 Task: open an excel sheet and write heading  Cash Flow TrackerAdd Dates in a column and its values below  '2023-05-01, 2023-05-03, 2023-05-06, 2023-05-10, 2023-05-15, 2023-05-20, 2023-05-25 & 2023-05-31'Add Descriptions in next column and its values below  Monthly Salary, Grocery Shopping, Dining Out., Utility Bill, Transportation, Entertainment, Miscellaneous & Total. Add Amount in next column and its values below  $2,500, $100, $50, $150, $30, $50, $20& $400. Add Income/ Expense in next column and its values below  Income, Expenses, Expenses, Expenses, Expenses, Expenses & Expenses. Add Balance in next column and its values below  $2,500, $2,400, $2,350, $2,200, $2,170, $2,120, $2,100 & $2100. Save page AssetAllocation analysisbook
Action: Mouse moved to (37, 84)
Screenshot: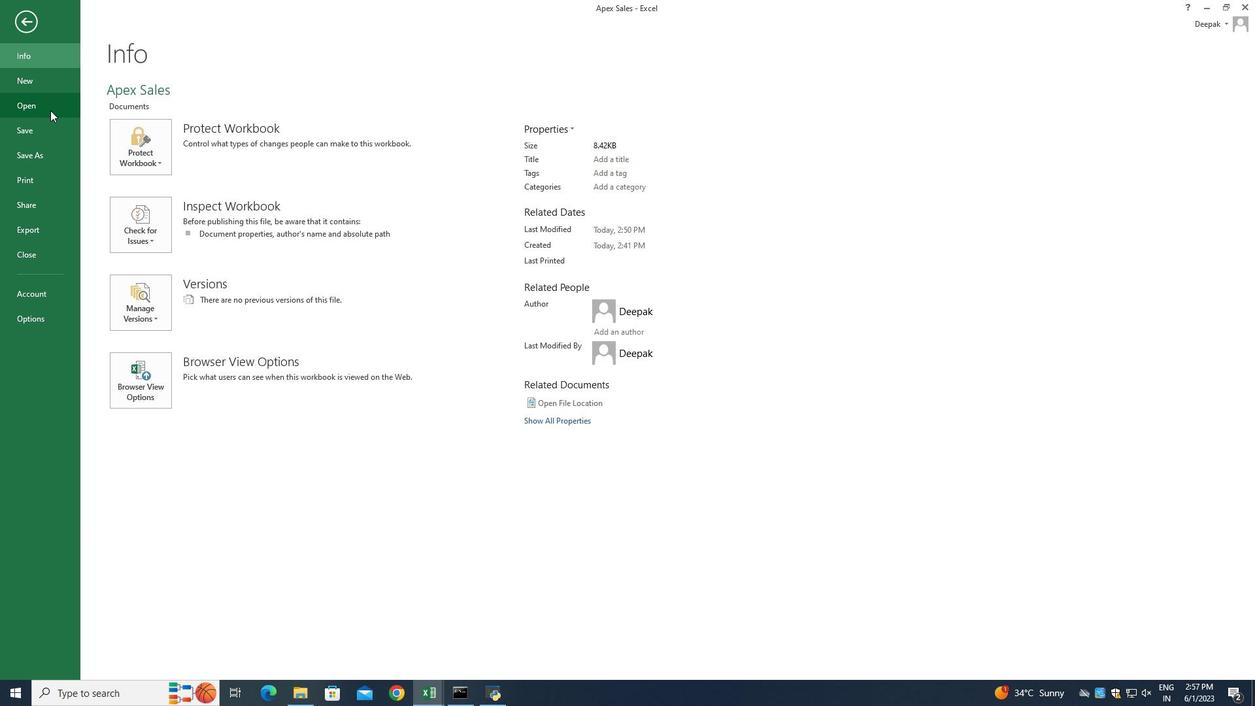 
Action: Mouse pressed left at (37, 84)
Screenshot: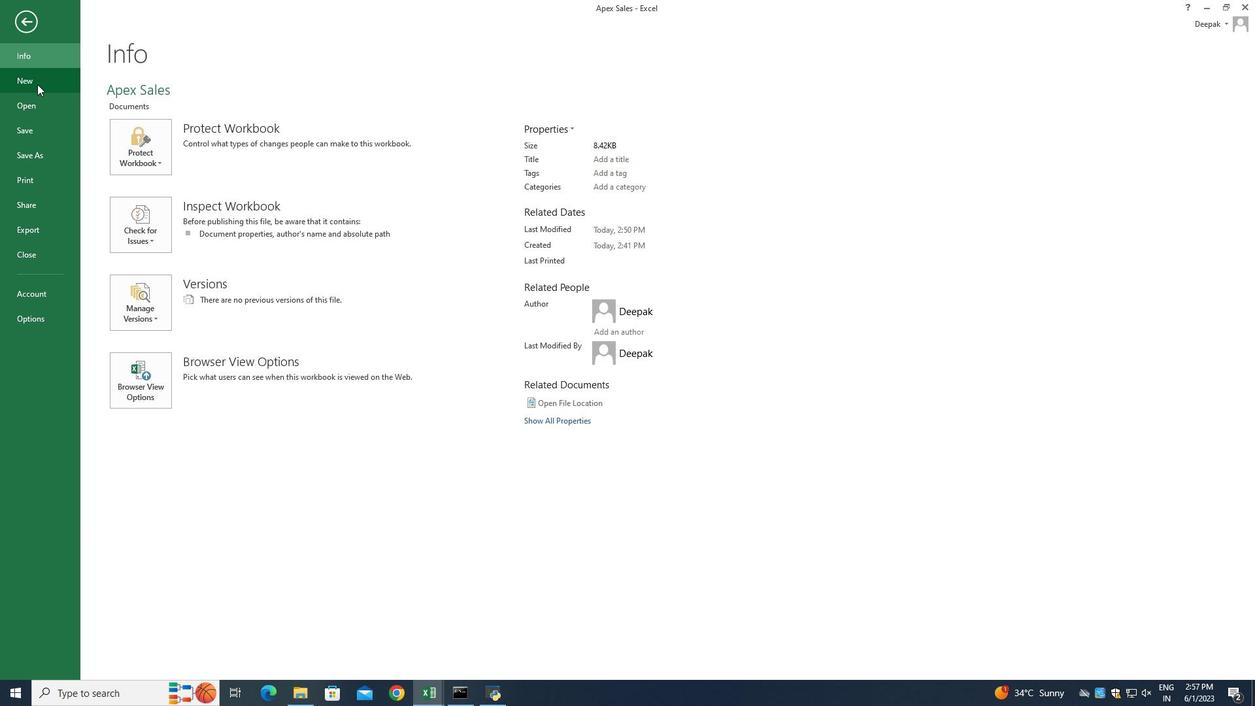 
Action: Mouse moved to (171, 237)
Screenshot: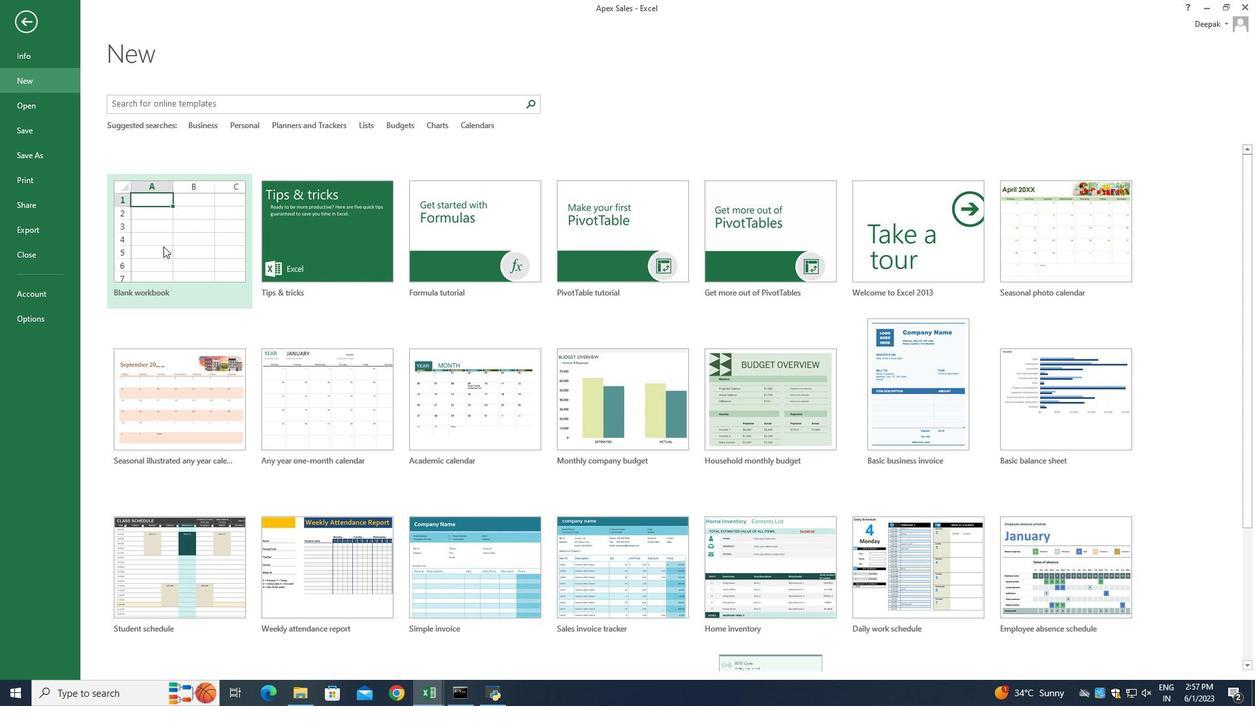 
Action: Mouse pressed left at (171, 237)
Screenshot: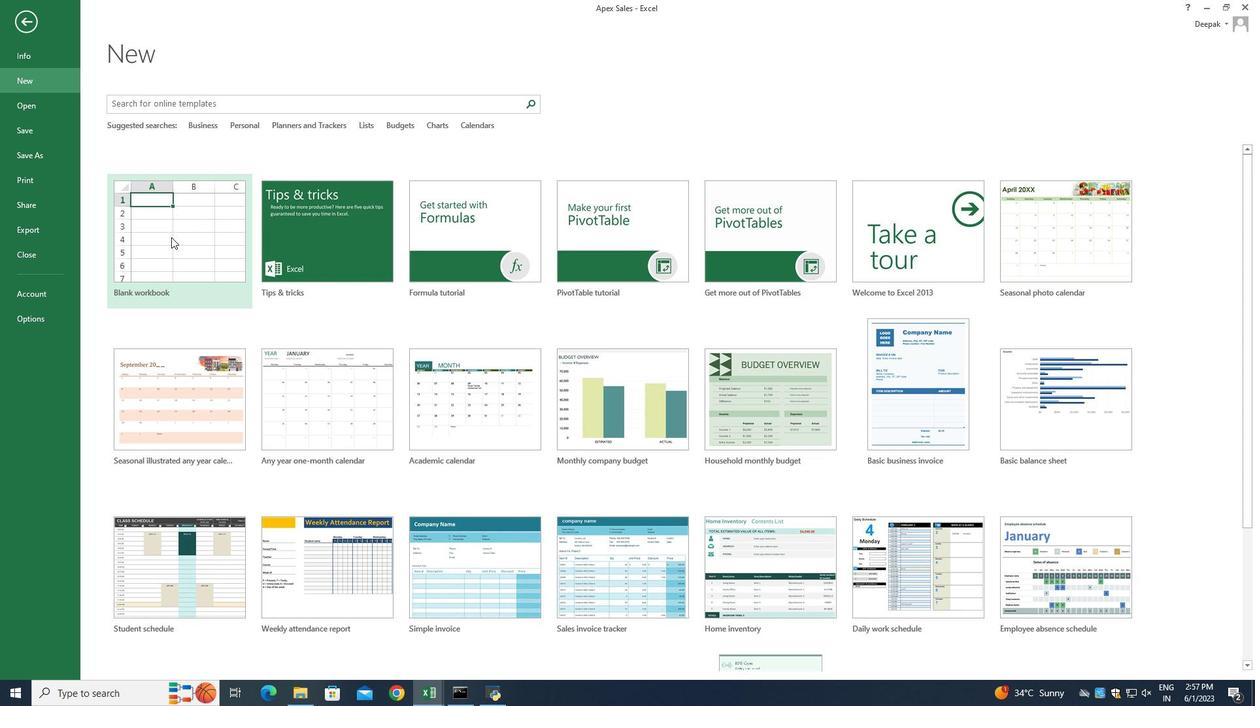 
Action: Mouse moved to (353, 234)
Screenshot: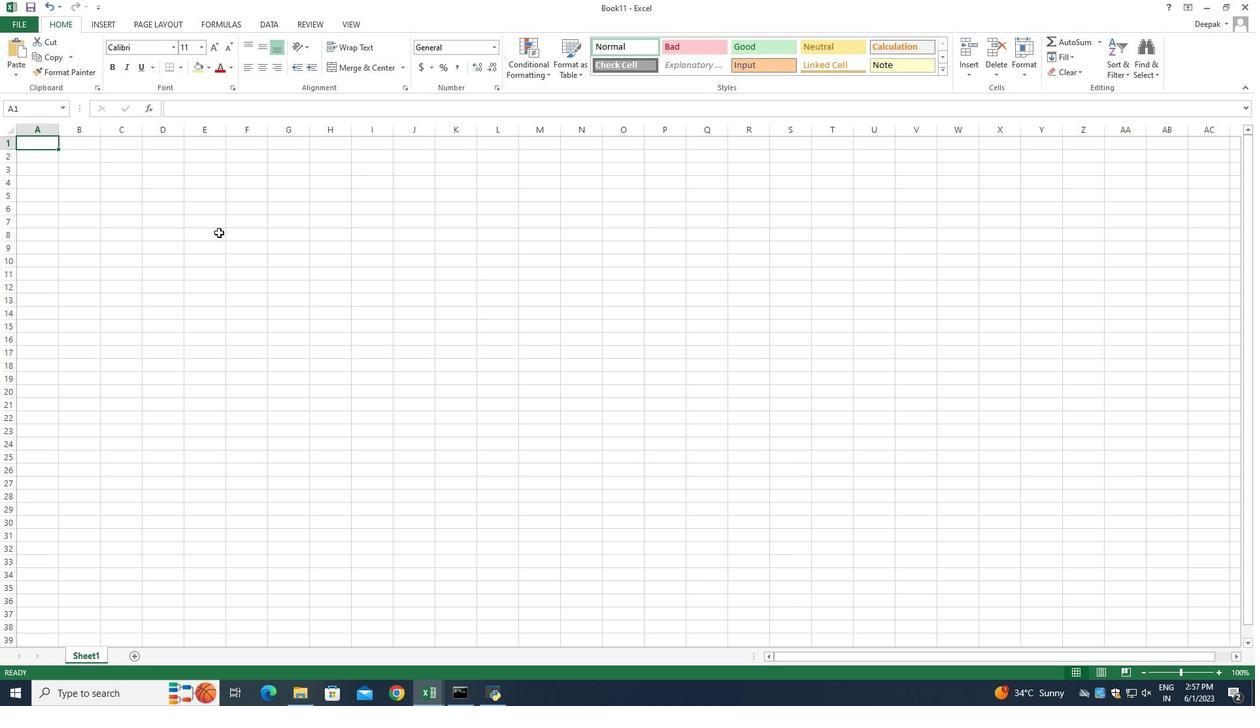 
Action: Key pressed q<Key.backspace>hhfsk<Key.backspace><Key.backspace><Key.backspace><Key.backspace><Key.backspace><Key.backspace><Key.shift_r>Cash<Key.space><Key.shift_r>Flow<Key.enter><Key.shift_r><Key.enter><Key.shift_r>T<Key.backspace><Key.backspace><Key.shift_r>Cash<Key.space><Key.shift_r>Flow<Key.space><Key.shift_r><Key.shift_r>Tracker<Key.enter><Key.shift_r>Dates<Key.enter>
Screenshot: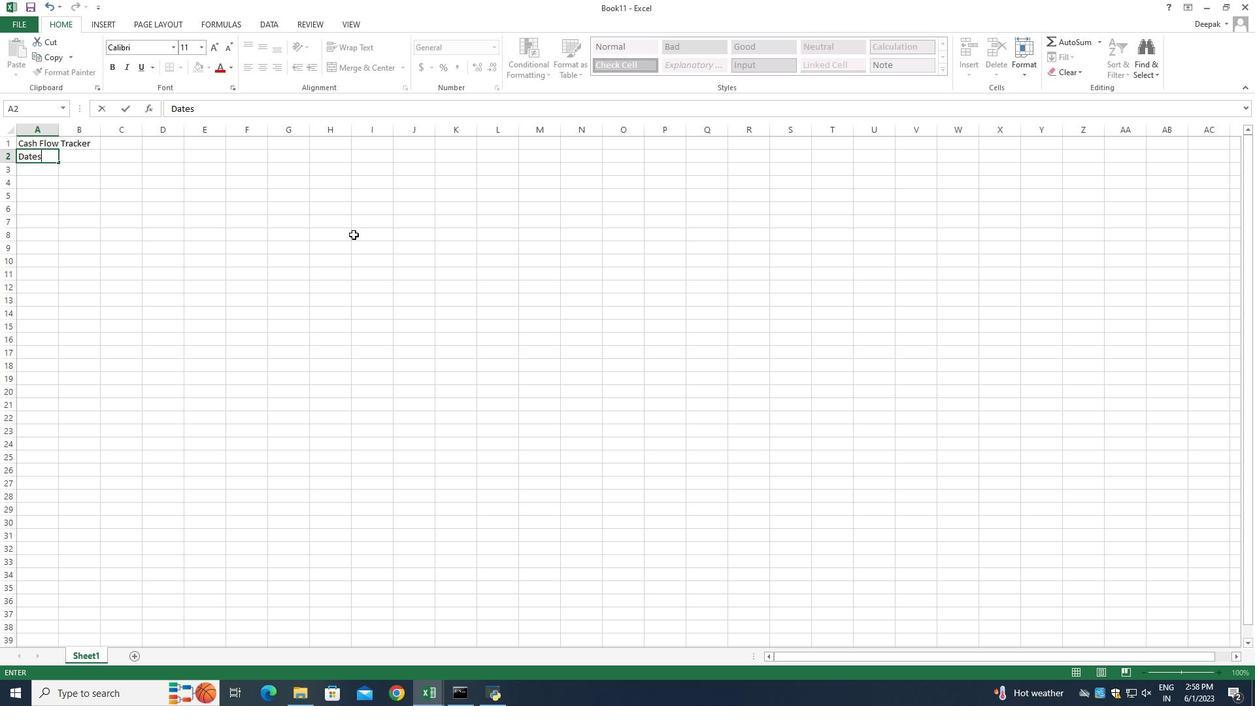 
Action: Mouse moved to (365, 232)
Screenshot: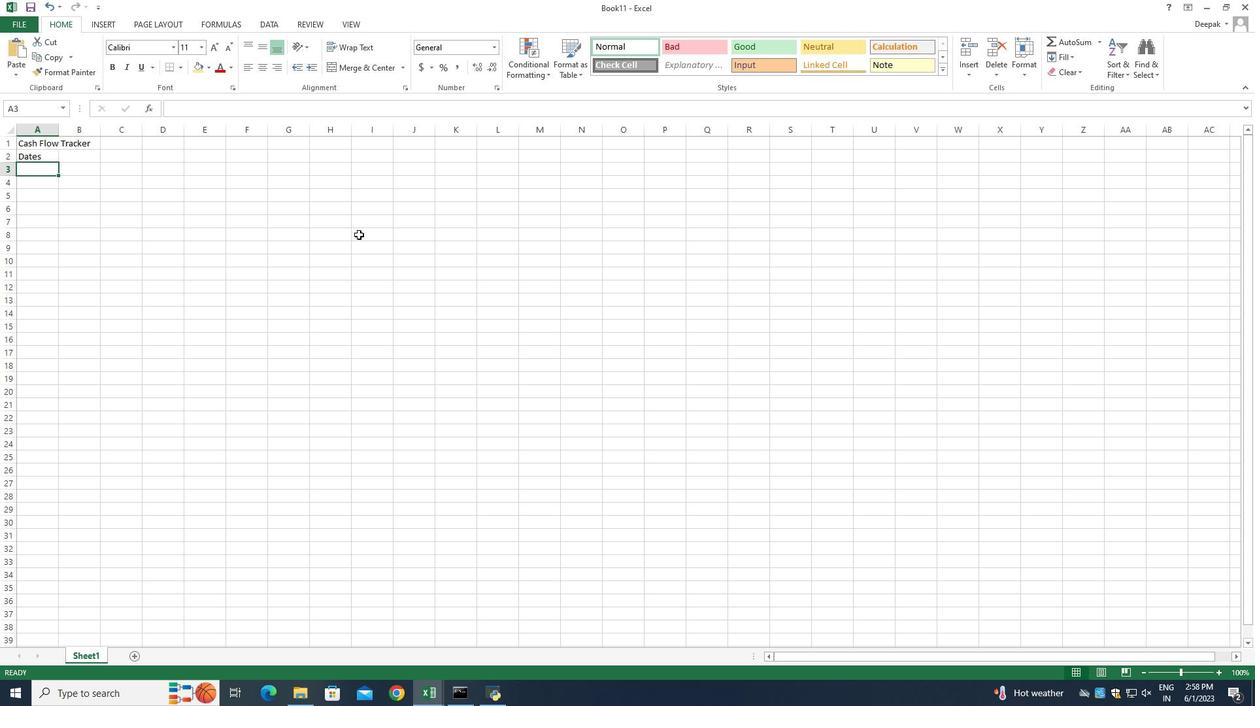
Action: Key pressed 2023/05/01<Key.enter>2023/05/03<Key.enter>2023/05/06<Key.enter>2023/05/10<Key.enter>2023/05/15<Key.enter>2023/05/20<Key.enter>2023/05/2025<Key.backspace><Key.backspace><Key.backspace>5<Key.enter>2023/05/31<Key.enter>
Screenshot: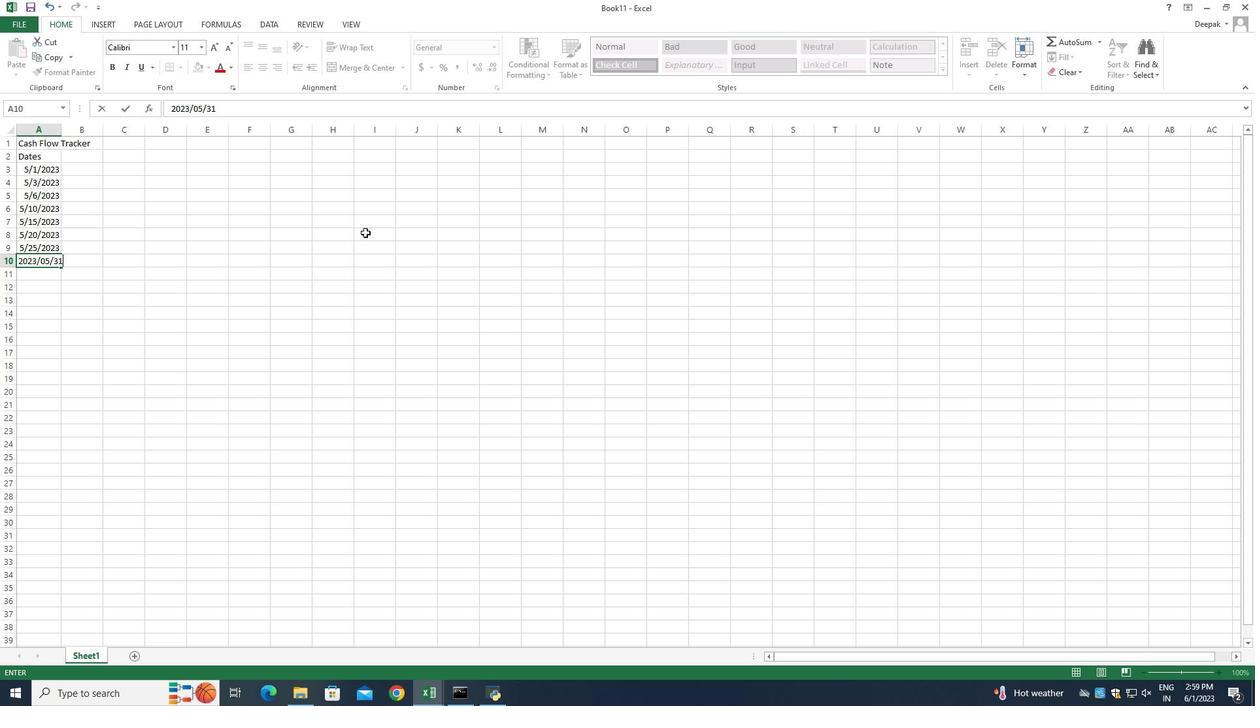 
Action: Mouse moved to (88, 158)
Screenshot: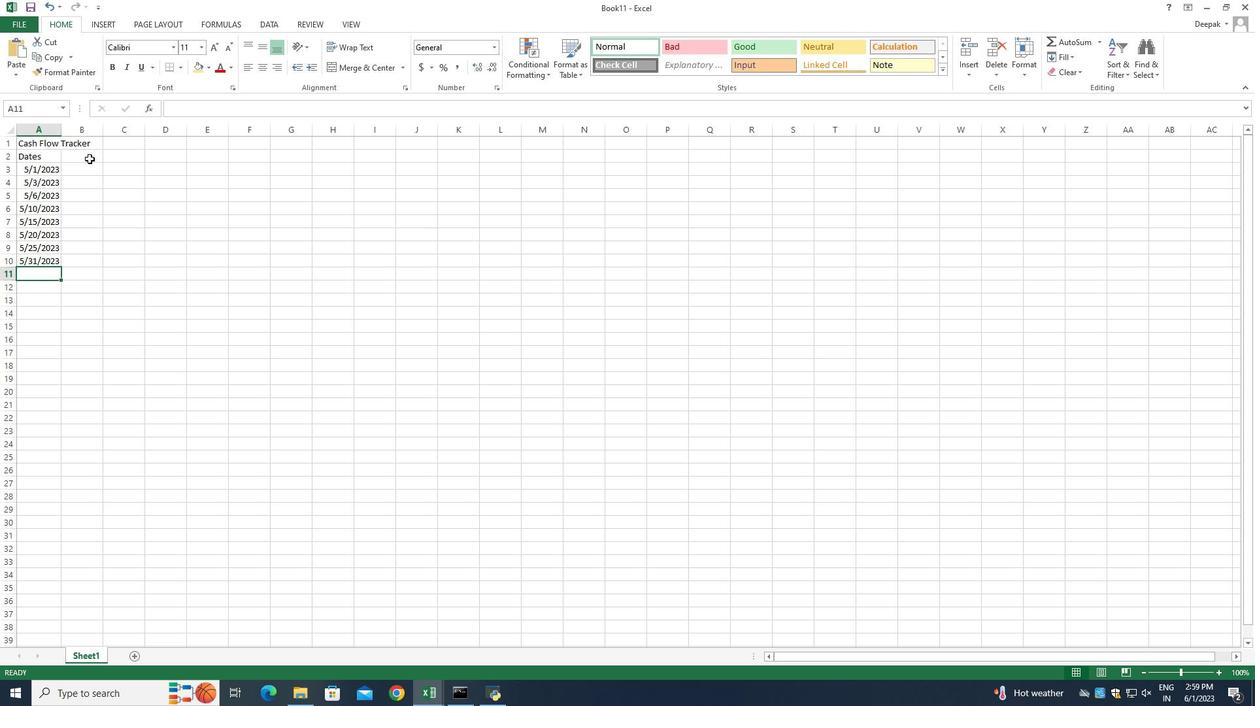 
Action: Mouse pressed left at (88, 158)
Screenshot: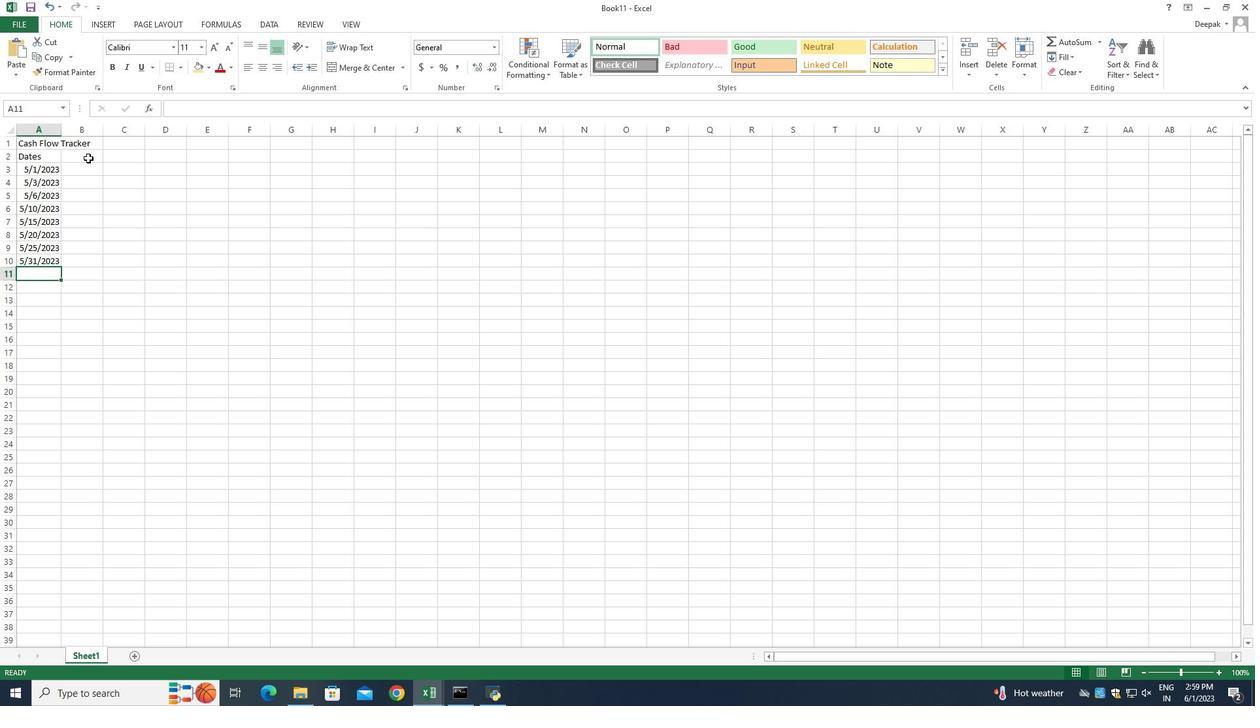 
Action: Mouse pressed left at (88, 158)
Screenshot: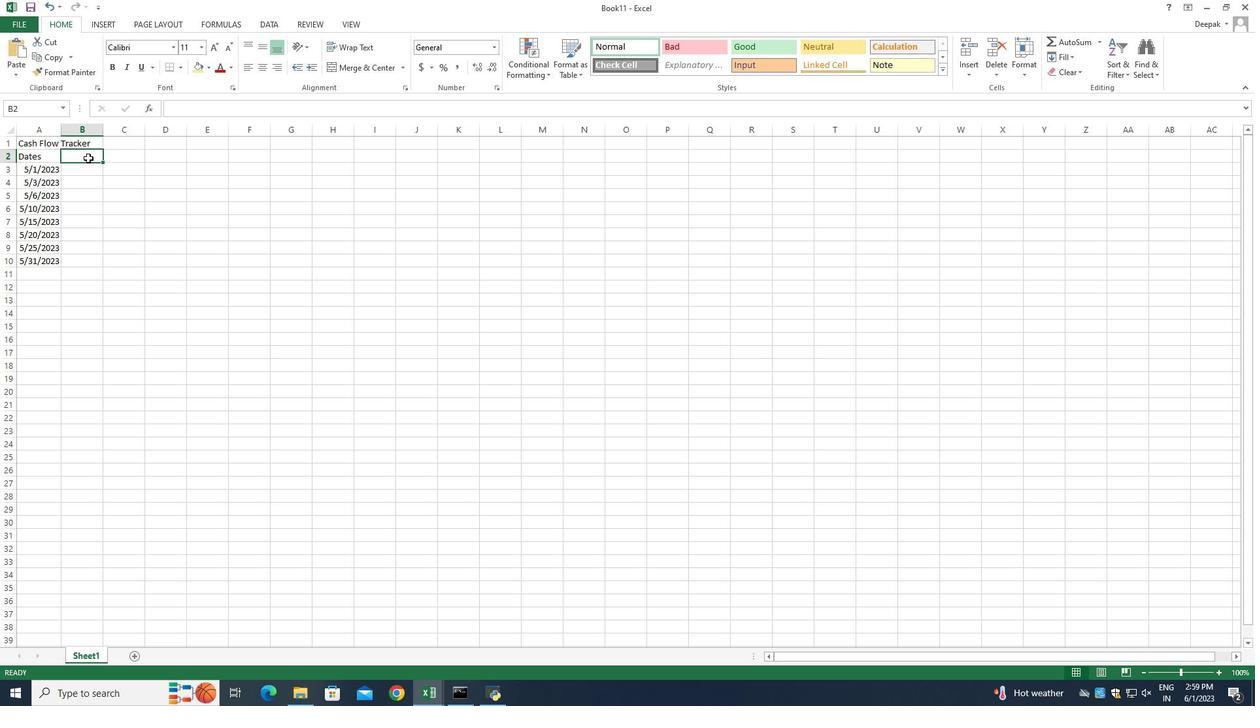 
Action: Mouse pressed left at (88, 158)
Screenshot: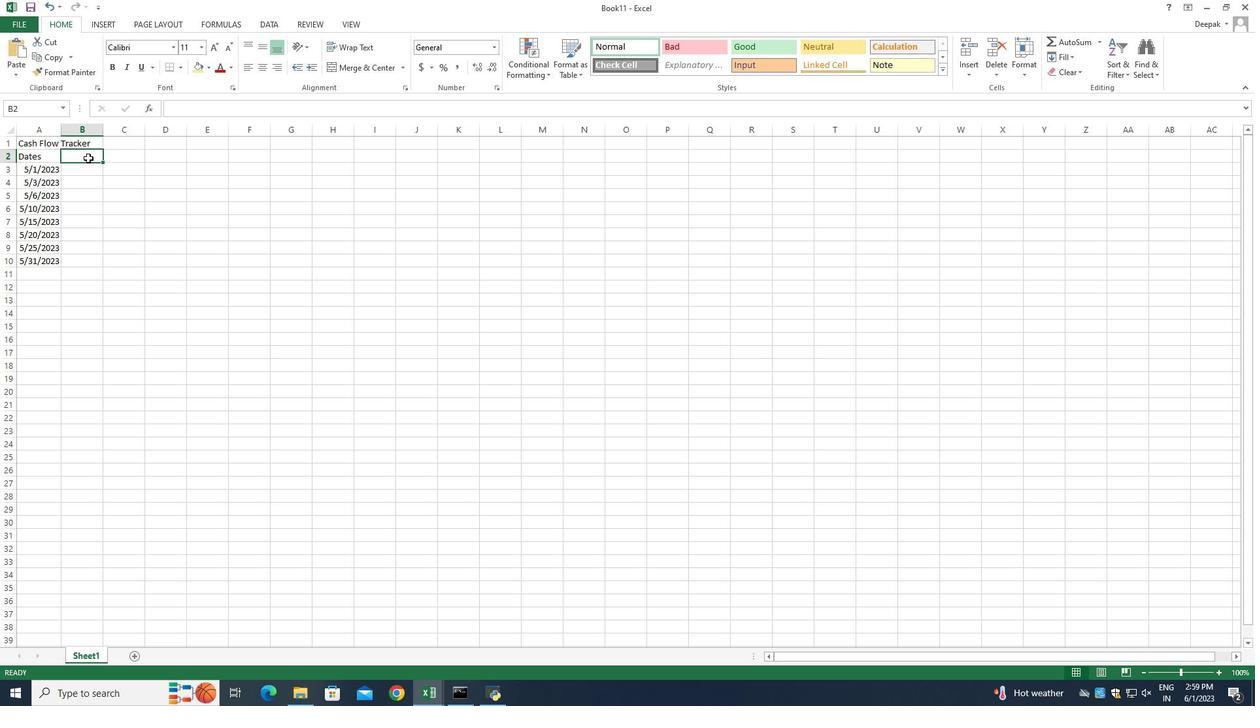 
Action: Mouse moved to (187, 194)
Screenshot: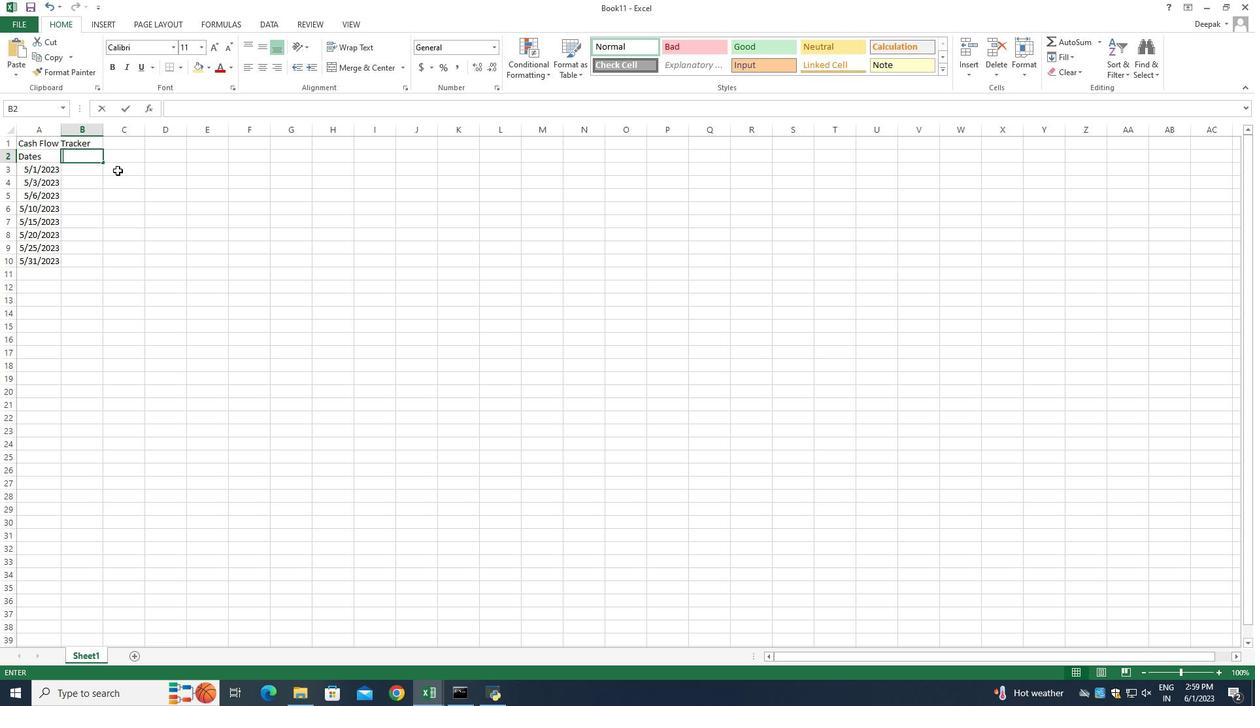 
Action: Key pressed <Key.shift_r>Discriptions<Key.enter><Key.shift>Monthly<Key.space><Key.shift_r>Salary<Key.enter><Key.shift_r>Grocery<Key.space><Key.shift_r>Shopping<Key.enter><Key.shift_r>Dinn<Key.backspace>ing<Key.space><Key.shift>Out<Key.enter><Key.shift>Utility<Key.space><Key.shift_r>Bill<Key.enter><Key.shift_r><Key.shift_r>Transportation<Key.enter><Key.shift_r>Enterainment<Key.enter><Key.shift>Miscellaneous<Key.enter><Key.shift_r>Total<Key.enter>
Screenshot: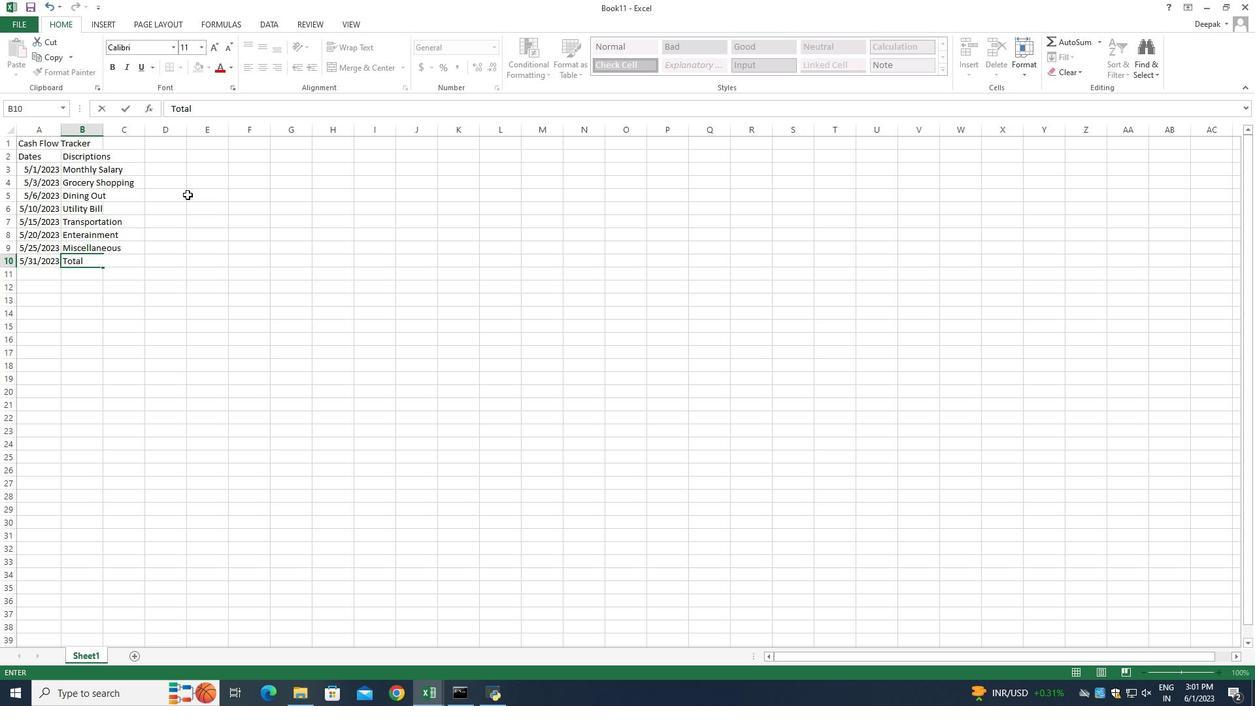 
Action: Mouse moved to (124, 156)
Screenshot: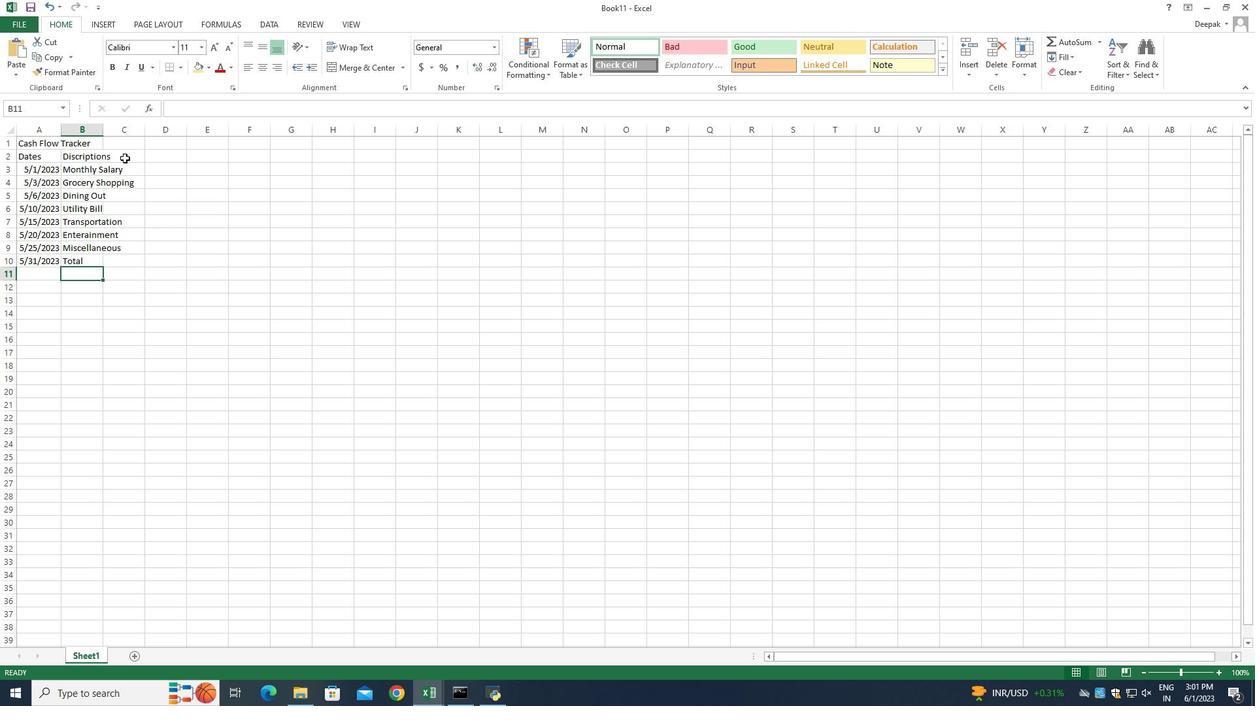 
Action: Mouse pressed left at (124, 156)
Screenshot: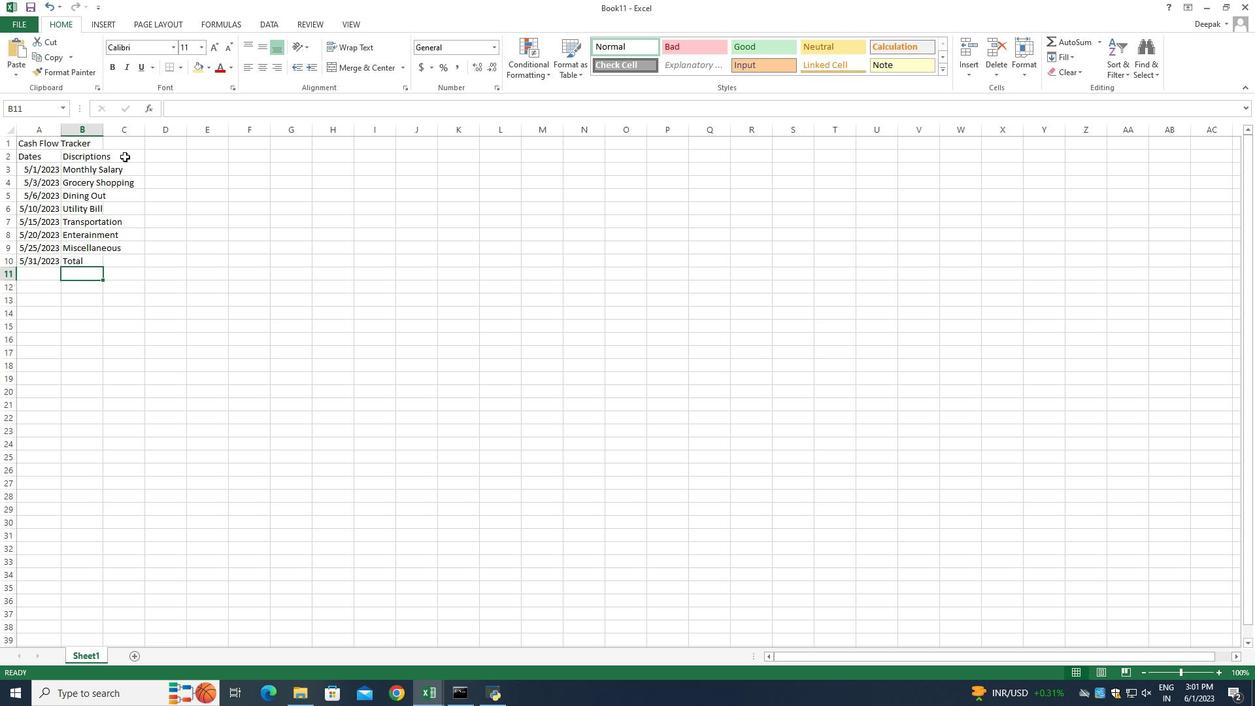 
Action: Mouse pressed left at (124, 156)
Screenshot: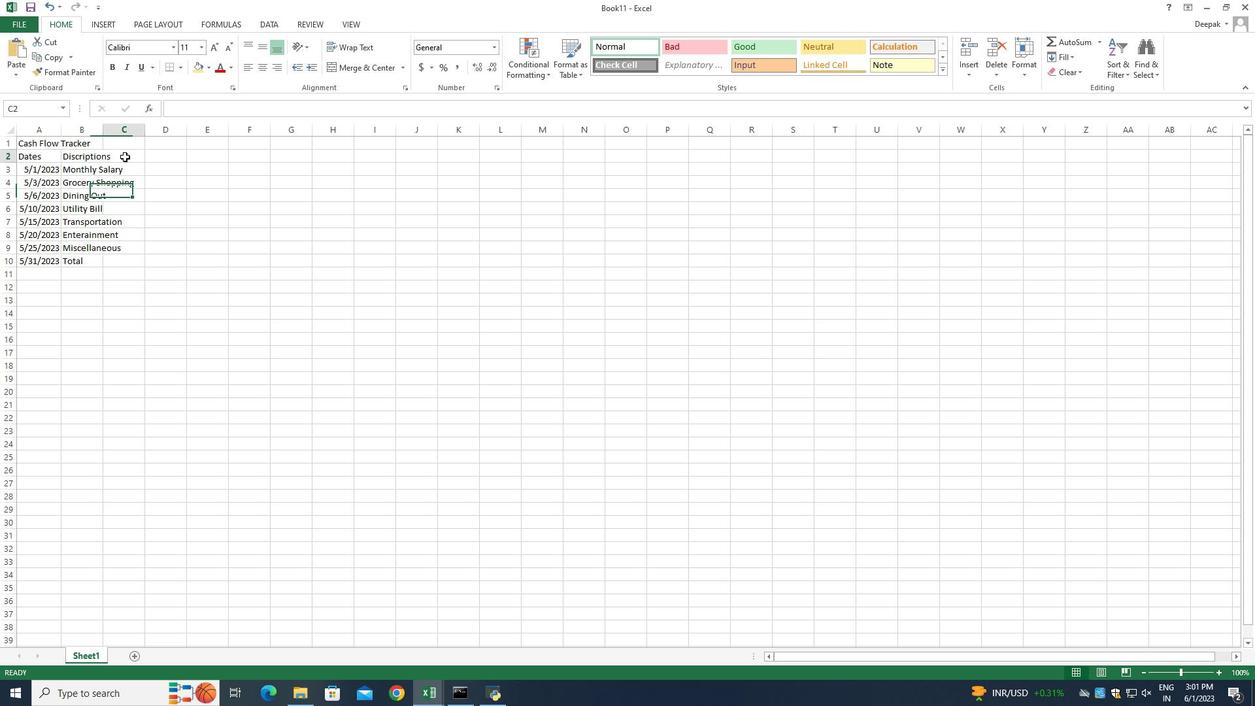 
Action: Key pressed <Key.shift_r>Amount<Key.enter><Key.shift><Key.shift><Key.shift><Key.shift><Key.shift><Key.shift><Key.shift><Key.shift><Key.shift>$2500<Key.enter><Key.shift><Key.shift><Key.shift><Key.shift><Key.shift><Key.shift><Key.shift><Key.shift><Key.shift><Key.shift><Key.shift><Key.shift><Key.shift><Key.shift><Key.shift><Key.shift><Key.shift><Key.shift><Key.shift><Key.shift><Key.shift><Key.shift><Key.shift><Key.shift>$100<Key.enter><Key.shift><Key.shift><Key.shift><Key.shift><Key.shift><Key.shift><Key.shift><Key.shift><Key.shift><Key.shift><Key.shift><Key.shift><Key.shift><Key.shift>$50<Key.enter><Key.shift><Key.shift><Key.shift><Key.shift><Key.shift><Key.shift><Key.shift><Key.shift><Key.shift><Key.shift><Key.shift><Key.shift><Key.shift><Key.shift><Key.shift><Key.shift><Key.shift><Key.shift><Key.shift><Key.shift><Key.shift><Key.shift><Key.shift><Key.shift><Key.shift><Key.shift><Key.shift>$150<Key.enter><Key.shift><Key.shift><Key.shift><Key.shift><Key.shift><Key.shift><Key.shift><Key.shift><Key.shift><Key.shift><Key.shift><Key.shift><Key.shift><Key.shift><Key.shift><Key.shift><Key.shift><Key.shift><Key.shift><Key.shift><Key.shift><Key.shift><Key.shift><Key.shift><Key.shift><Key.shift><Key.shift><Key.shift><Key.shift><Key.shift><Key.shift><Key.shift><Key.shift><Key.shift><Key.shift><Key.shift><Key.shift><Key.shift><Key.shift><Key.shift><Key.shift>$30<Key.enter><Key.shift><Key.shift><Key.shift><Key.shift><Key.shift><Key.shift><Key.shift><Key.shift><Key.shift><Key.shift><Key.shift><Key.shift><Key.shift><Key.shift><Key.shift><Key.shift><Key.shift><Key.shift><Key.shift>$20<Key.enter>
Screenshot: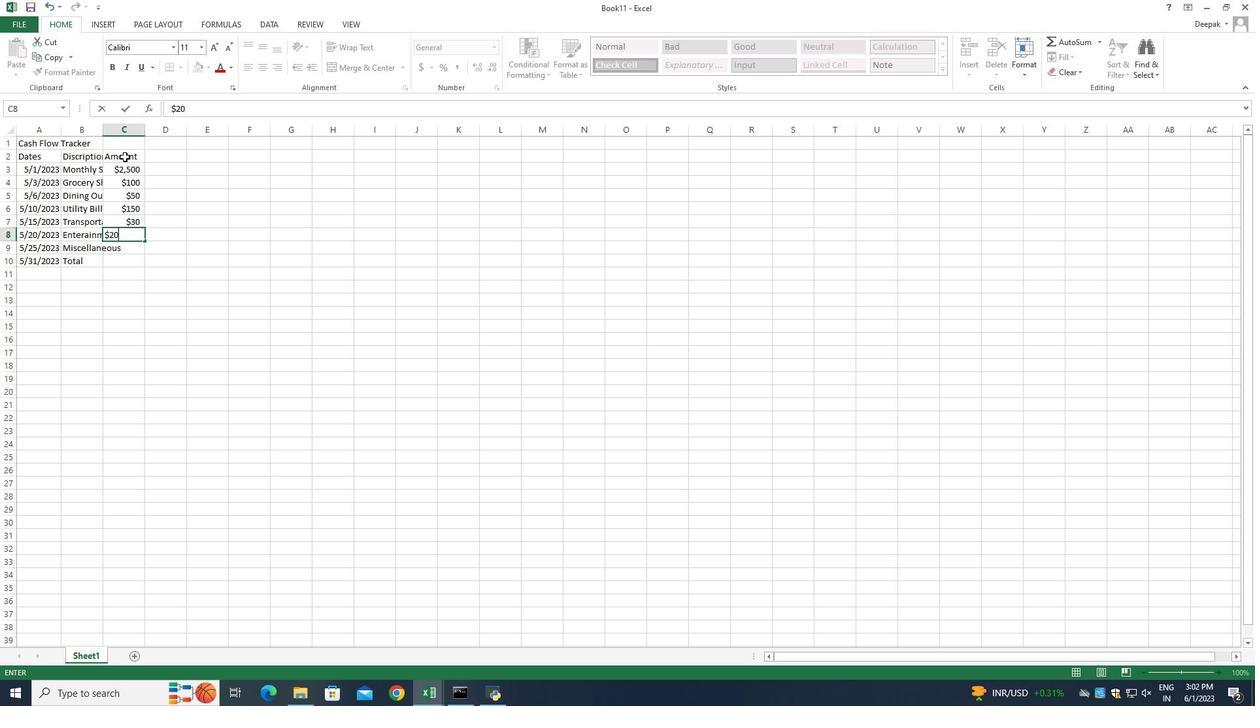 
Action: Mouse moved to (130, 182)
Screenshot: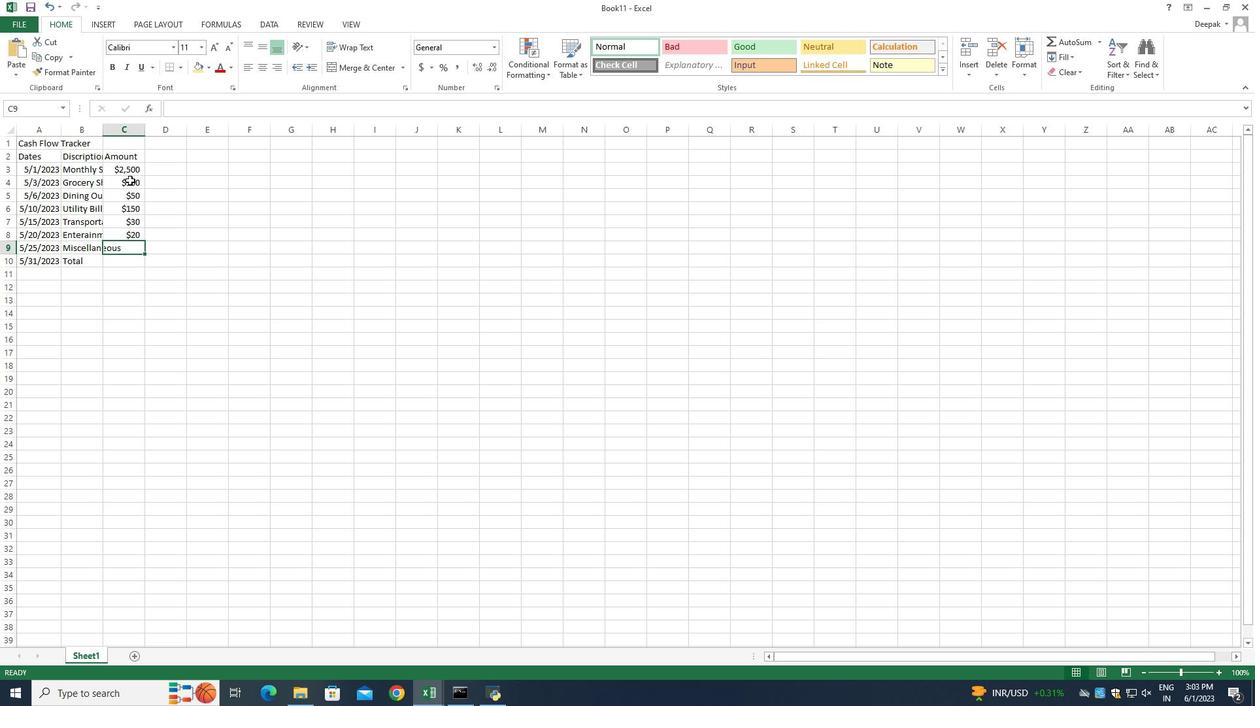 
Action: Mouse pressed left at (130, 182)
Screenshot: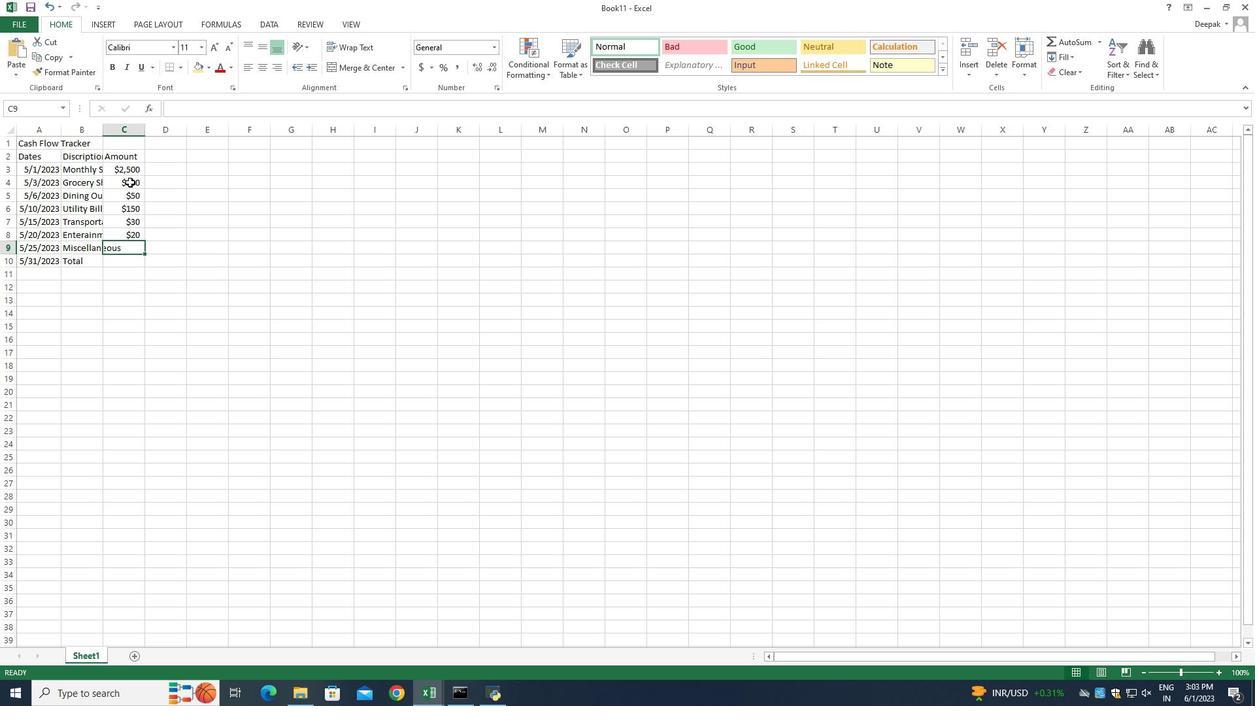 
Action: Key pressed <Key.down><Key.down><Key.down><Key.down><Key.delete><Key.shift><Key.shift><Key.shift><Key.shift><Key.shift><Key.shift><Key.shift><Key.shift><Key.shift><Key.shift>$50<Key.enter><Key.shift><Key.shift><Key.shift><Key.shift><Key.shift><Key.shift><Key.shift>$20<Key.enter>4<Key.backspace><Key.shift><Key.shift><Key.shift>$400<Key.enter>
Screenshot: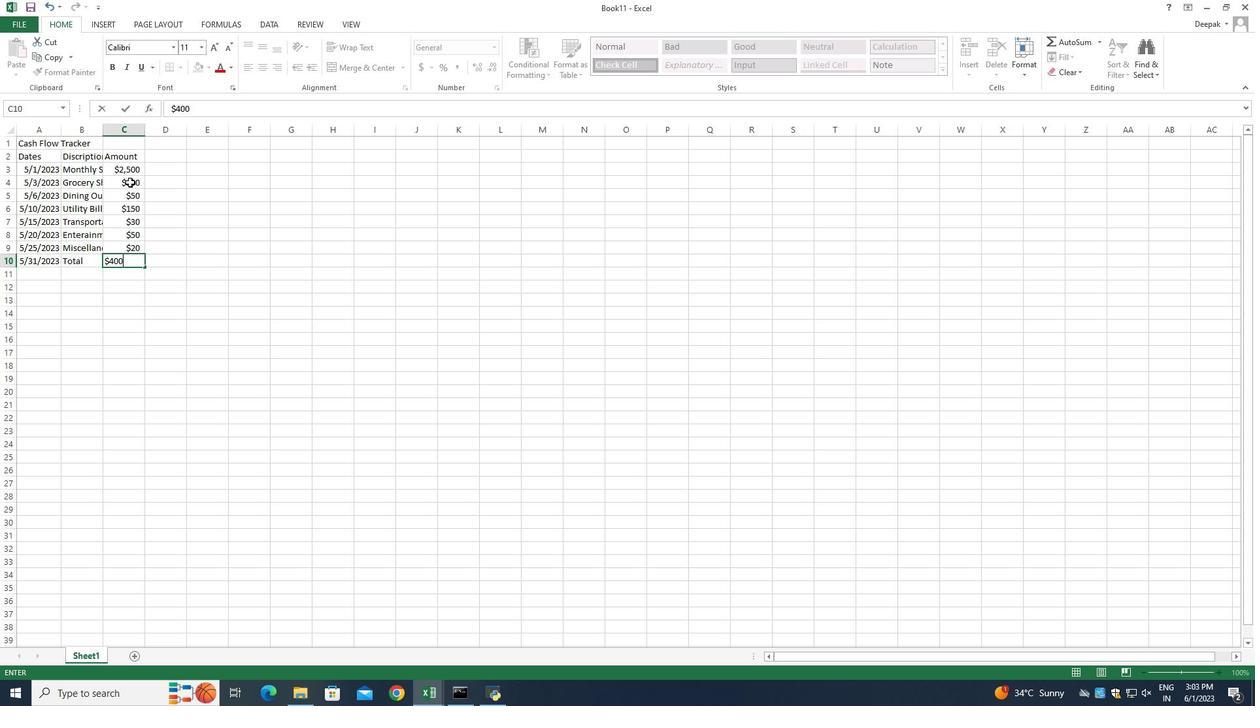 
Action: Mouse moved to (172, 158)
Screenshot: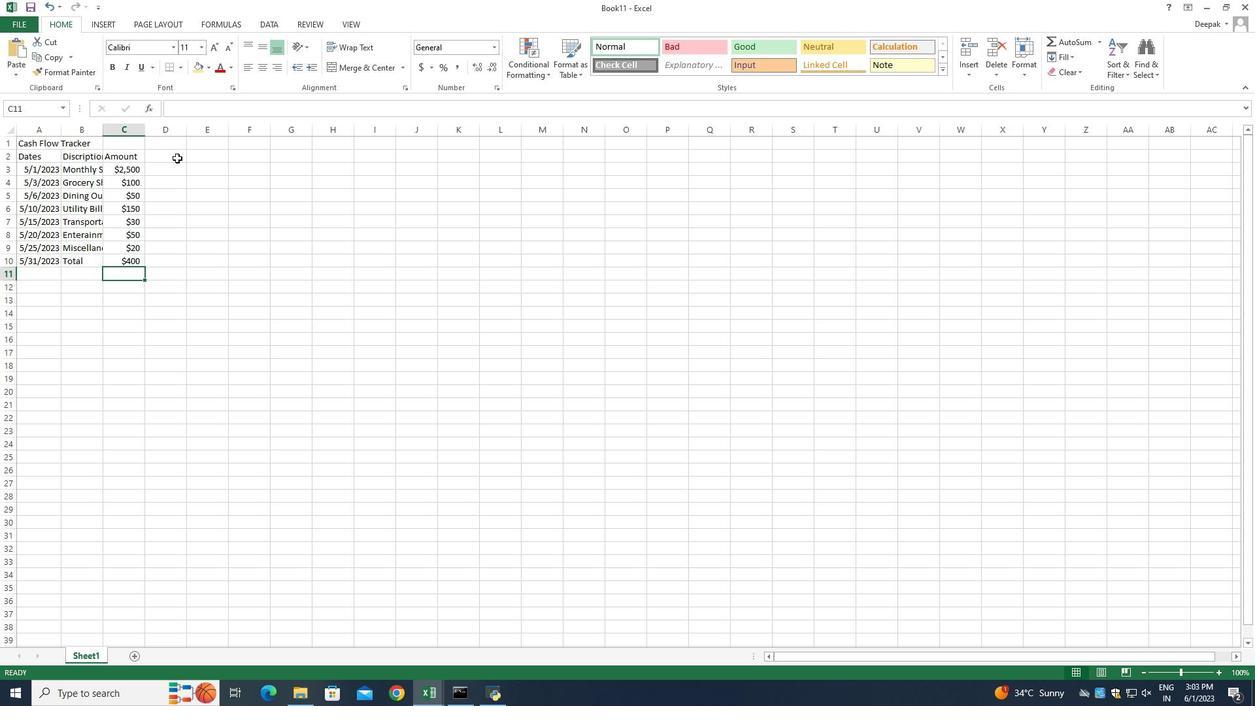 
Action: Mouse pressed left at (172, 158)
Screenshot: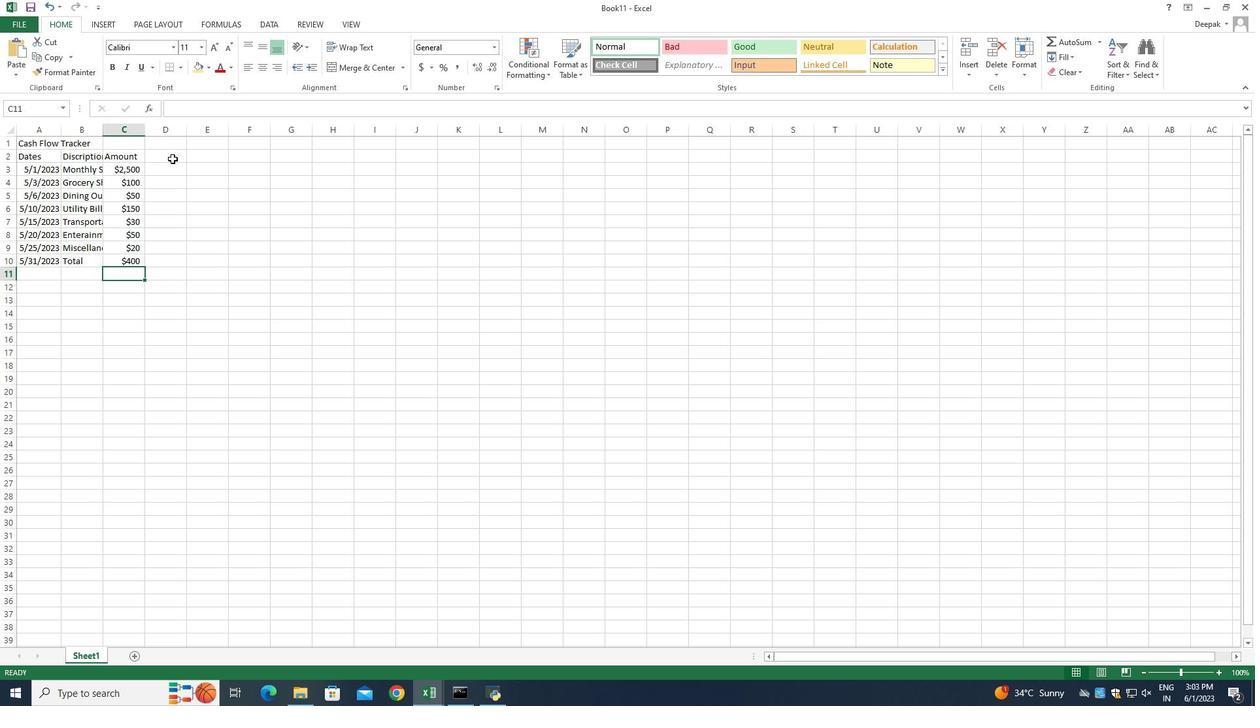 
Action: Mouse pressed left at (172, 158)
Screenshot: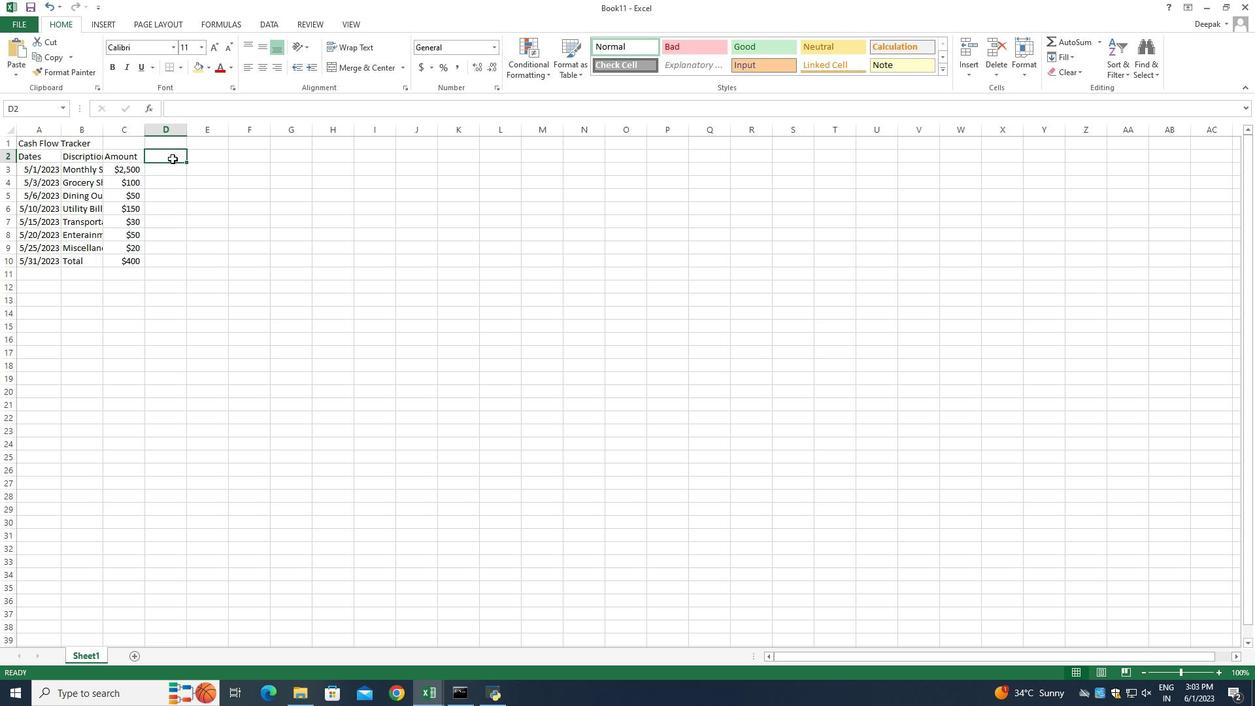 
Action: Mouse moved to (239, 232)
Screenshot: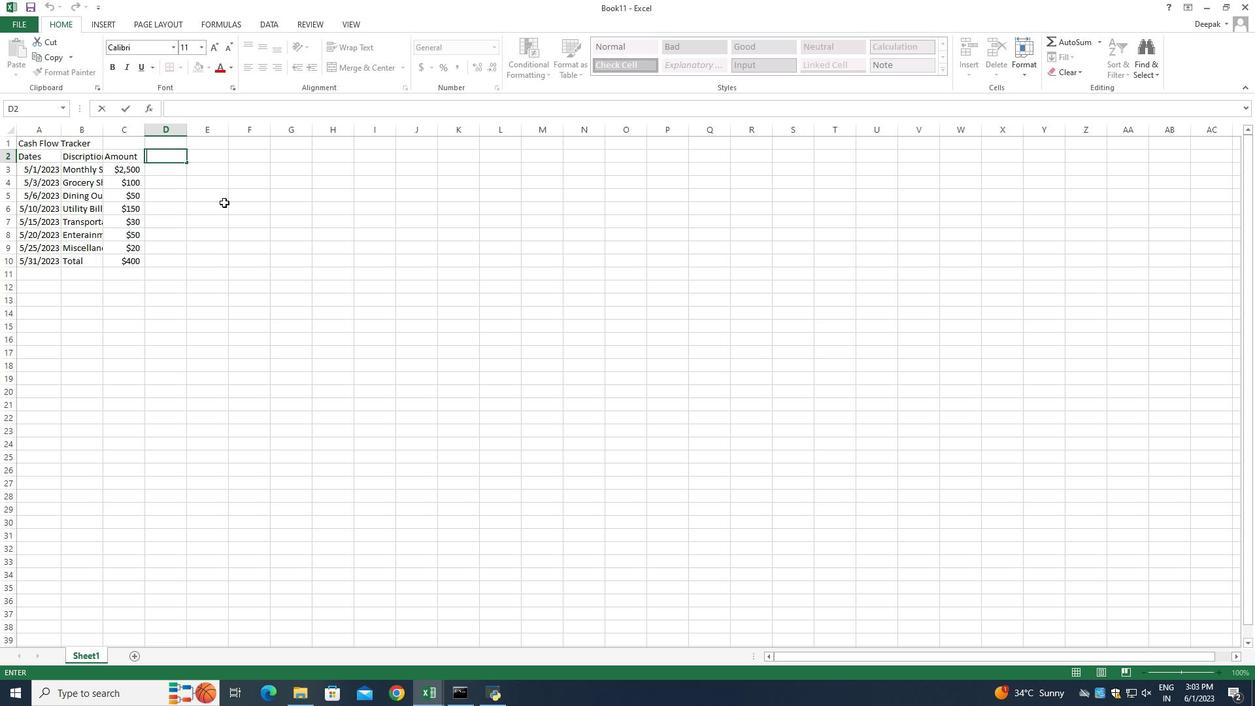 
Action: Key pressed <Key.shift>Income/<Key.shift_r>Expens<Key.backspace>ses<Key.enter><Key.shift_r>Ex<Key.backspace><Key.backspace><Key.backspace><Key.shift>Income<Key.enter>
Screenshot: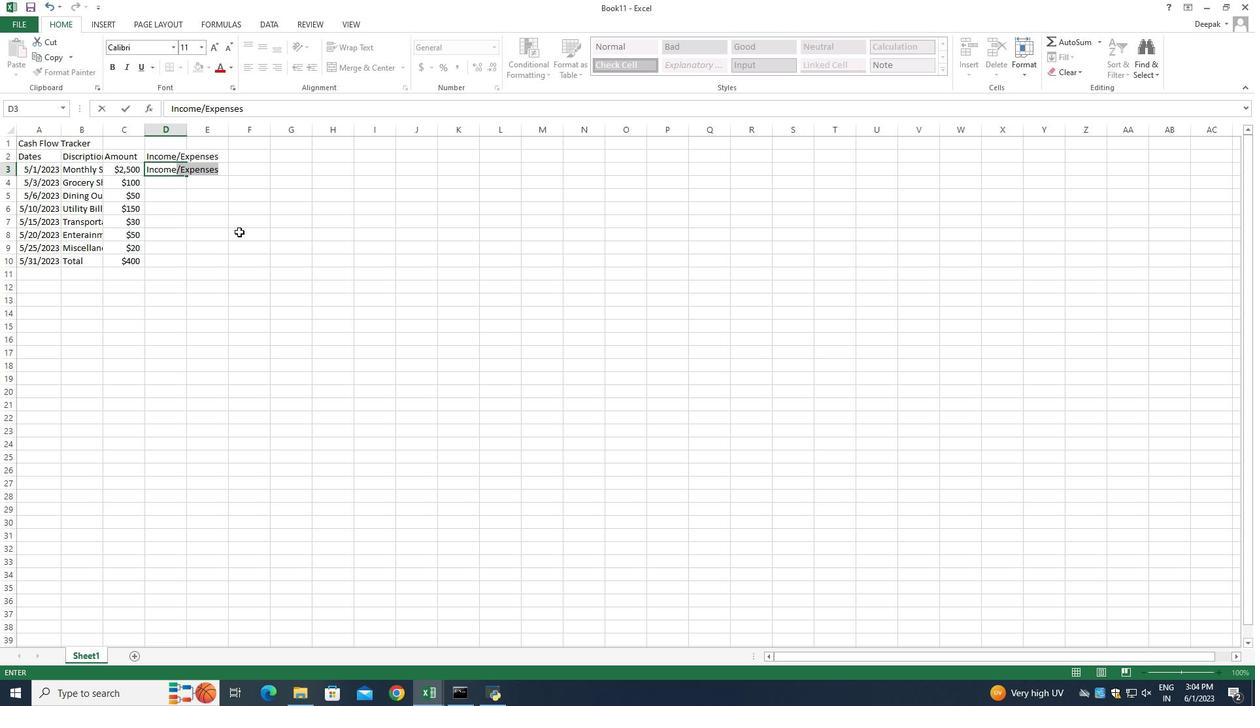 
Action: Mouse moved to (166, 166)
Screenshot: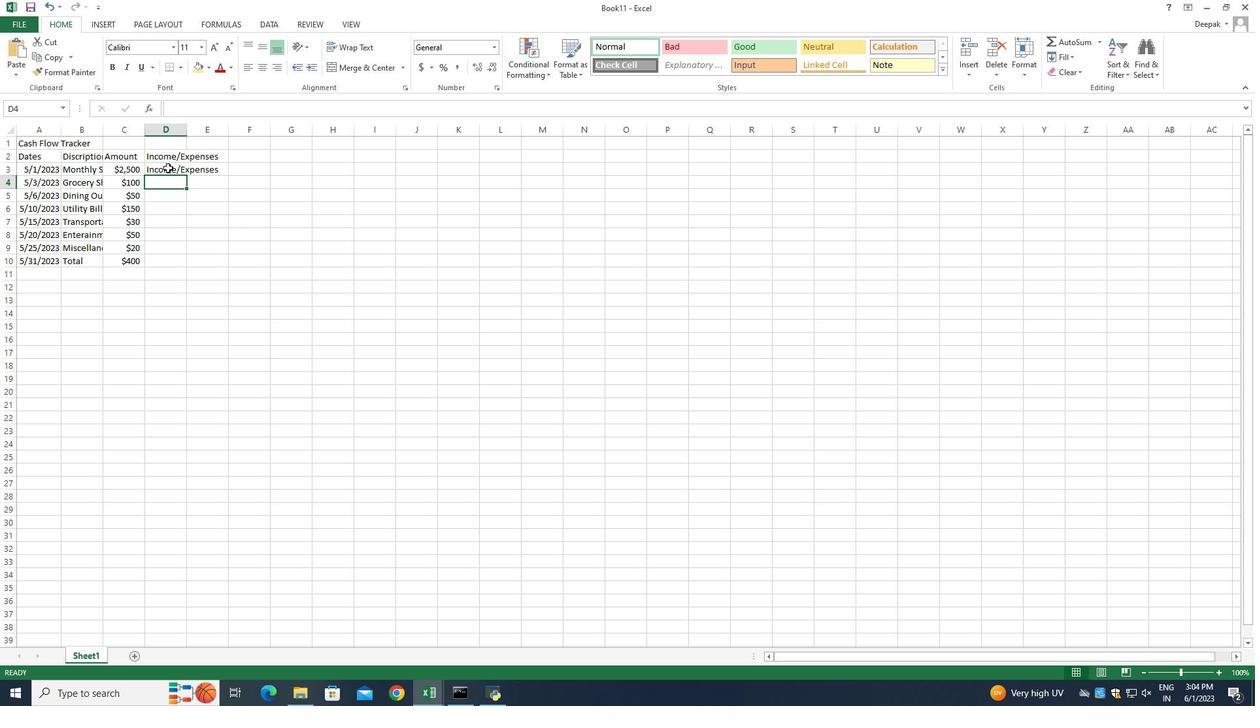 
Action: Mouse pressed left at (166, 166)
Screenshot: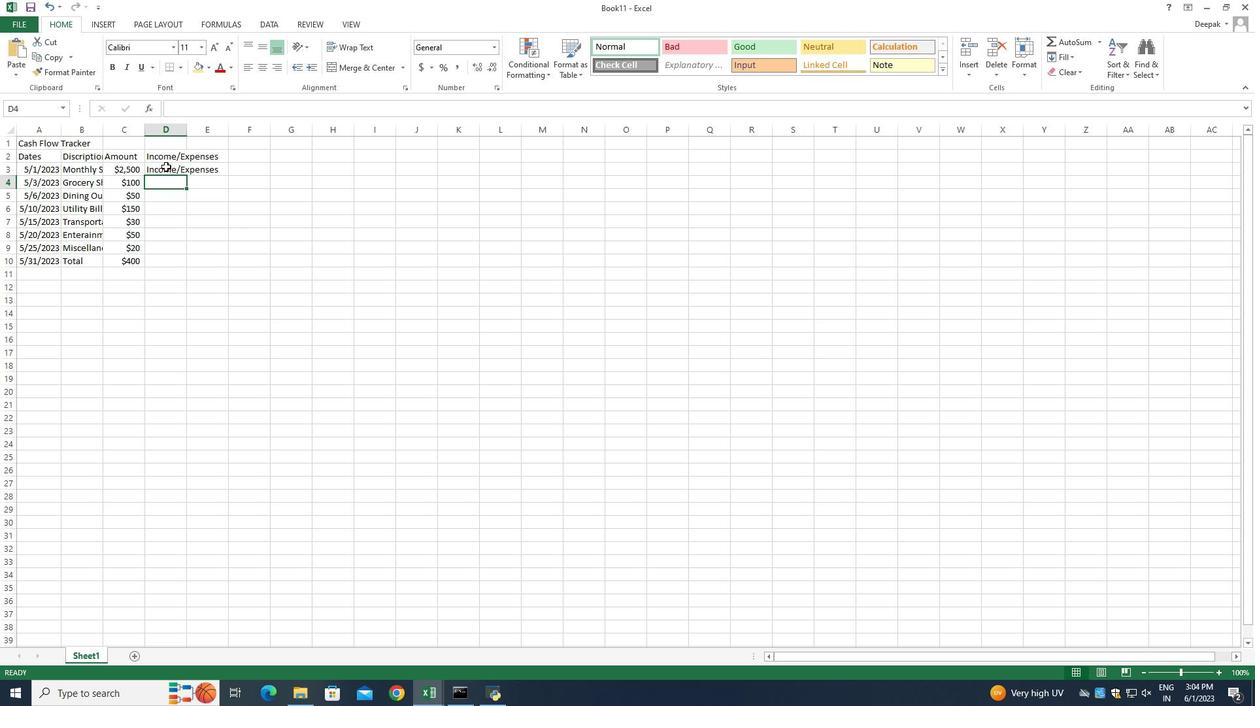 
Action: Mouse pressed left at (166, 166)
Screenshot: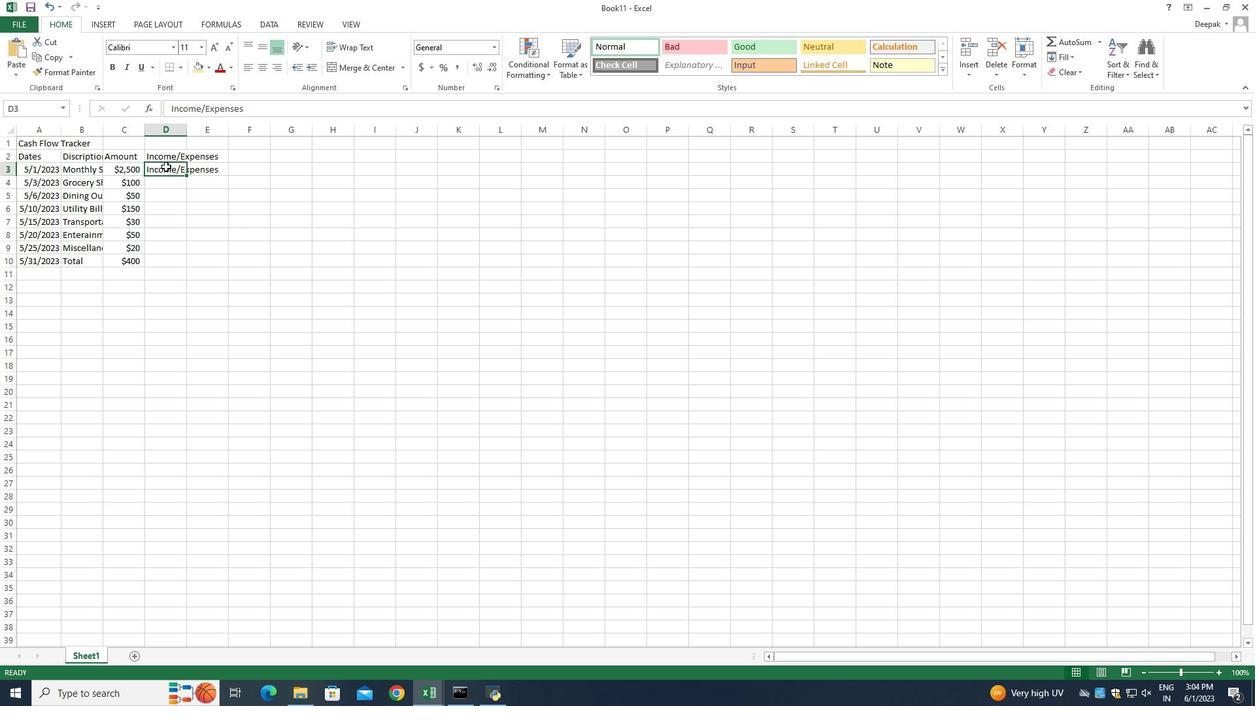 
Action: Mouse pressed left at (166, 166)
Screenshot: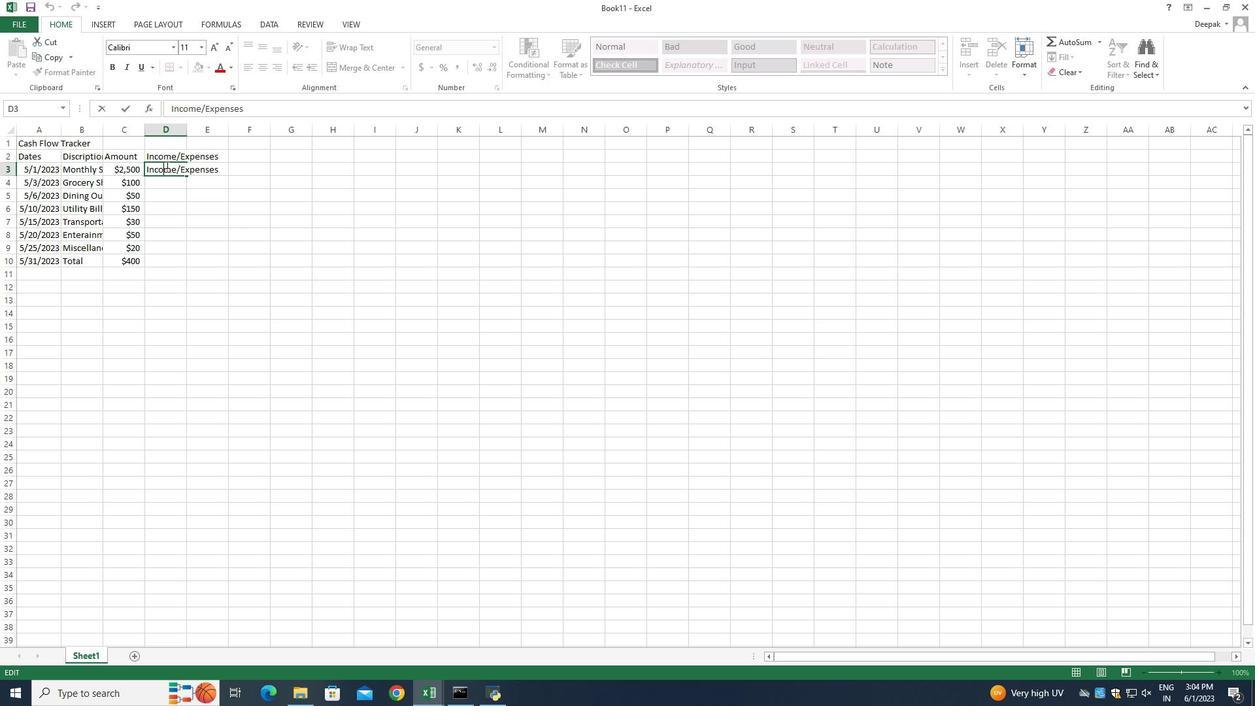 
Action: Mouse pressed left at (166, 166)
Screenshot: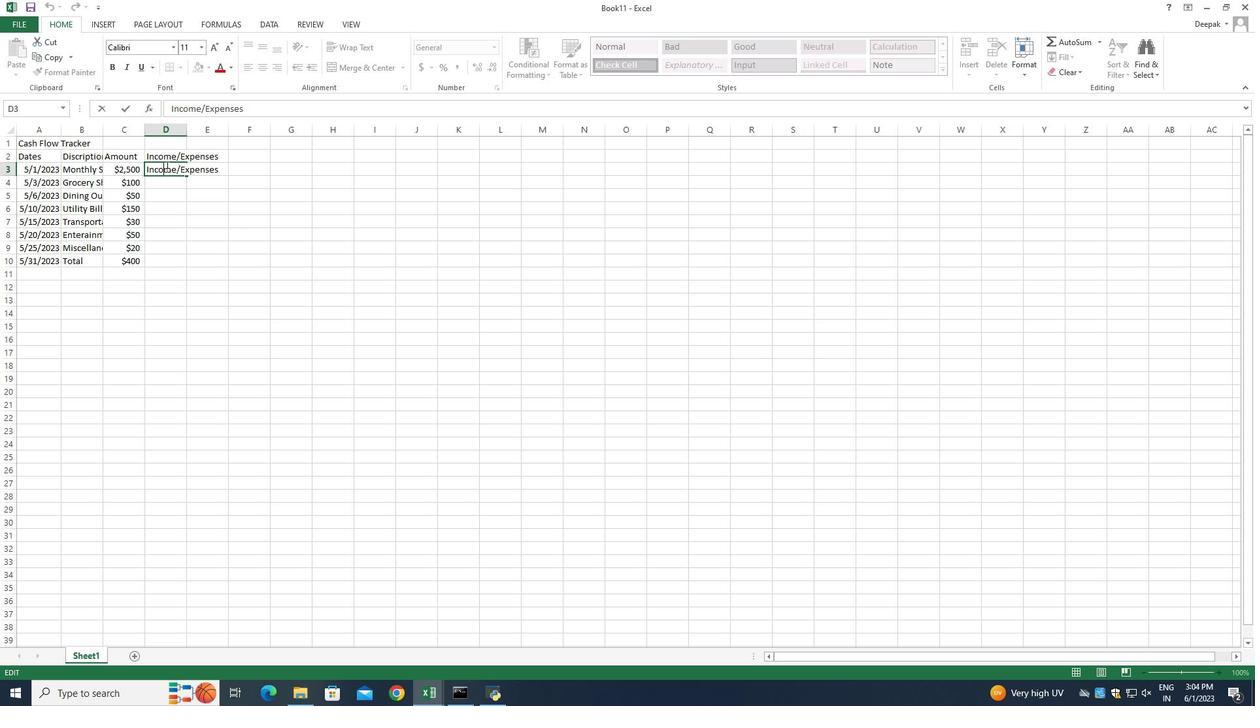 
Action: Key pressed <Key.delete><Key.shift>Income<Key.right><Key.backspace><Key.backspace><Key.backspace><Key.backspace><Key.backspace><Key.backspace><Key.backspace><Key.backspace><Key.backspace>
Screenshot: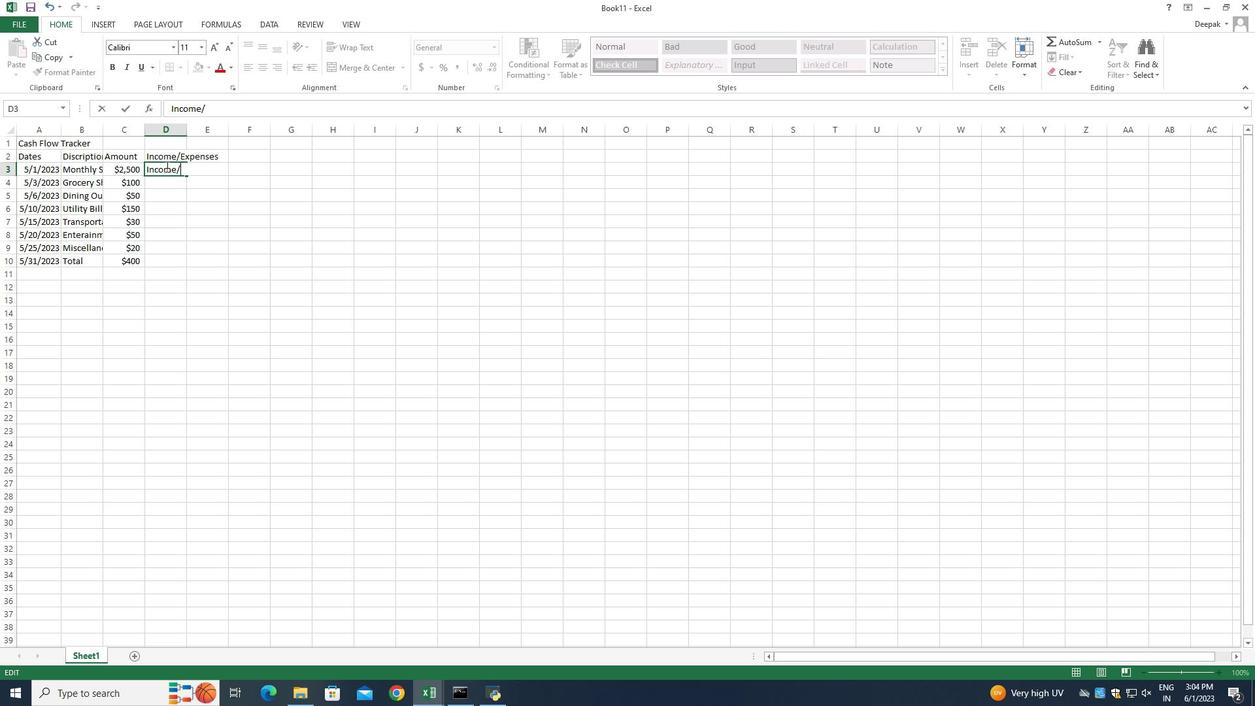 
Action: Mouse moved to (168, 182)
Screenshot: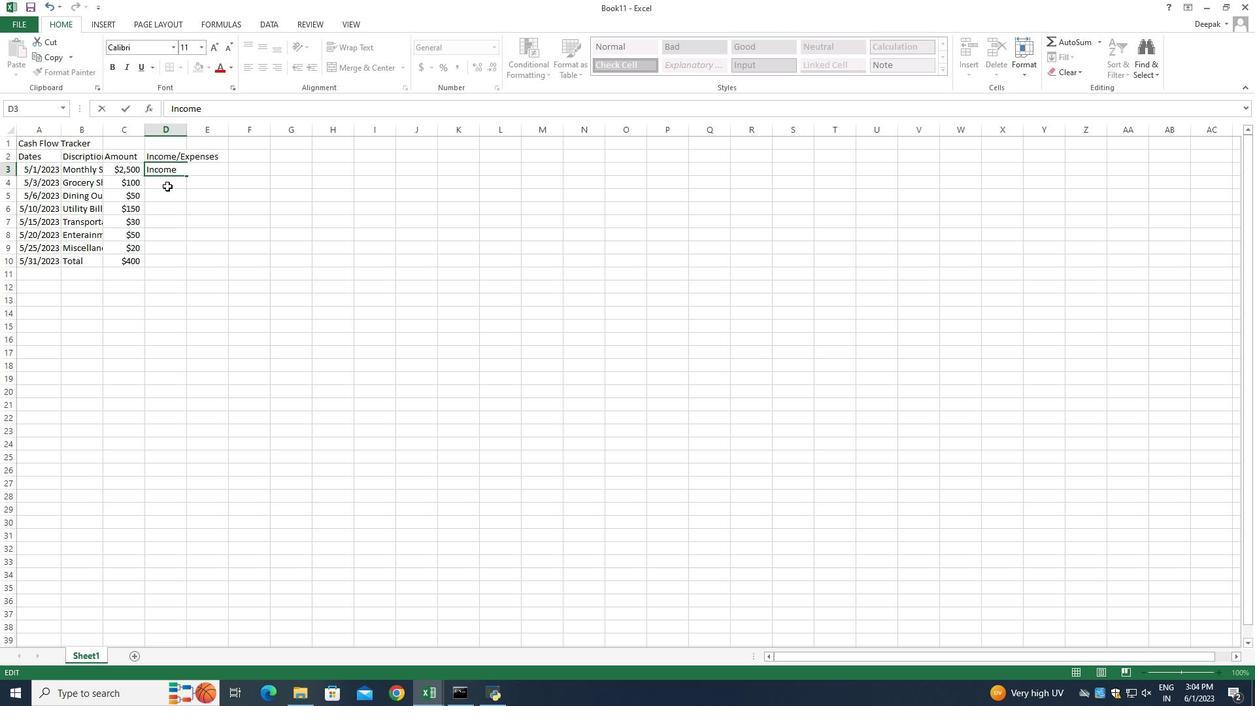 
Action: Mouse pressed left at (168, 182)
Screenshot: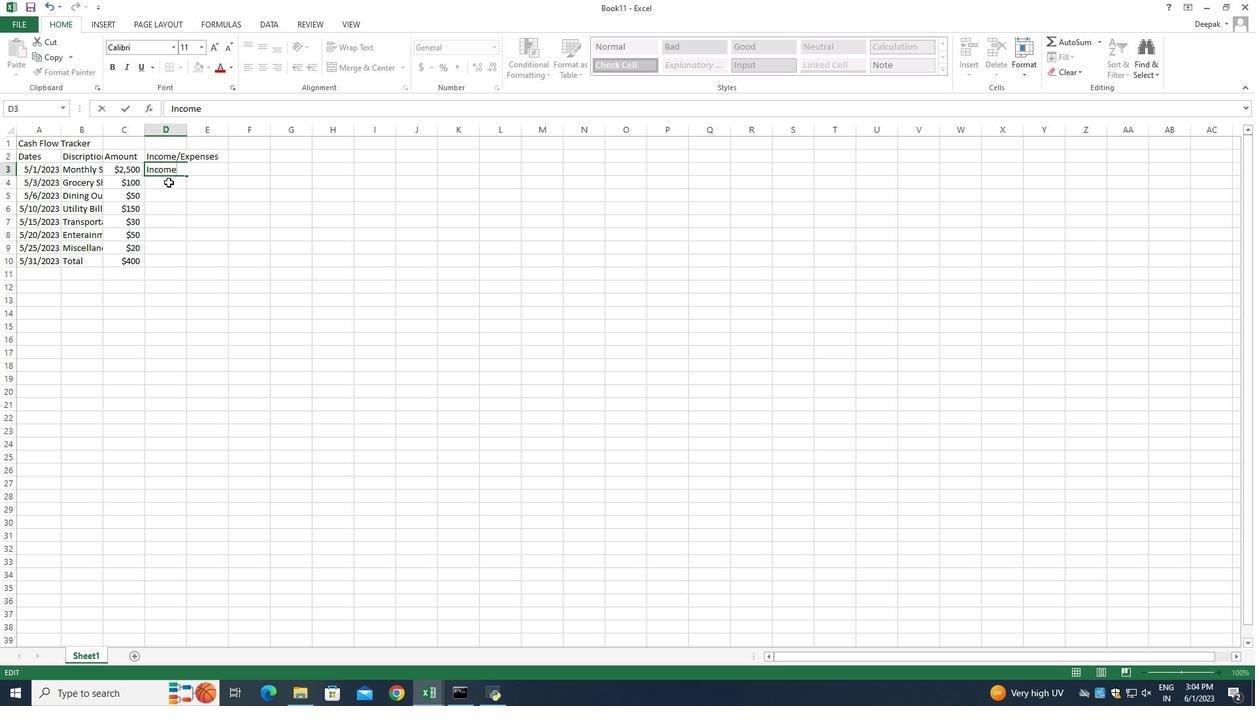 
Action: Mouse moved to (192, 196)
Screenshot: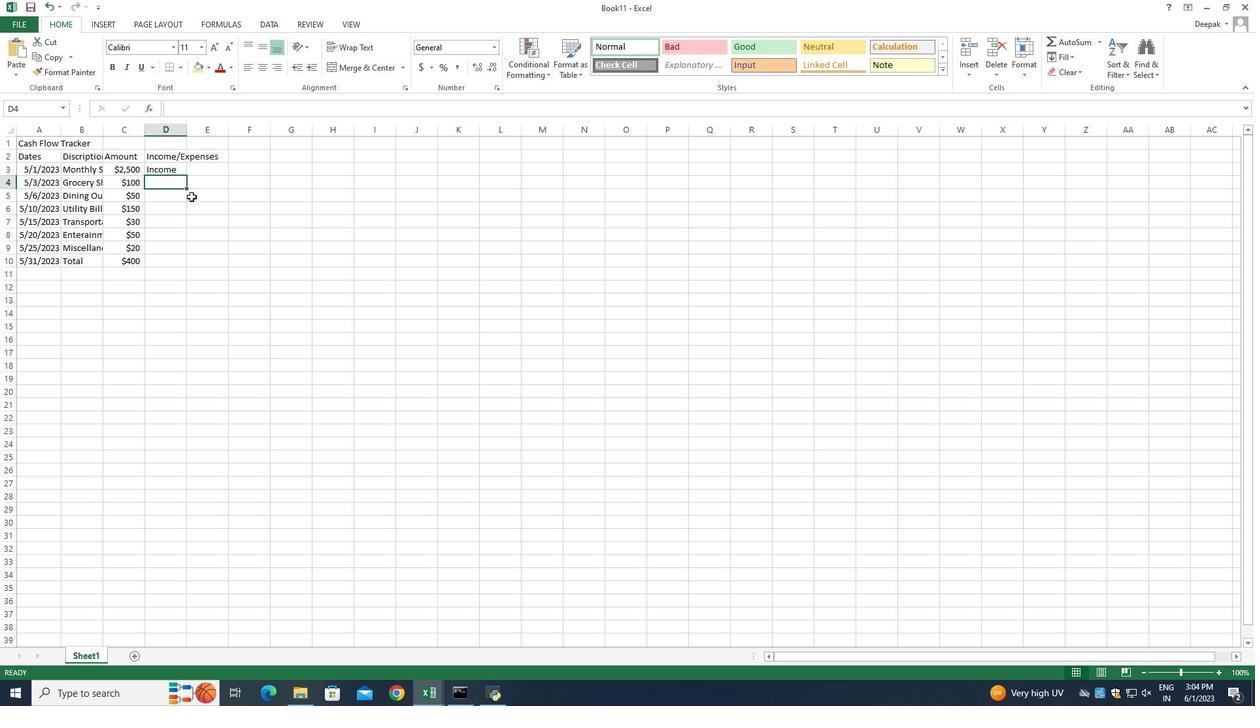 
Action: Key pressed <Key.shift_r>Expenses<Key.enter>'<Key.backspace><Key.shift_r>E<Key.enter>e<Key.enter>e<Key.enter>e<Key.enter>e<Key.enter>
Screenshot: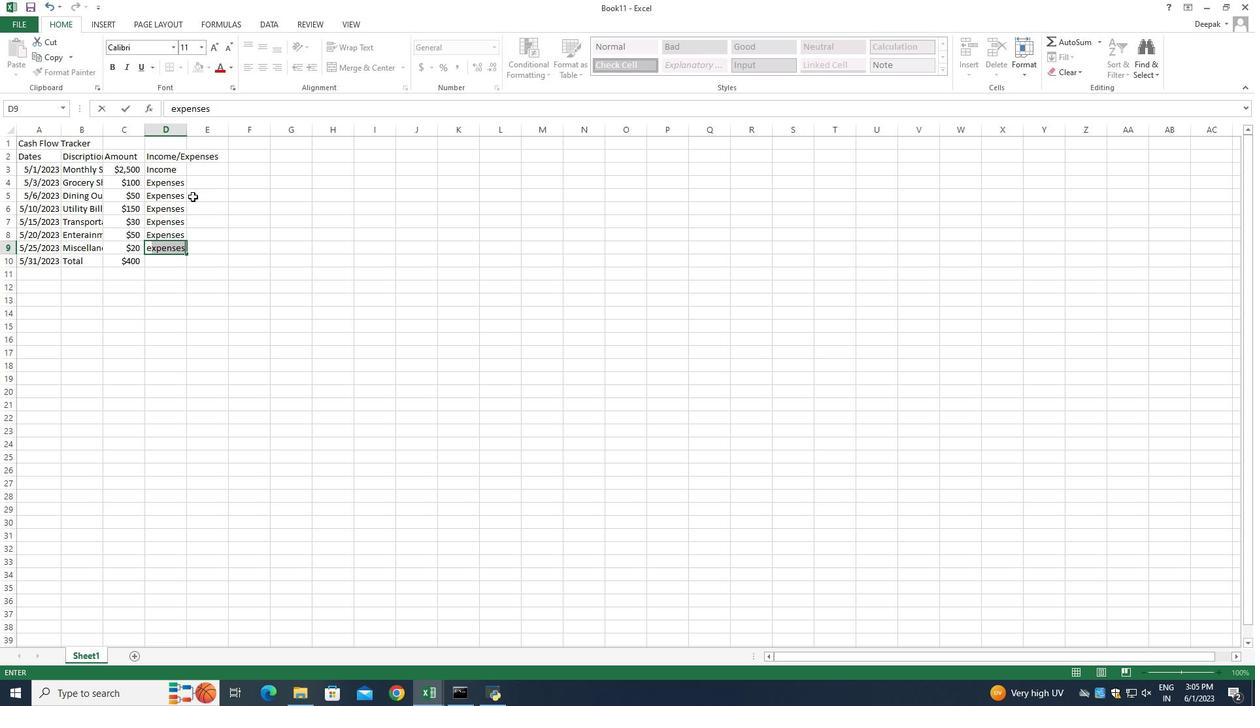 
Action: Mouse moved to (207, 160)
Screenshot: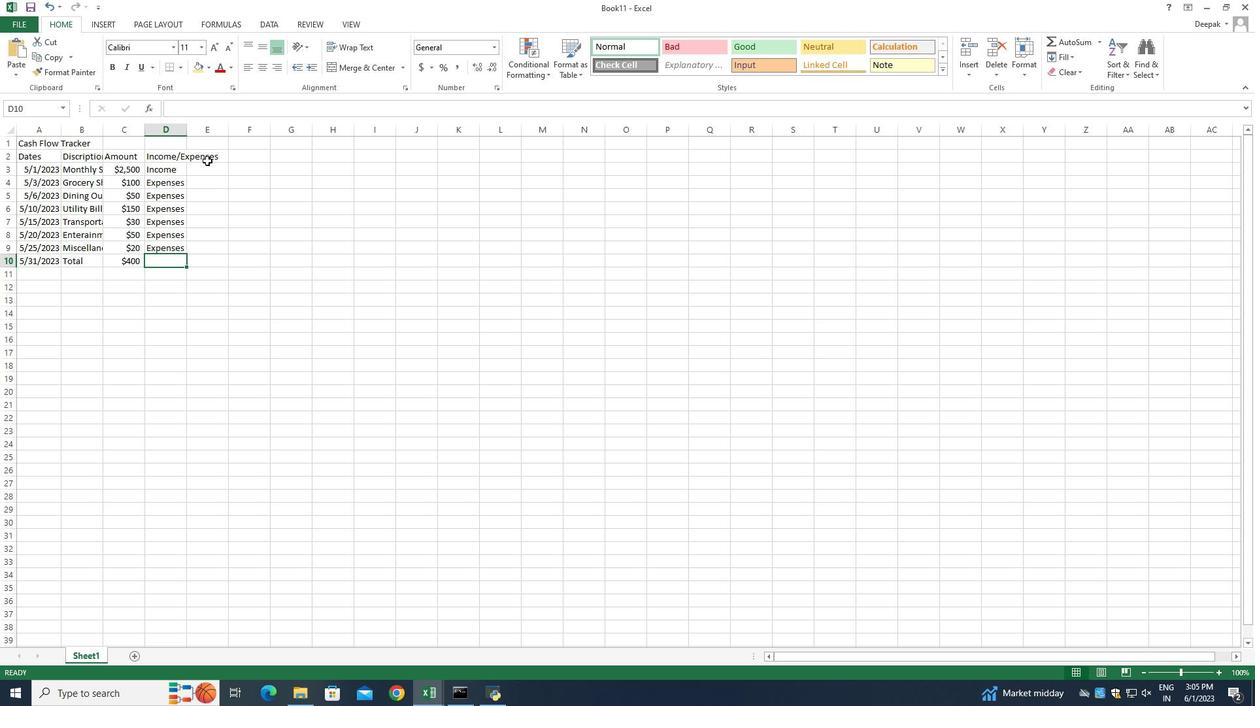 
Action: Mouse pressed left at (207, 160)
Screenshot: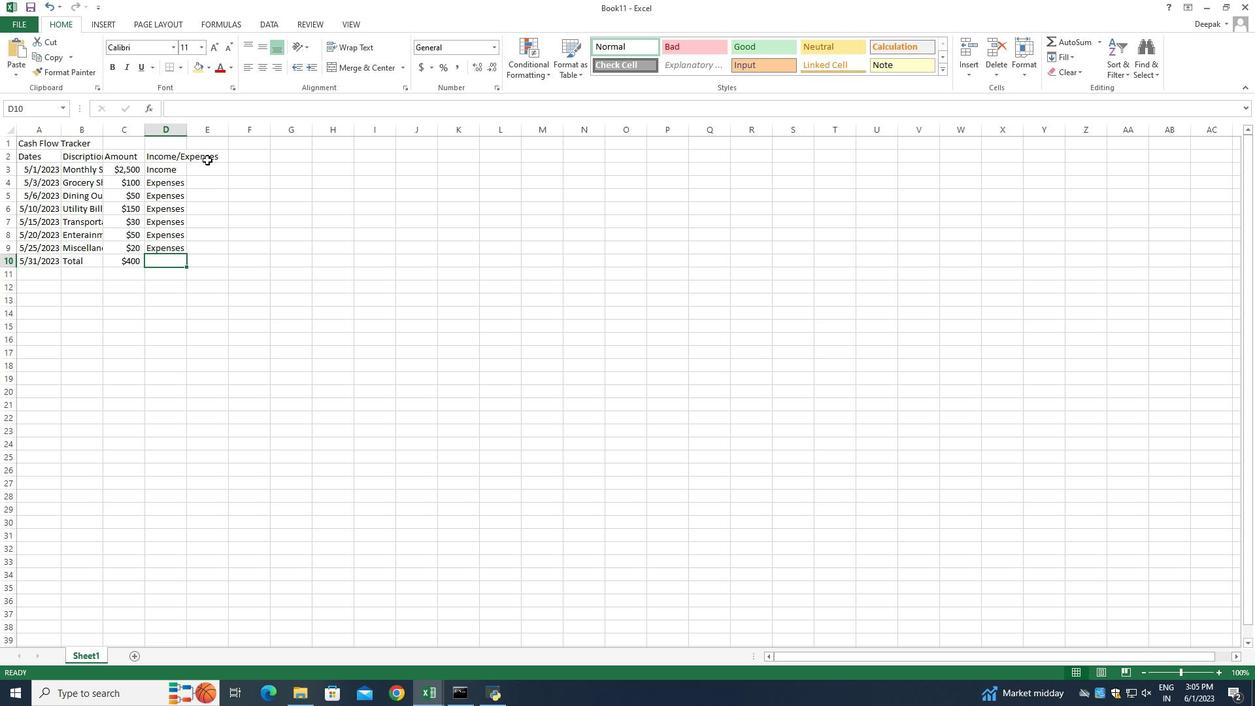 
Action: Mouse moved to (206, 158)
Screenshot: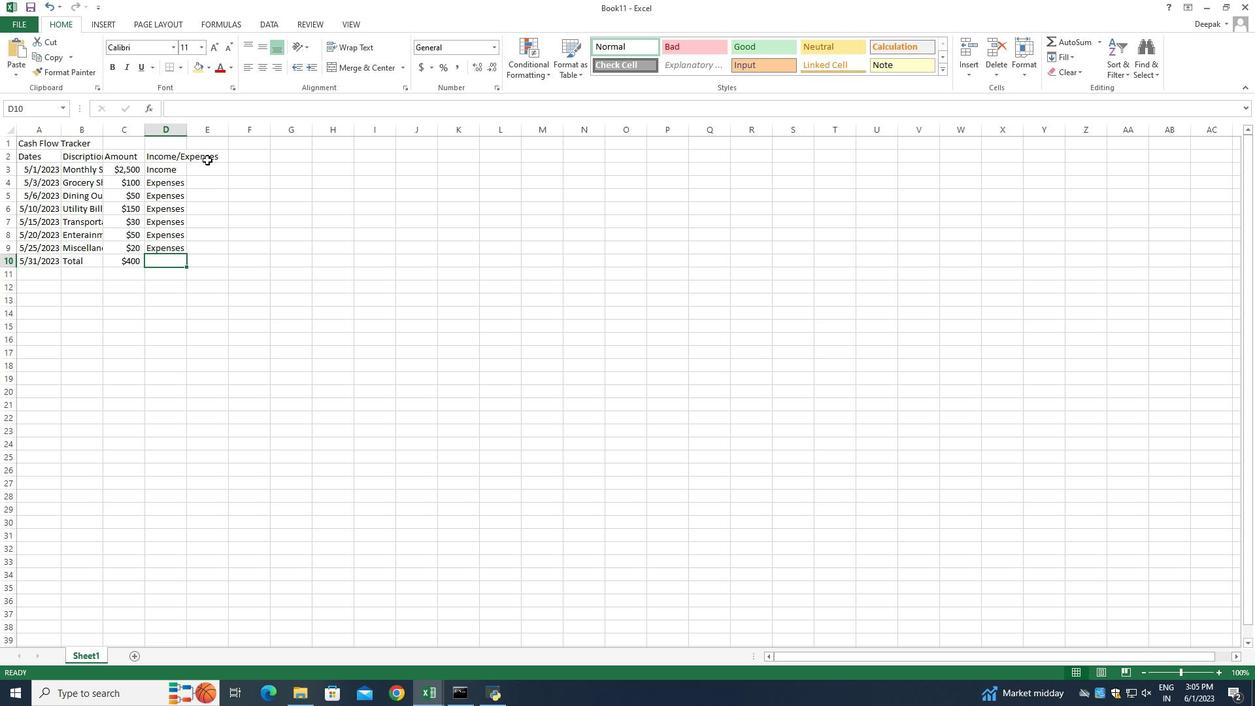 
Action: Mouse pressed left at (206, 158)
Screenshot: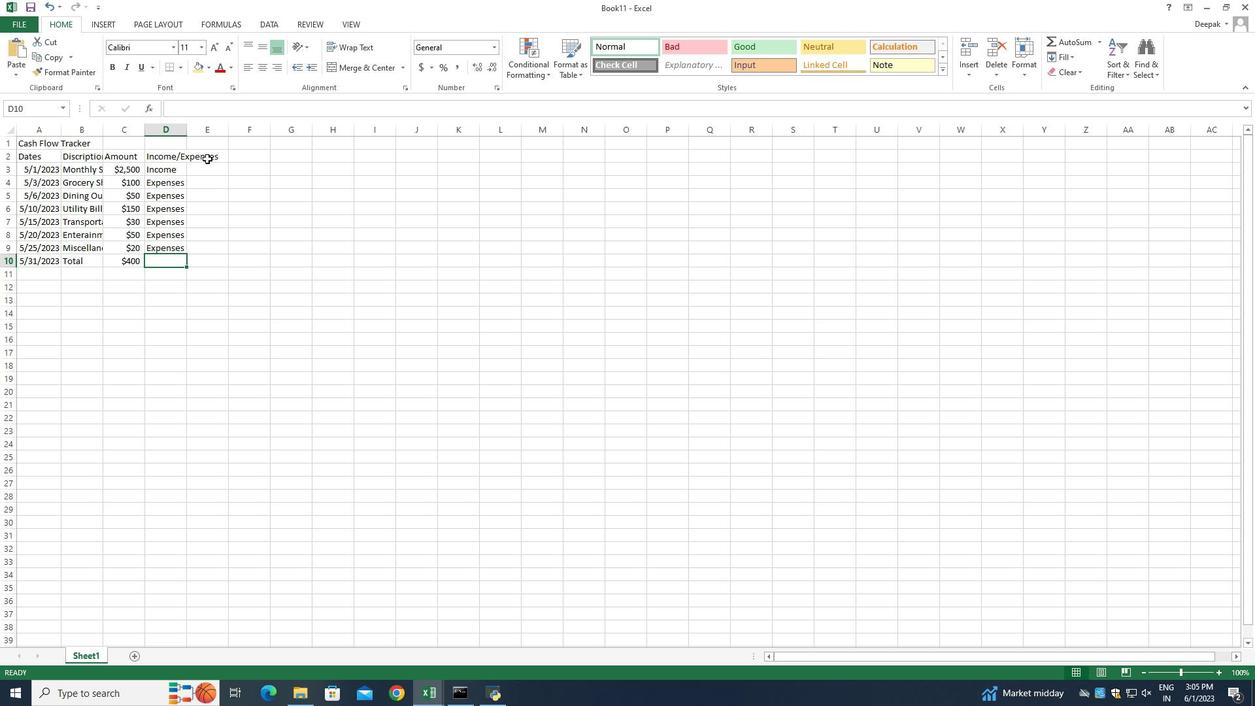 
Action: Mouse moved to (223, 202)
Screenshot: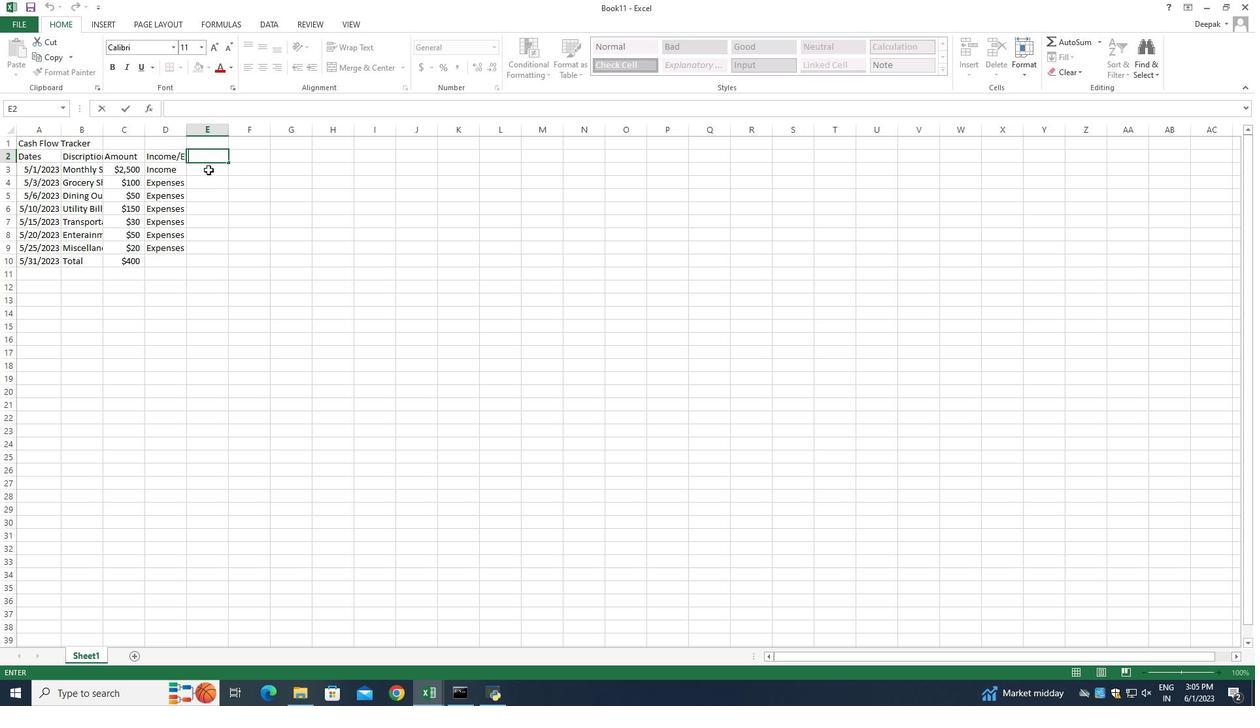 
Action: Key pressed <Key.shift_r><Key.shift_r>Balamn<Key.backspace><Key.backspace>nn<Key.backspace>ce<Key.enter><Key.shift><Key.shift><Key.shift><Key.shift><Key.shift><Key.shift><Key.shift><Key.shift><Key.shift><Key.shift>$2500<Key.enter><Key.shift><Key.shift><Key.shift><Key.shift><Key.shift><Key.shift><Key.shift><Key.shift><Key.shift><Key.shift><Key.shift><Key.shift><Key.shift><Key.shift><Key.shift><Key.shift><Key.shift><Key.shift><Key.shift><Key.shift><Key.shift><Key.shift><Key.shift><Key.shift><Key.shift><Key.shift><Key.shift><Key.shift><Key.shift><Key.shift><Key.shift><Key.shift><Key.shift><Key.shift><Key.shift><Key.shift><Key.shift><Key.shift><Key.shift><Key.shift><Key.shift><Key.shift><Key.shift><Key.shift><Key.shift><Key.shift><Key.shift><Key.shift><Key.shift><Key.shift><Key.shift><Key.shift><Key.shift><Key.shift><Key.shift><Key.shift><Key.shift><Key.shift><Key.shift><Key.shift><Key.shift><Key.shift><Key.shift><Key.shift><Key.shift><Key.shift><Key.shift><Key.shift><Key.shift><Key.shift><Key.shift><Key.shift><Key.shift>$2400<Key.enter><Key.shift><Key.shift><Key.shift><Key.shift><Key.shift><Key.shift><Key.shift><Key.shift><Key.shift><Key.shift><Key.shift><Key.shift>$2350<Key.enter><Key.shift><Key.shift><Key.shift><Key.shift><Key.shift><Key.shift>$2200<Key.enter><Key.shift><Key.shift><Key.shift><Key.shift><Key.shift><Key.shift><Key.shift><Key.shift><Key.shift>$2170<Key.enter><Key.shift><Key.shift><Key.shift><Key.shift><Key.shift><Key.shift><Key.shift><Key.shift><Key.shift><Key.shift><Key.shift><Key.shift><Key.shift><Key.shift><Key.shift><Key.shift><Key.shift><Key.shift><Key.shift><Key.shift><Key.shift><Key.shift><Key.shift><Key.shift><Key.shift><Key.shift><Key.shift><Key.shift><Key.shift><Key.shift><Key.shift><Key.shift><Key.shift><Key.shift><Key.shift><Key.shift><Key.shift><Key.shift><Key.shift><Key.shift><Key.shift><Key.shift><Key.shift><Key.shift><Key.shift><Key.shift><Key.shift><Key.shift><Key.shift><Key.shift><Key.shift><Key.shift><Key.shift><Key.shift>$2120<Key.enter><Key.shift><Key.shift><Key.shift><Key.shift><Key.shift><Key.shift><Key.shift><Key.shift><Key.shift>$2100<Key.enter><Key.shift><Key.shift><Key.shift><Key.shift><Key.shift><Key.shift><Key.shift><Key.shift><Key.shift><Key.shift><Key.shift><Key.shift><Key.shift><Key.shift>$2100<Key.enter>
Screenshot: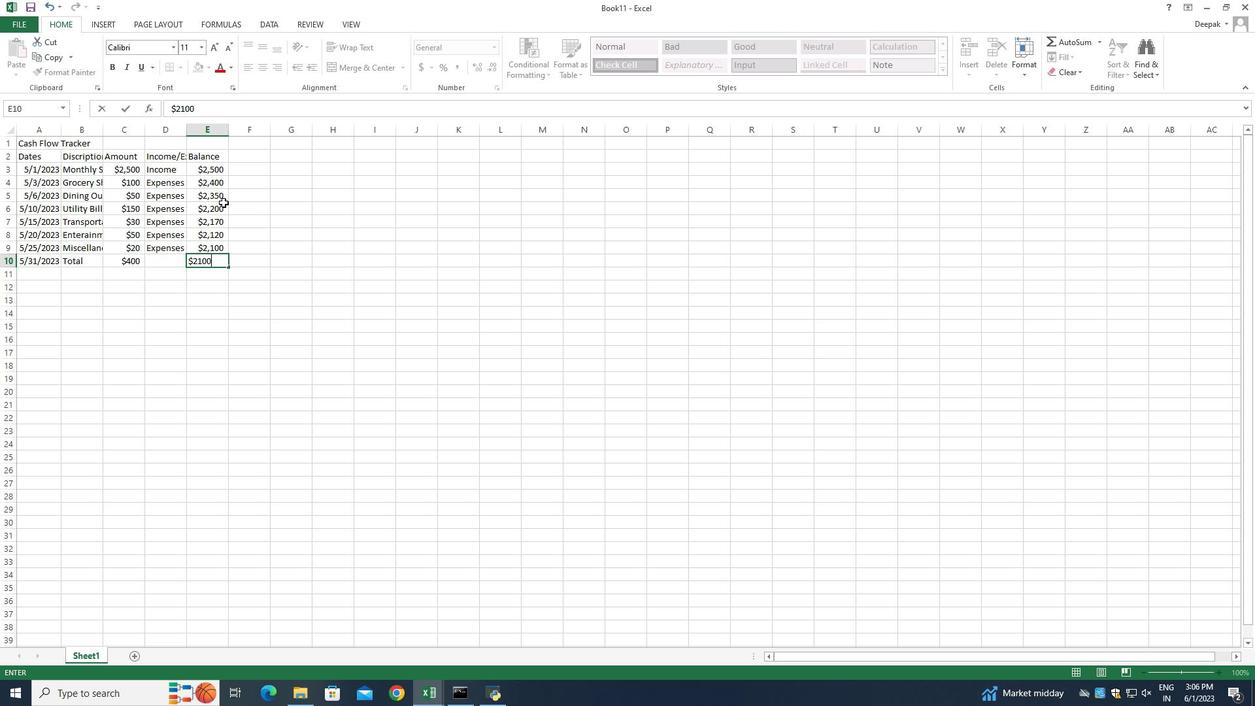 
Action: Mouse moved to (59, 130)
Screenshot: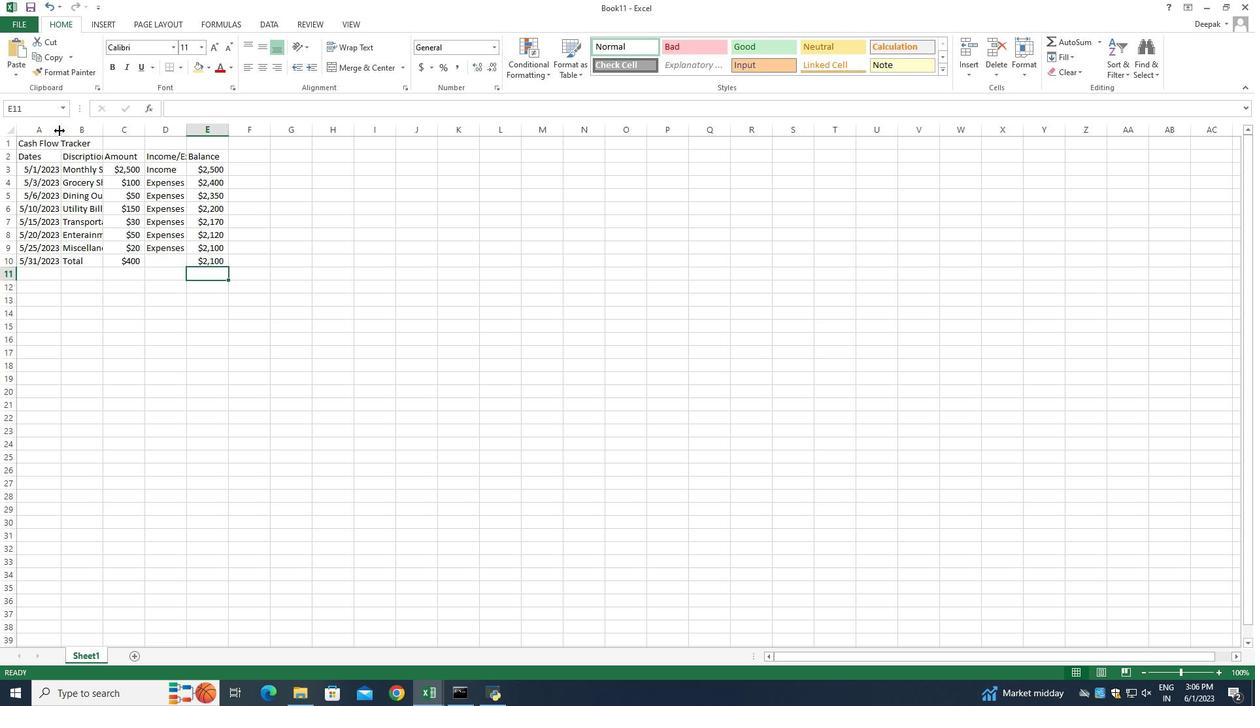 
Action: Mouse pressed left at (59, 130)
Screenshot: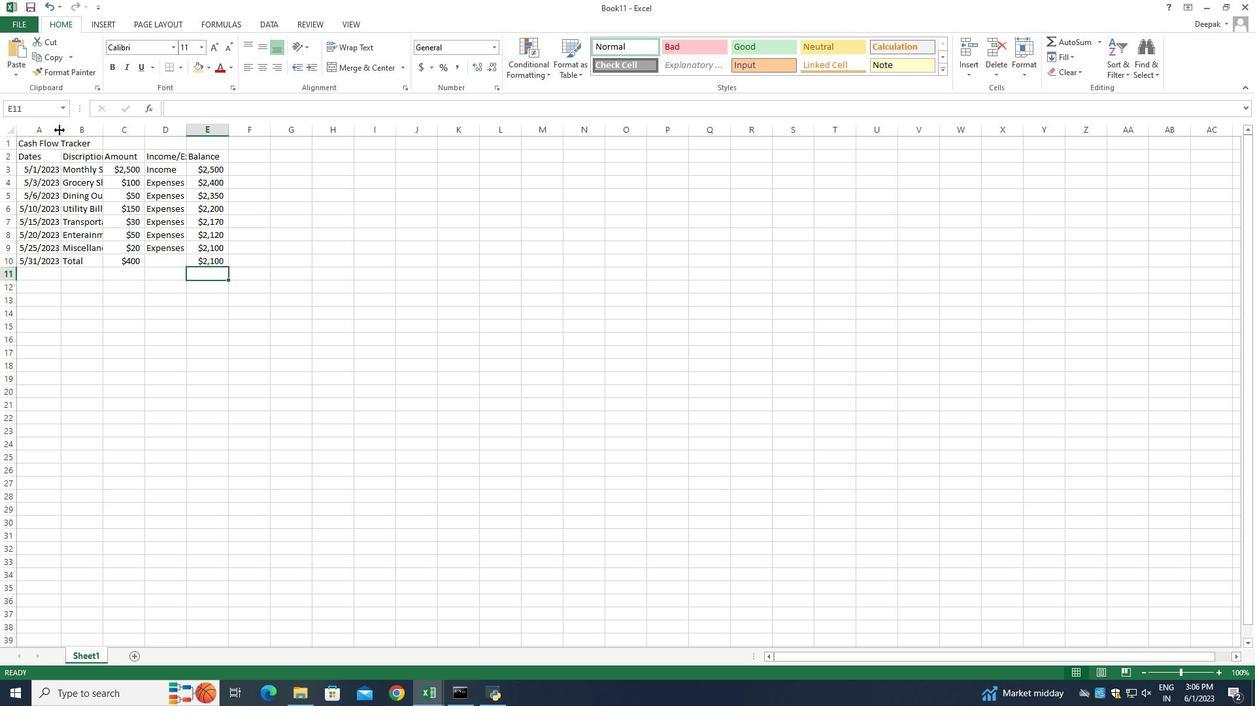 
Action: Mouse pressed left at (59, 130)
Screenshot: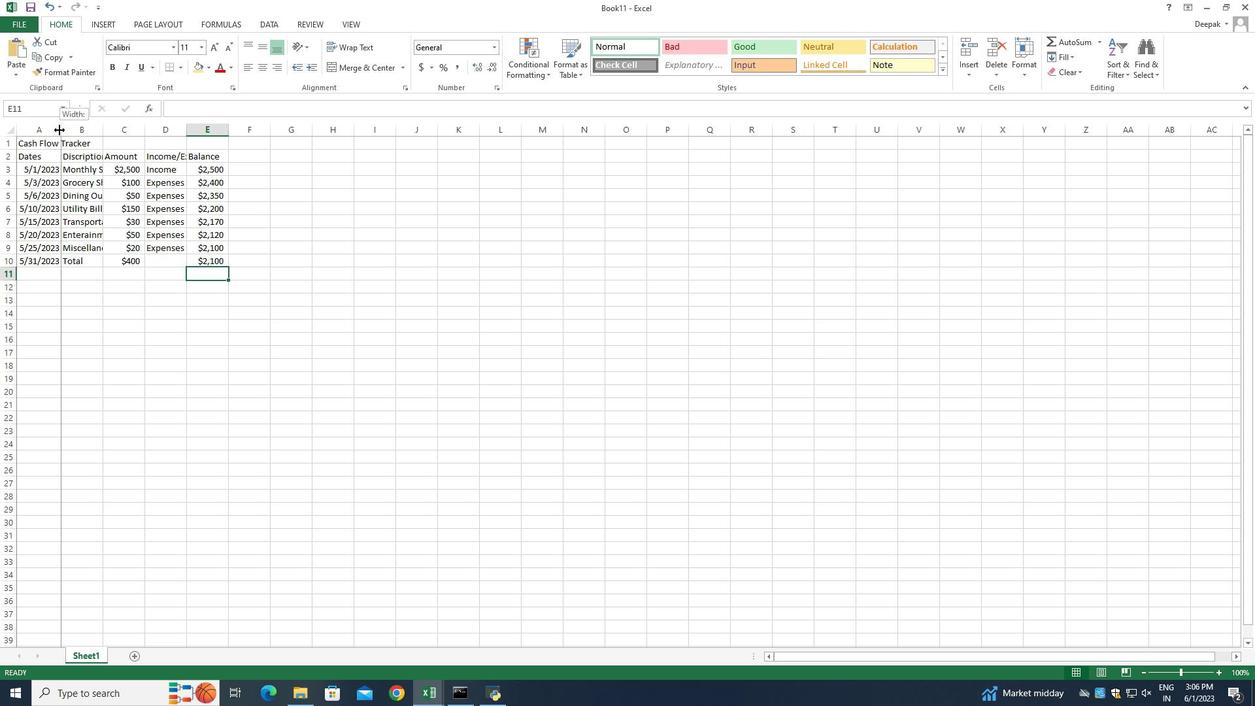 
Action: Mouse moved to (134, 131)
Screenshot: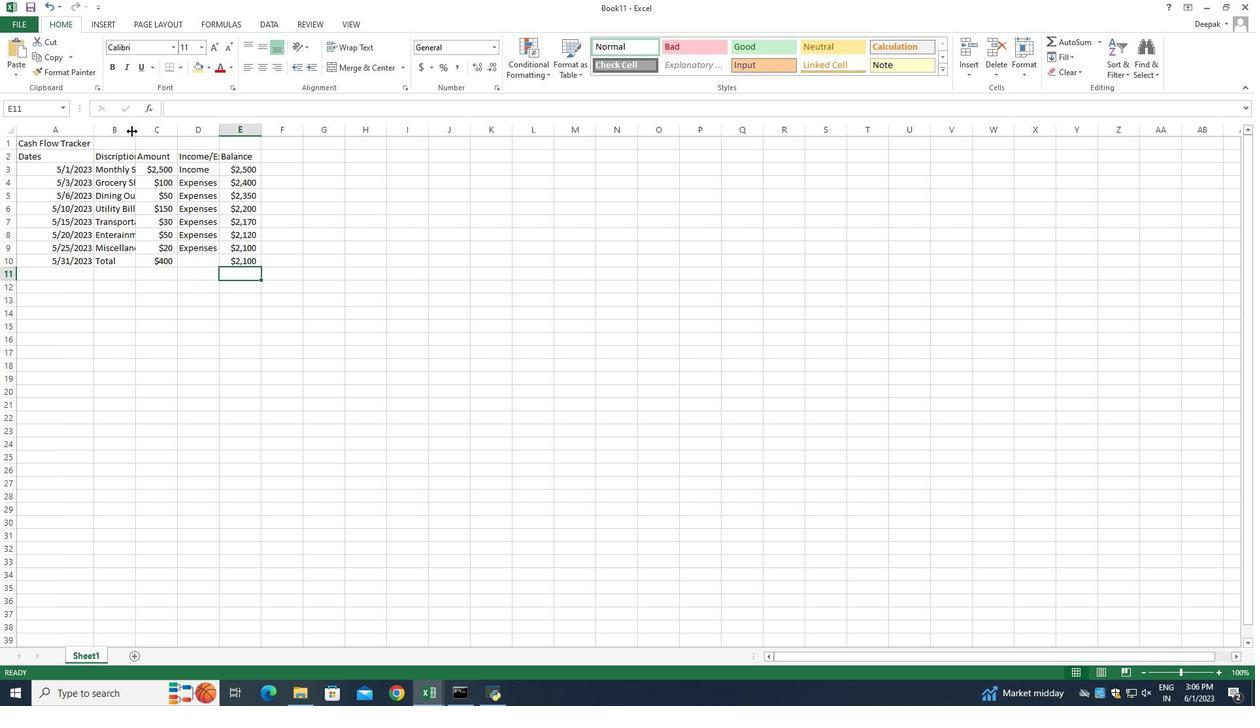 
Action: Mouse pressed left at (134, 131)
Screenshot: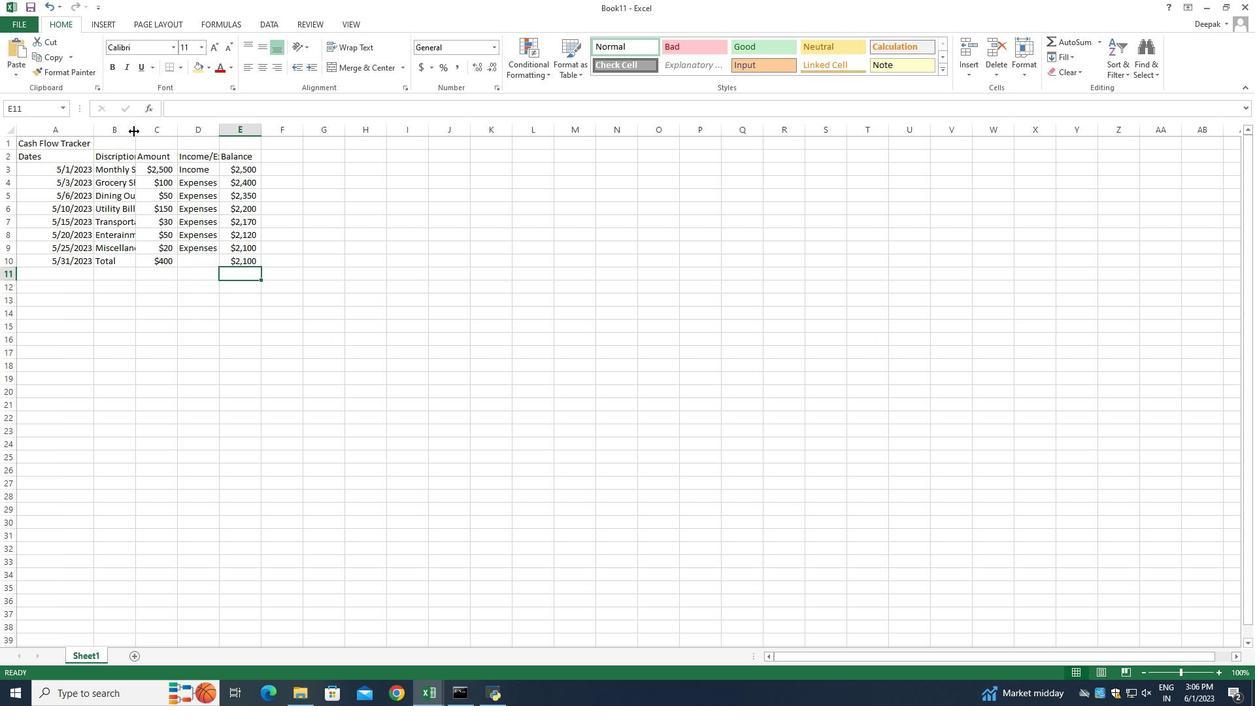 
Action: Mouse pressed left at (134, 131)
Screenshot: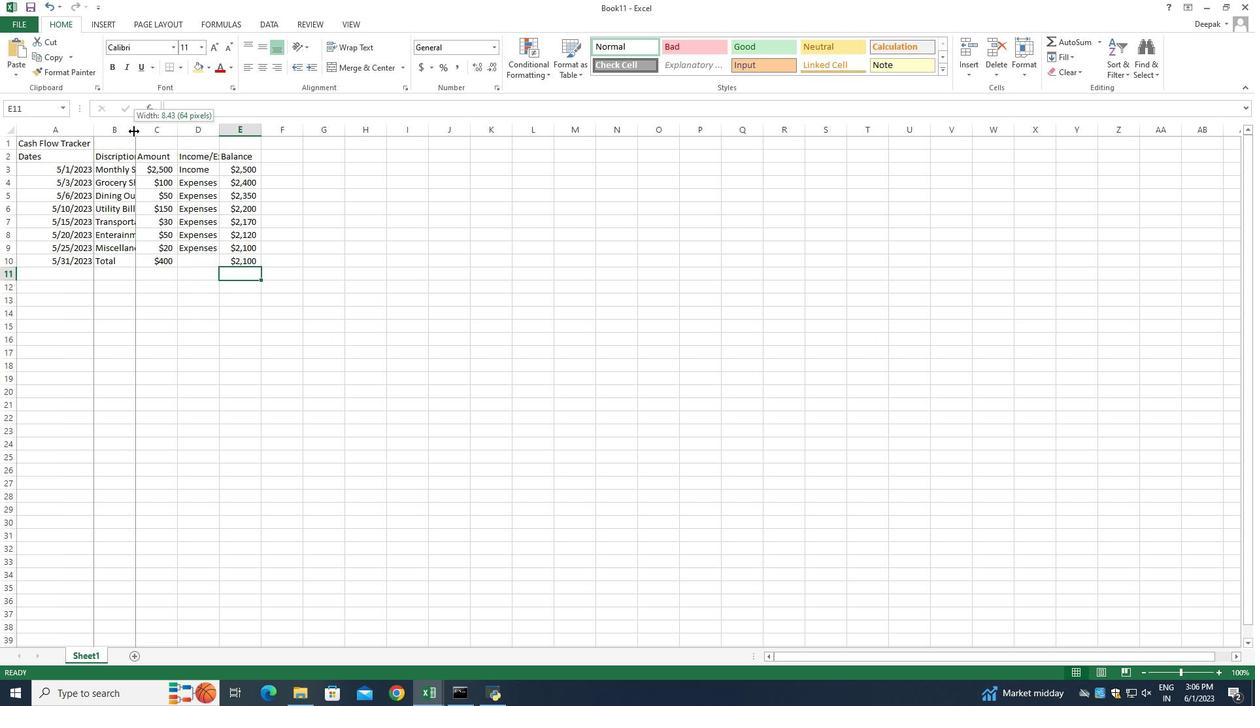 
Action: Mouse moved to (210, 129)
Screenshot: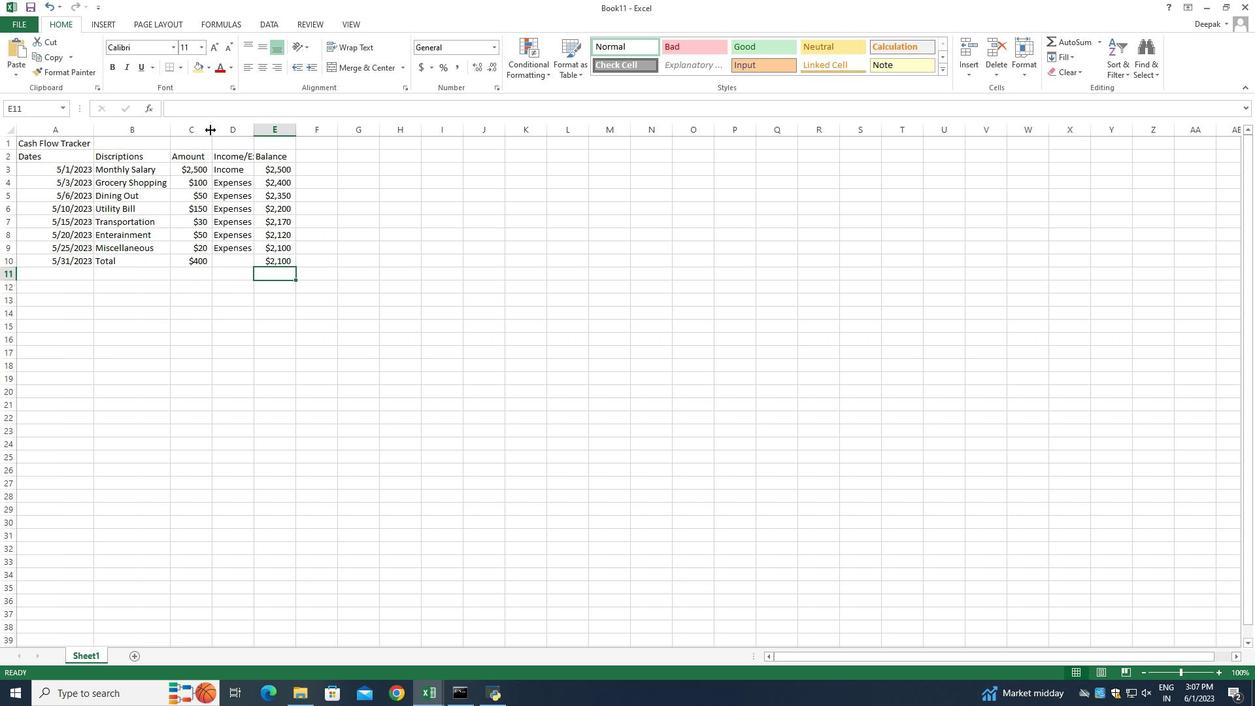 
Action: Mouse pressed left at (210, 129)
Screenshot: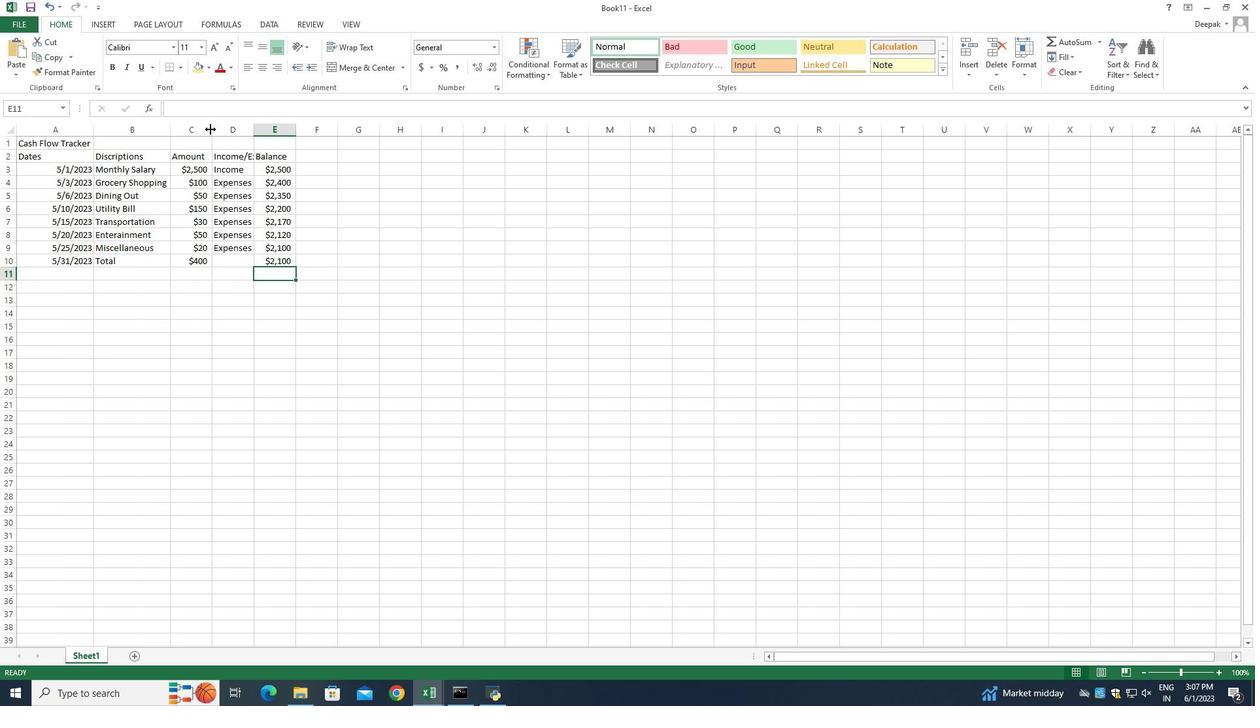 
Action: Mouse pressed left at (210, 129)
Screenshot: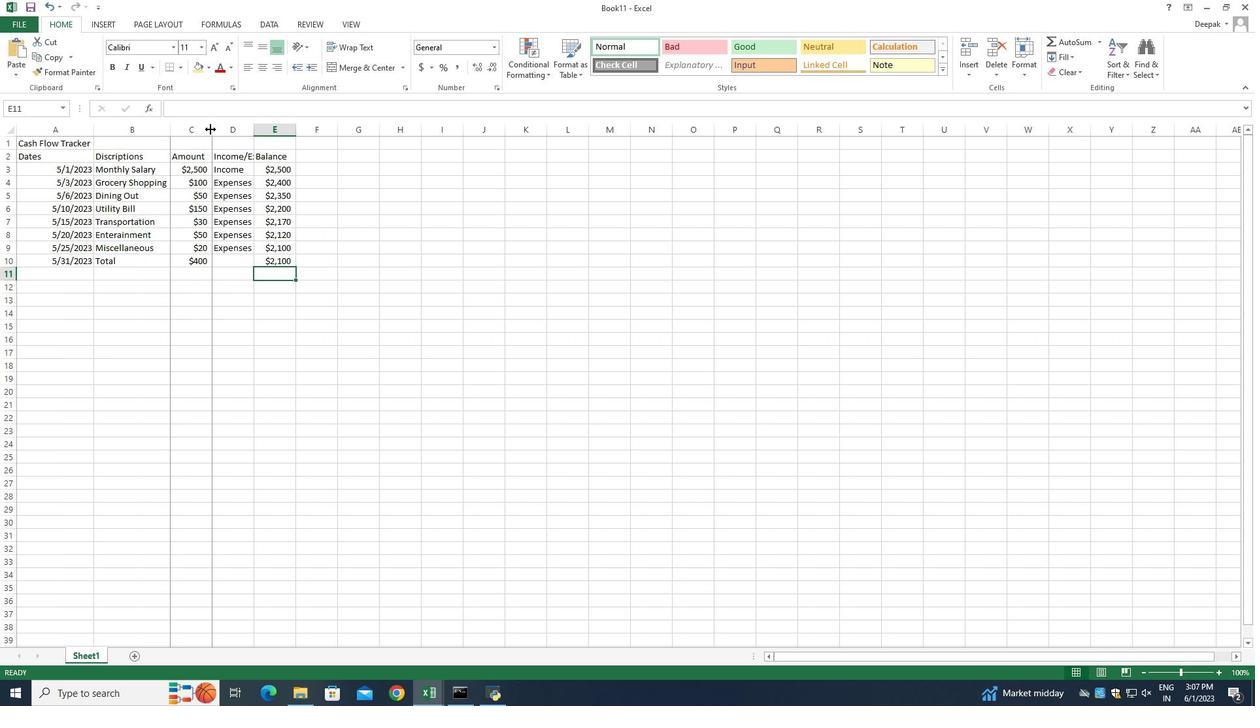 
Action: Mouse moved to (246, 131)
Screenshot: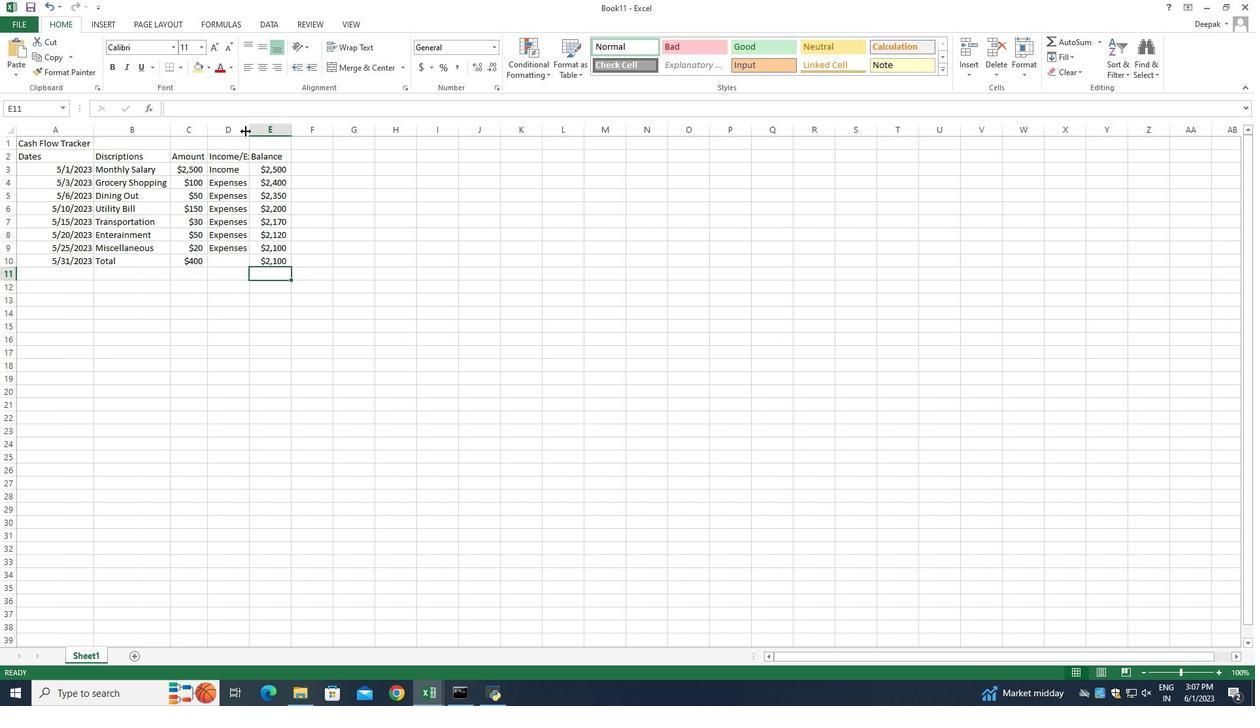 
Action: Mouse pressed left at (246, 131)
Screenshot: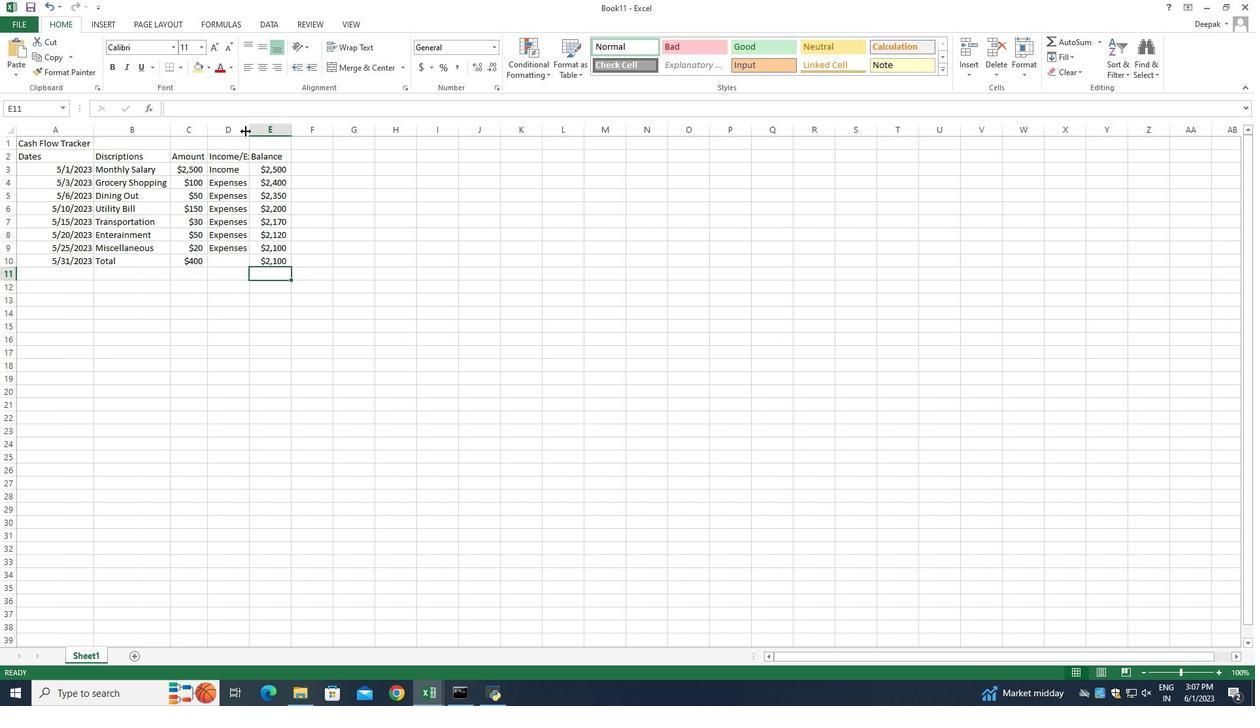 
Action: Mouse pressed left at (246, 131)
Screenshot: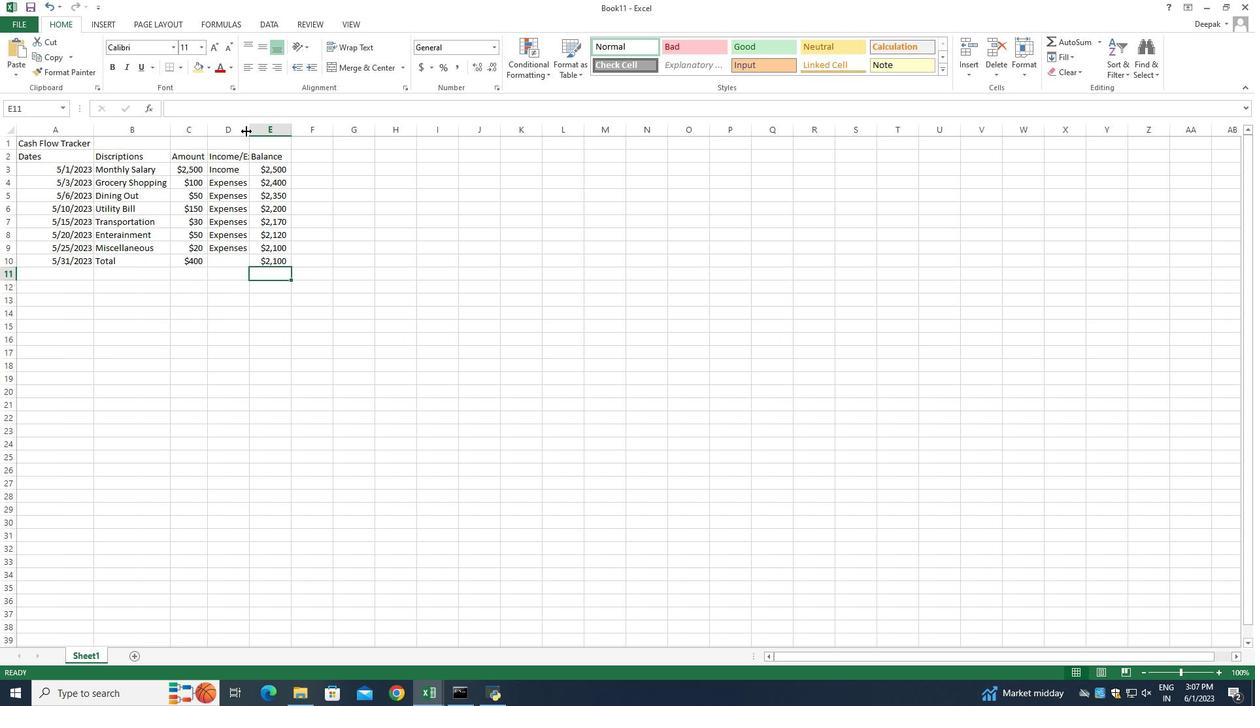 
Action: Mouse moved to (324, 134)
Screenshot: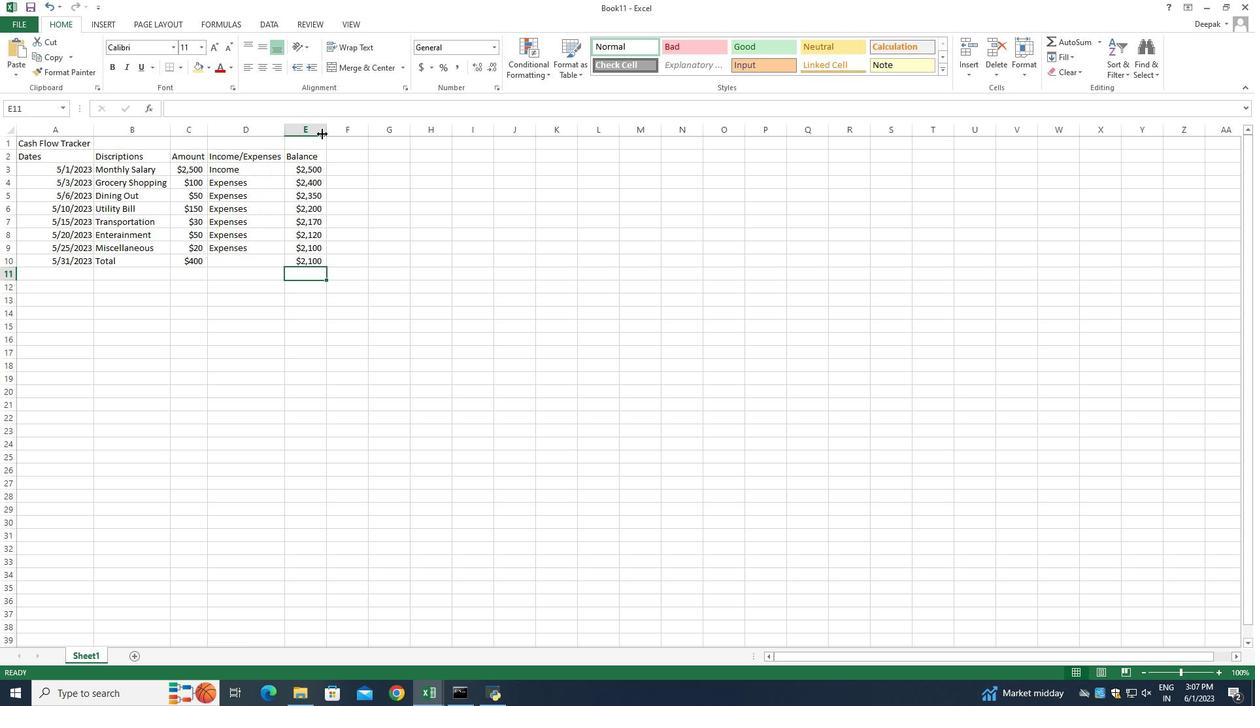 
Action: Mouse pressed left at (324, 134)
Screenshot: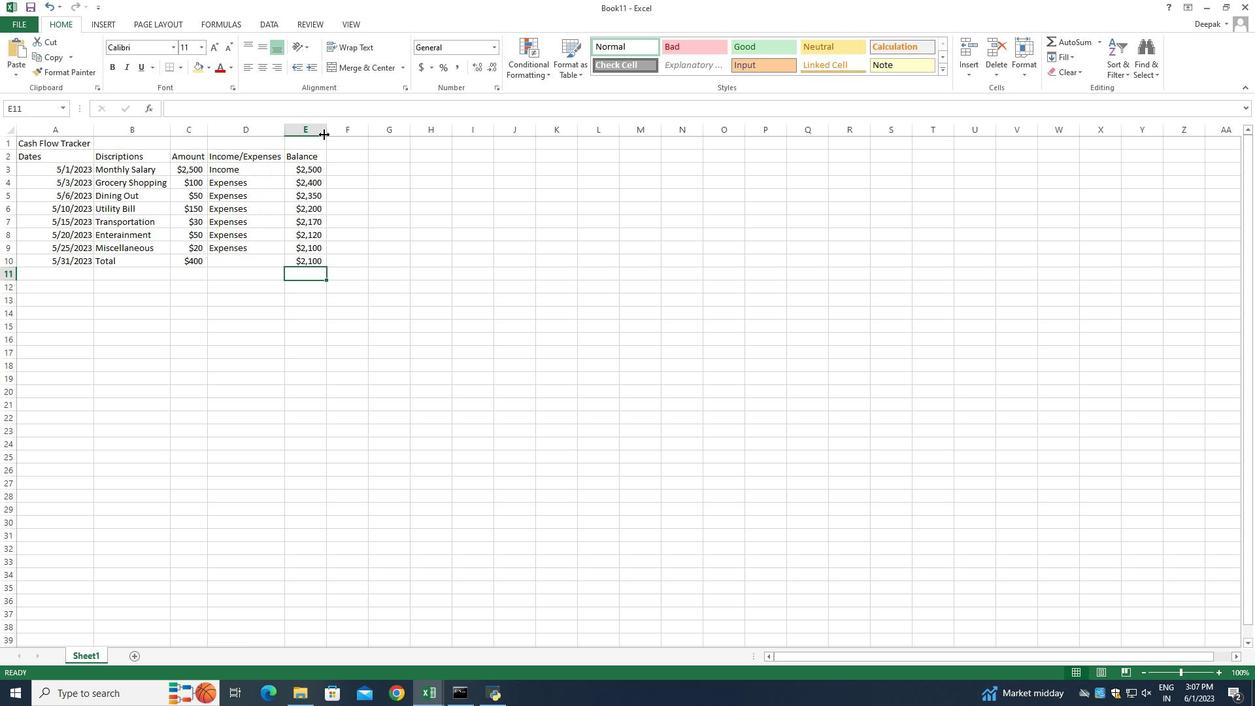 
Action: Mouse pressed left at (324, 134)
Screenshot: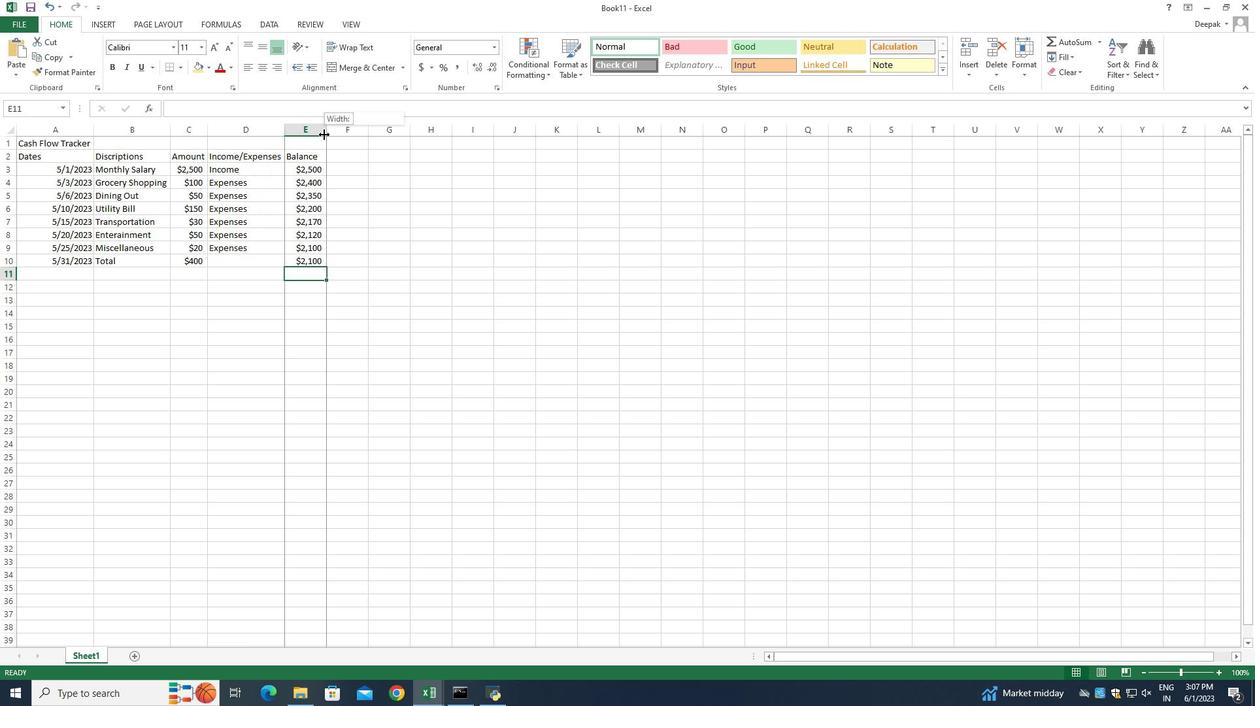 
Action: Mouse moved to (357, 279)
Screenshot: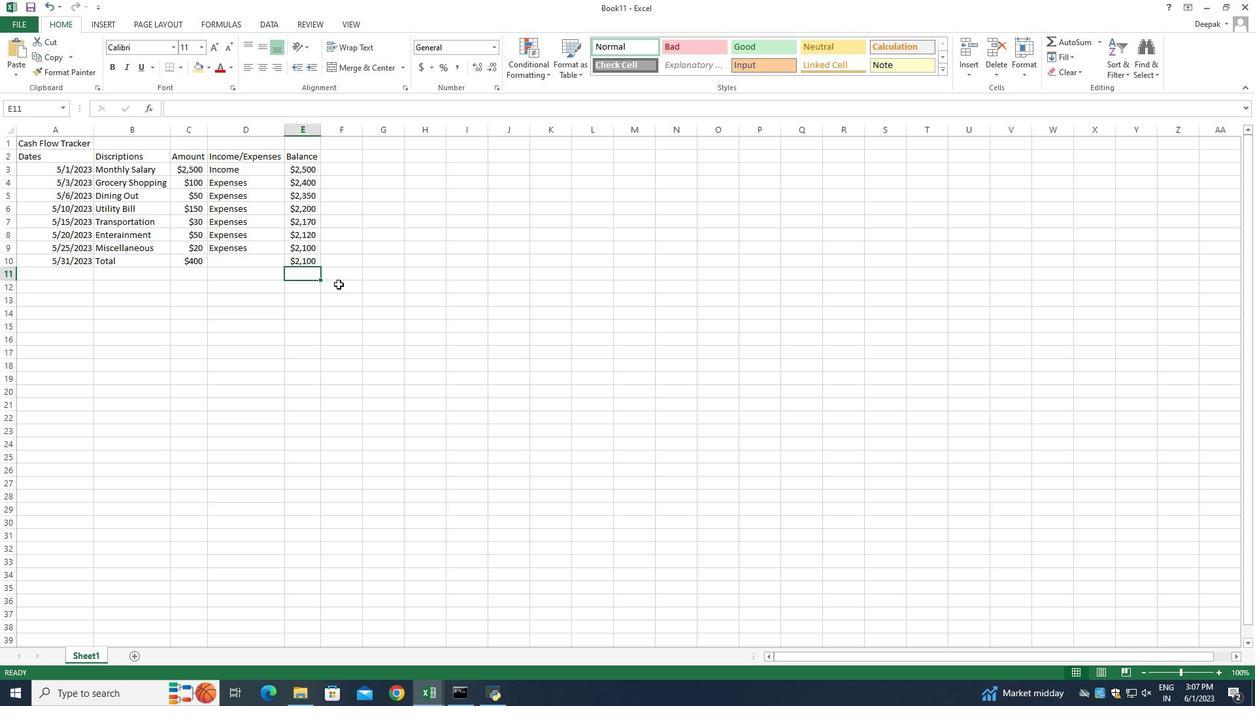 
Action: Mouse scrolled (357, 280) with delta (0, 0)
Screenshot: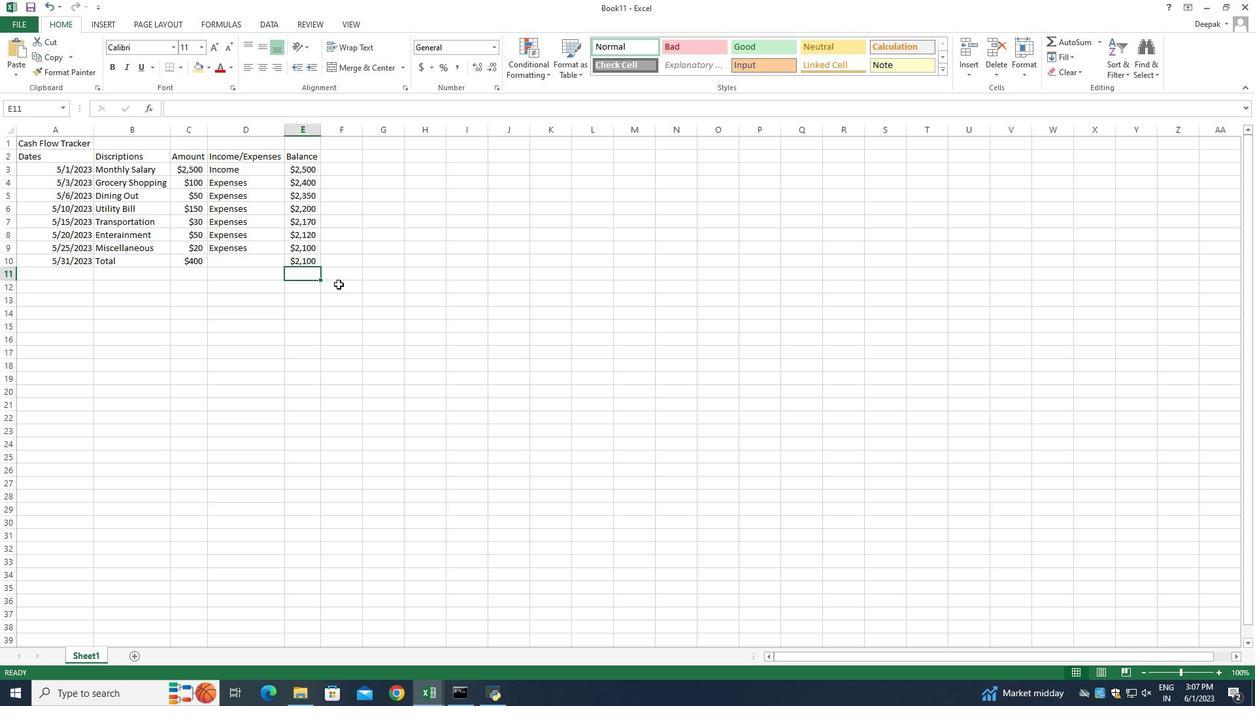 
Action: Mouse moved to (357, 278)
Screenshot: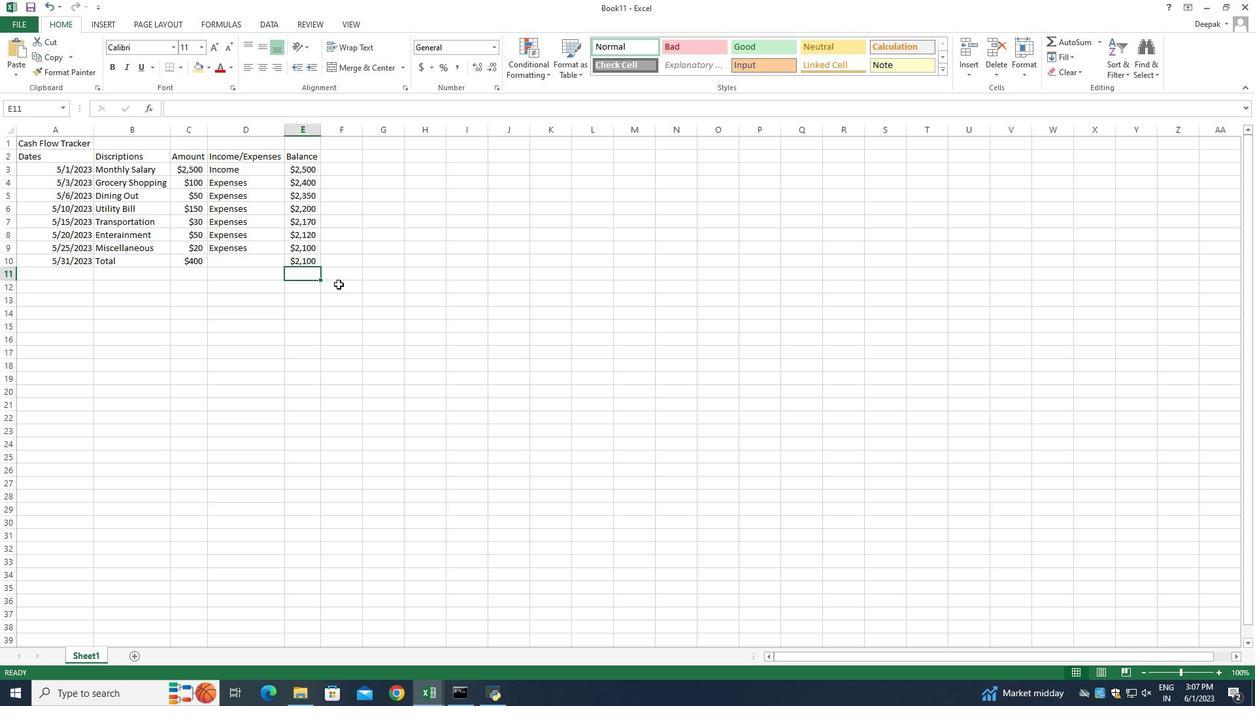 
Action: Mouse scrolled (357, 280) with delta (0, 0)
Screenshot: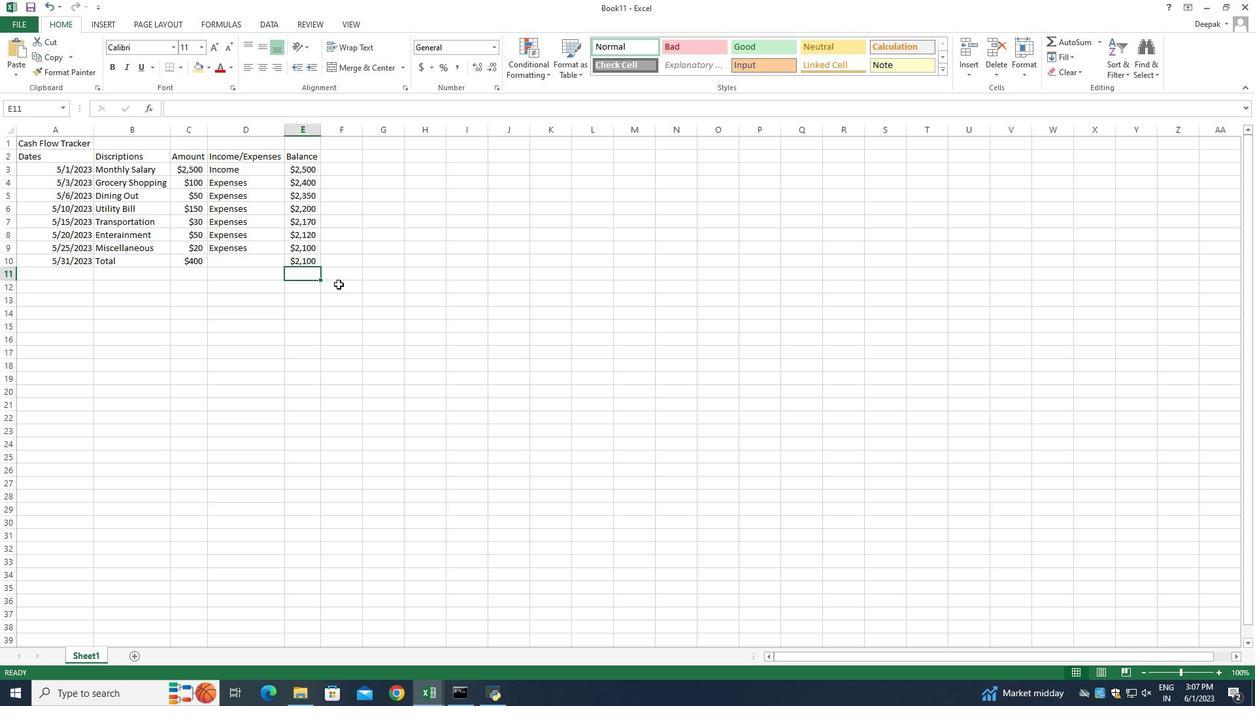 
Action: Mouse moved to (385, 293)
Screenshot: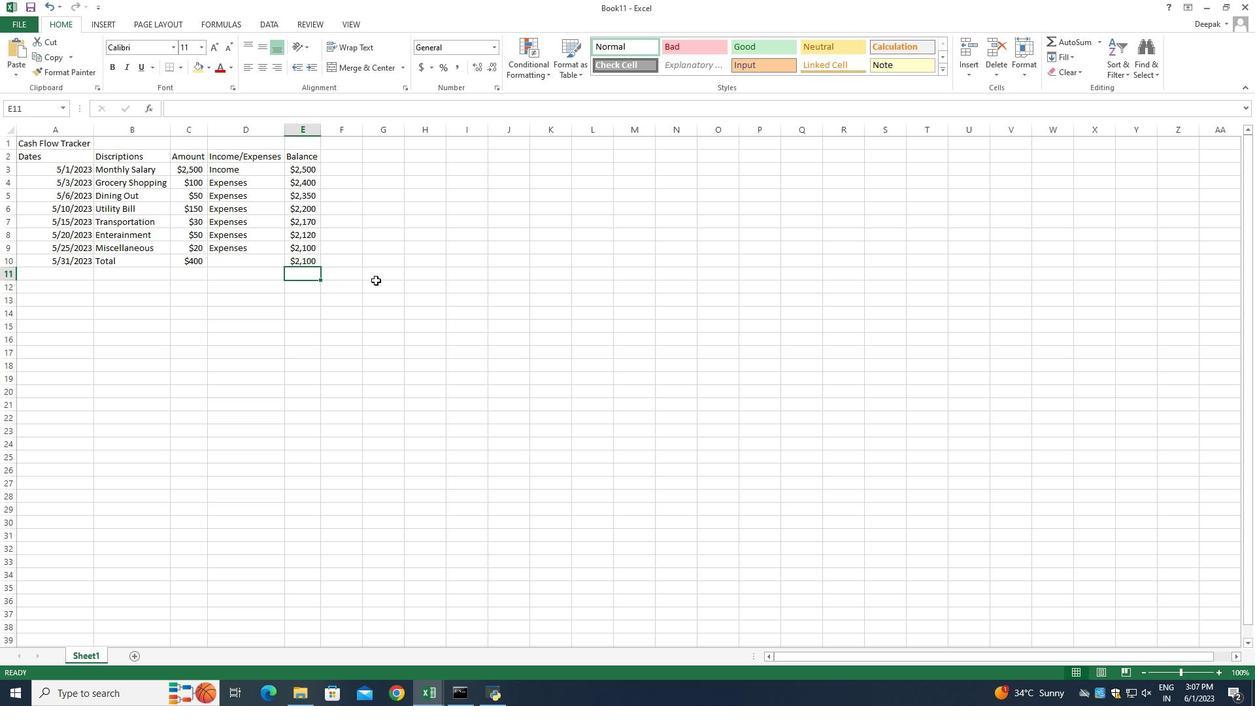 
Action: Mouse scrolled (385, 293) with delta (0, 0)
Screenshot: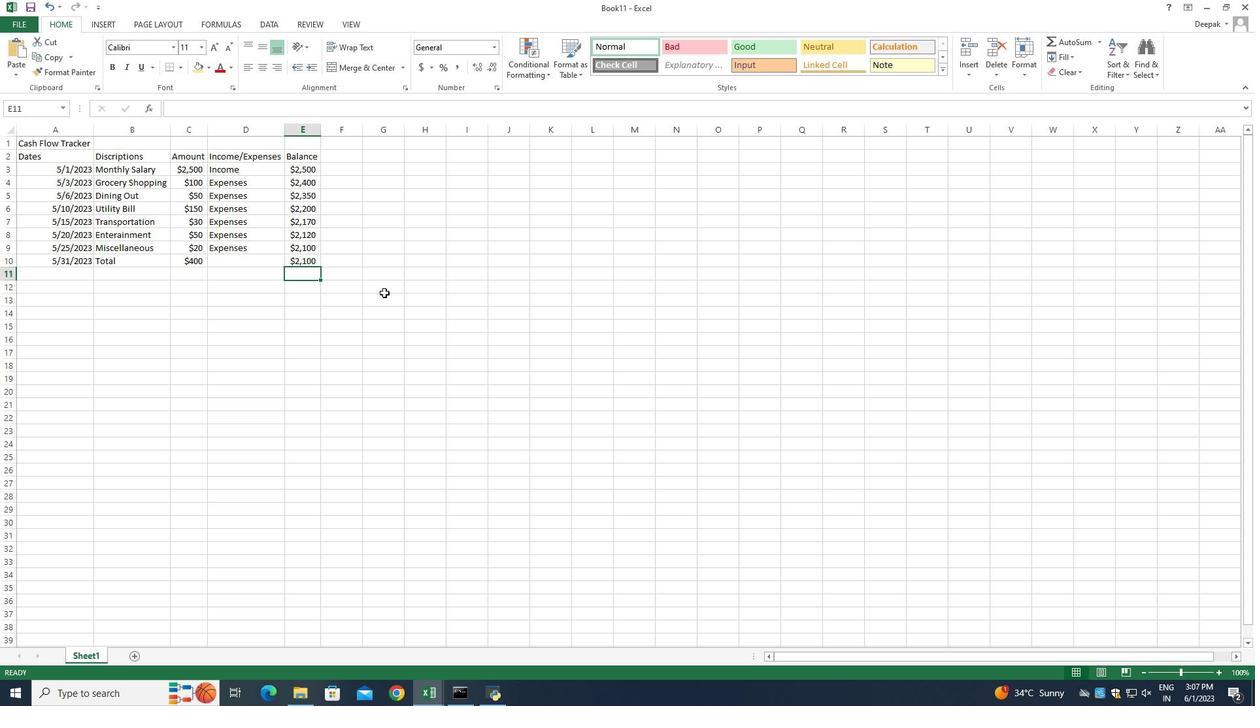 
Action: Mouse moved to (315, 294)
Screenshot: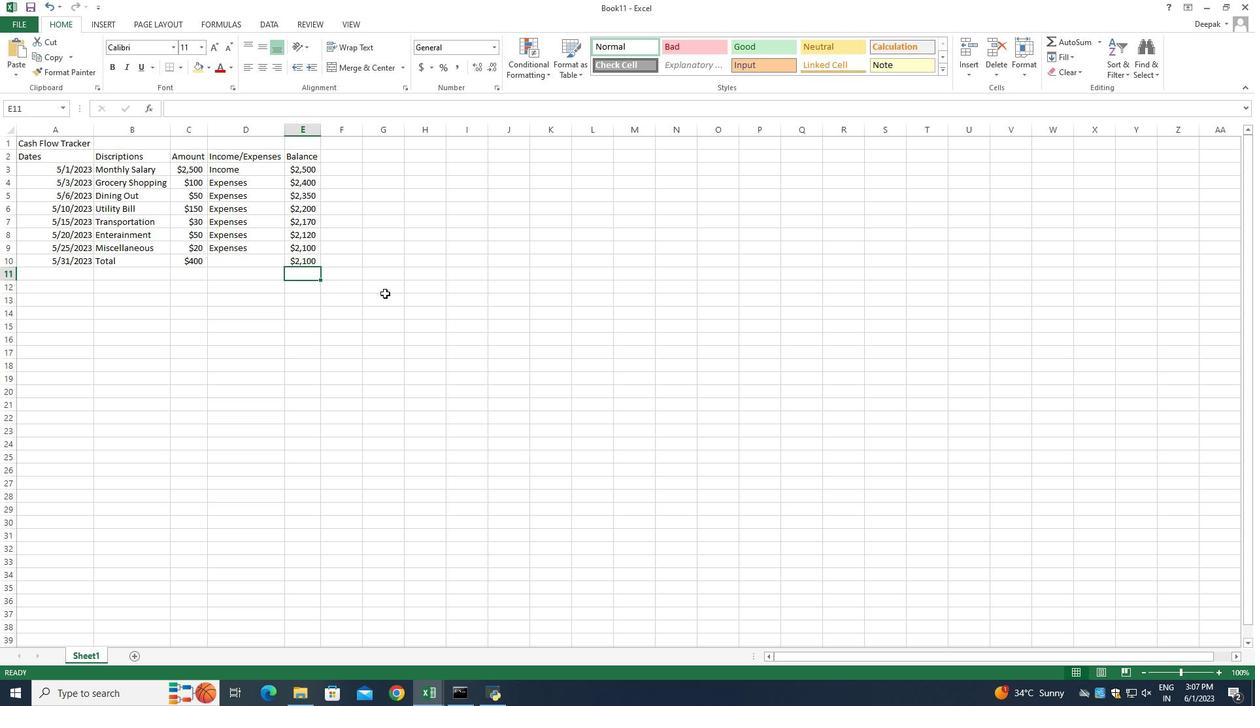 
Action: Mouse scrolled (315, 294) with delta (0, 0)
Screenshot: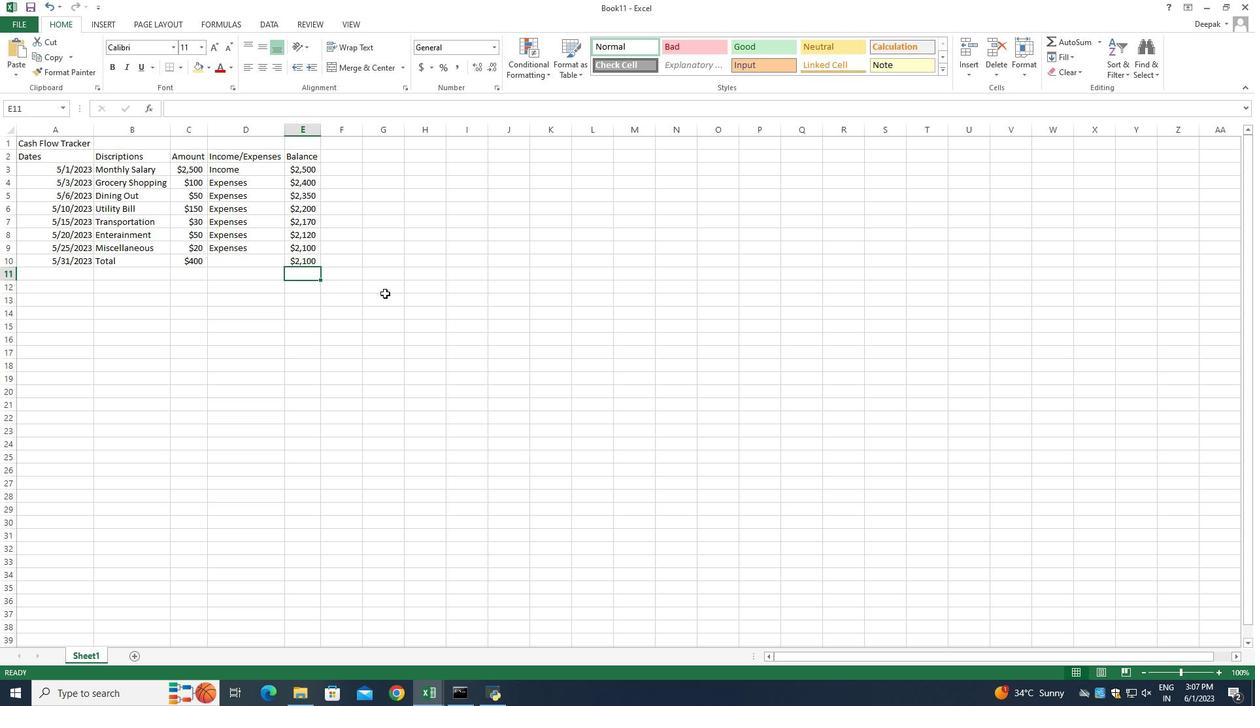 
Action: Mouse moved to (207, 293)
Screenshot: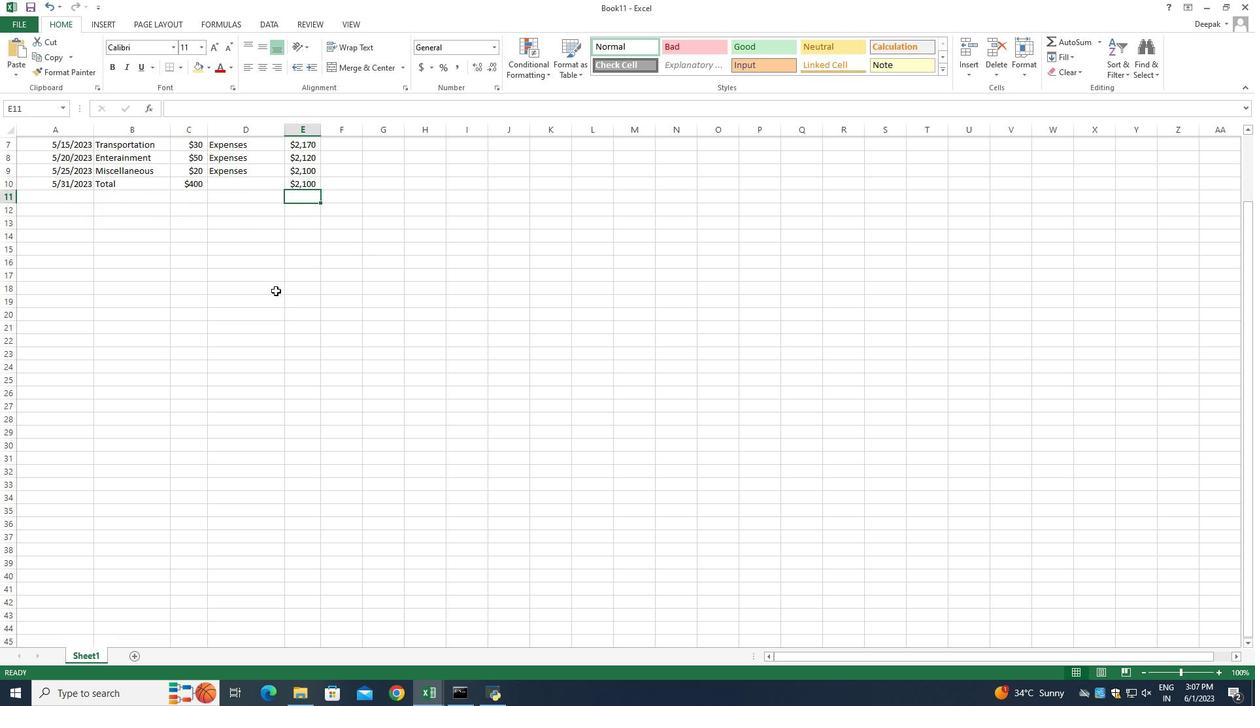 
Action: Mouse scrolled (207, 293) with delta (0, 0)
Screenshot: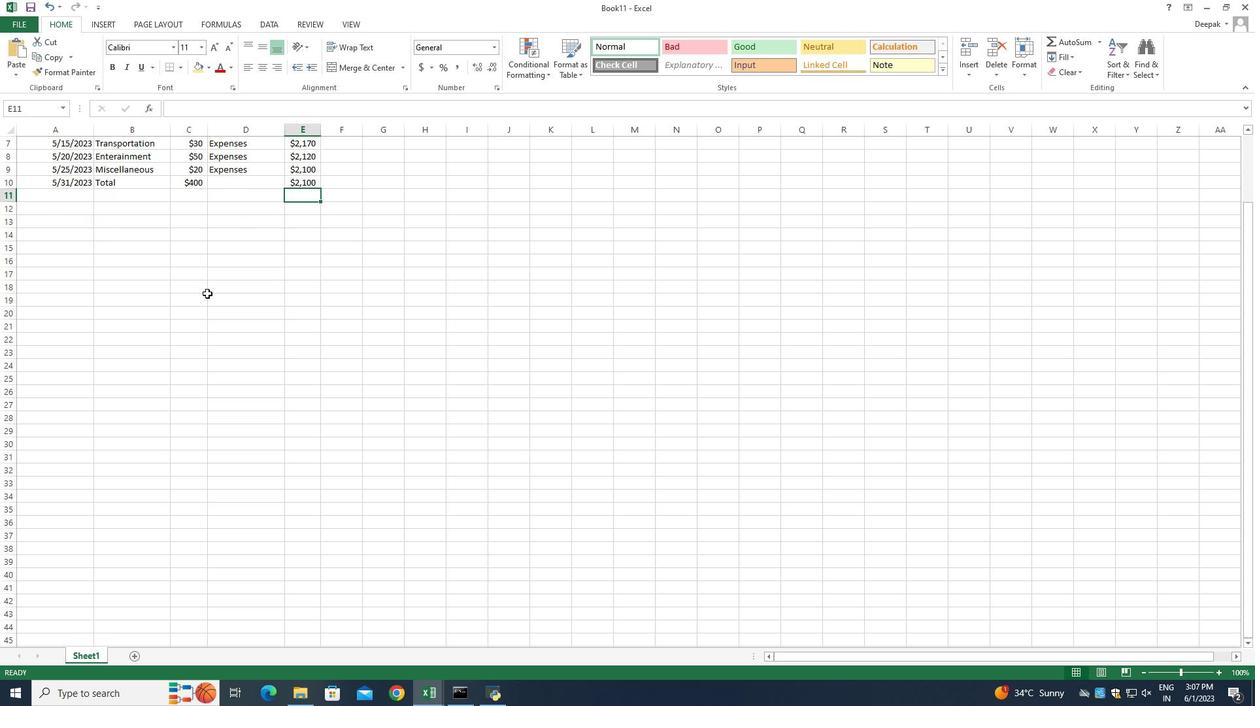 
Action: Mouse moved to (213, 300)
Screenshot: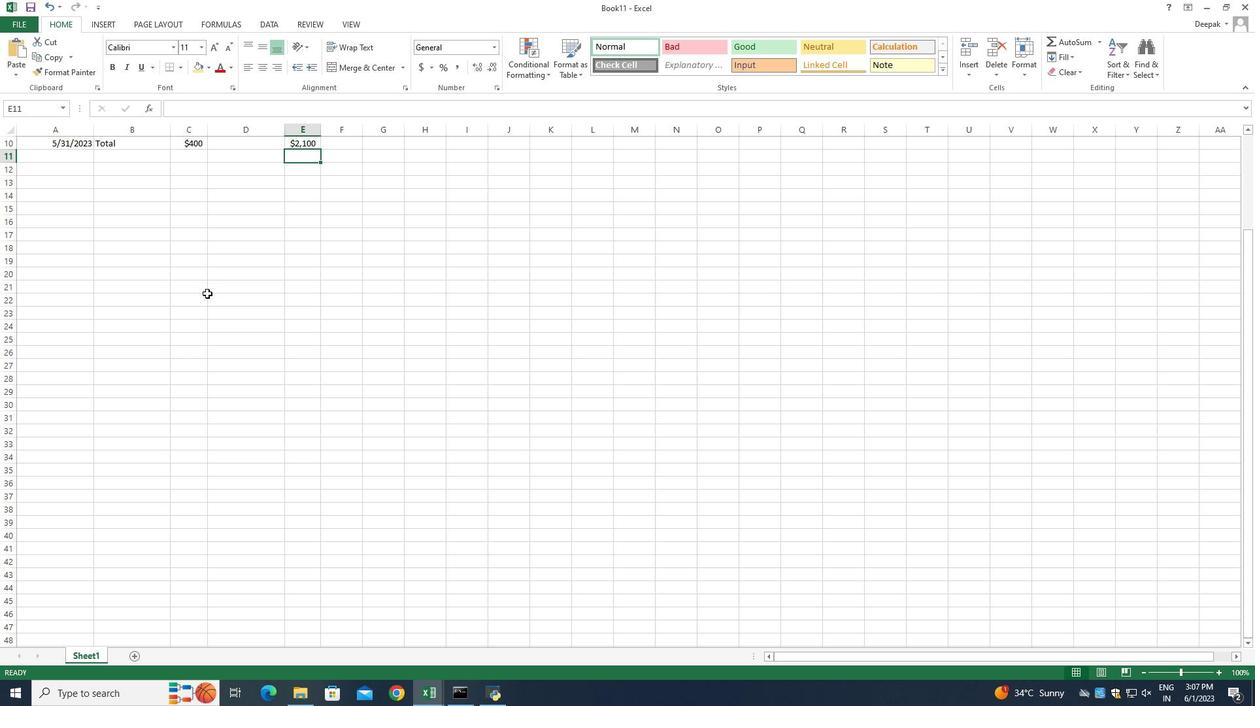 
Action: Mouse scrolled (213, 300) with delta (0, 0)
Screenshot: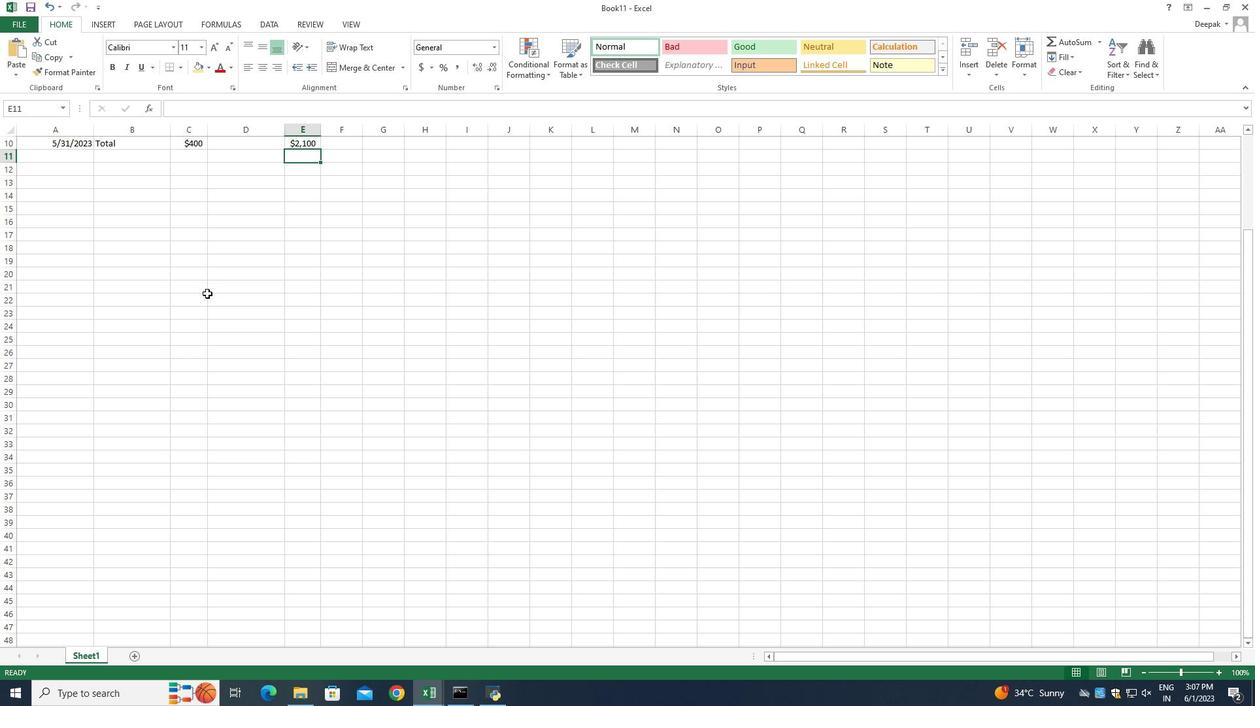 
Action: Mouse moved to (214, 301)
Screenshot: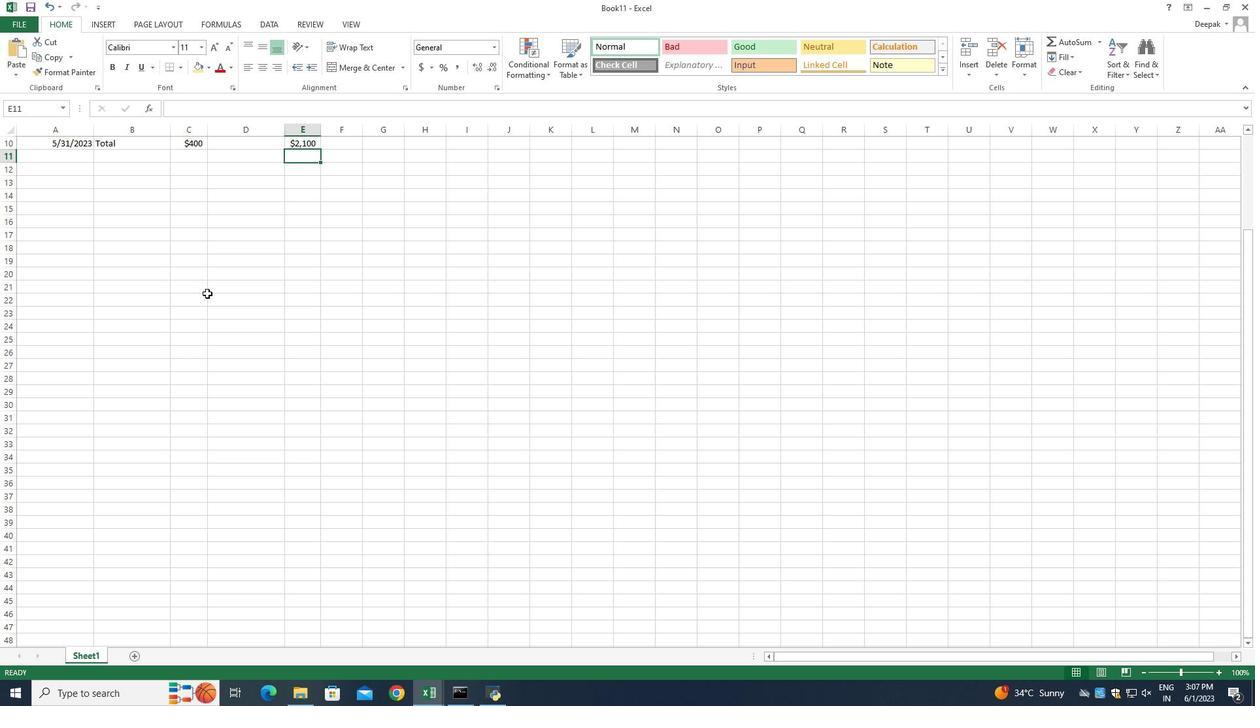 
Action: Mouse scrolled (214, 302) with delta (0, 0)
Screenshot: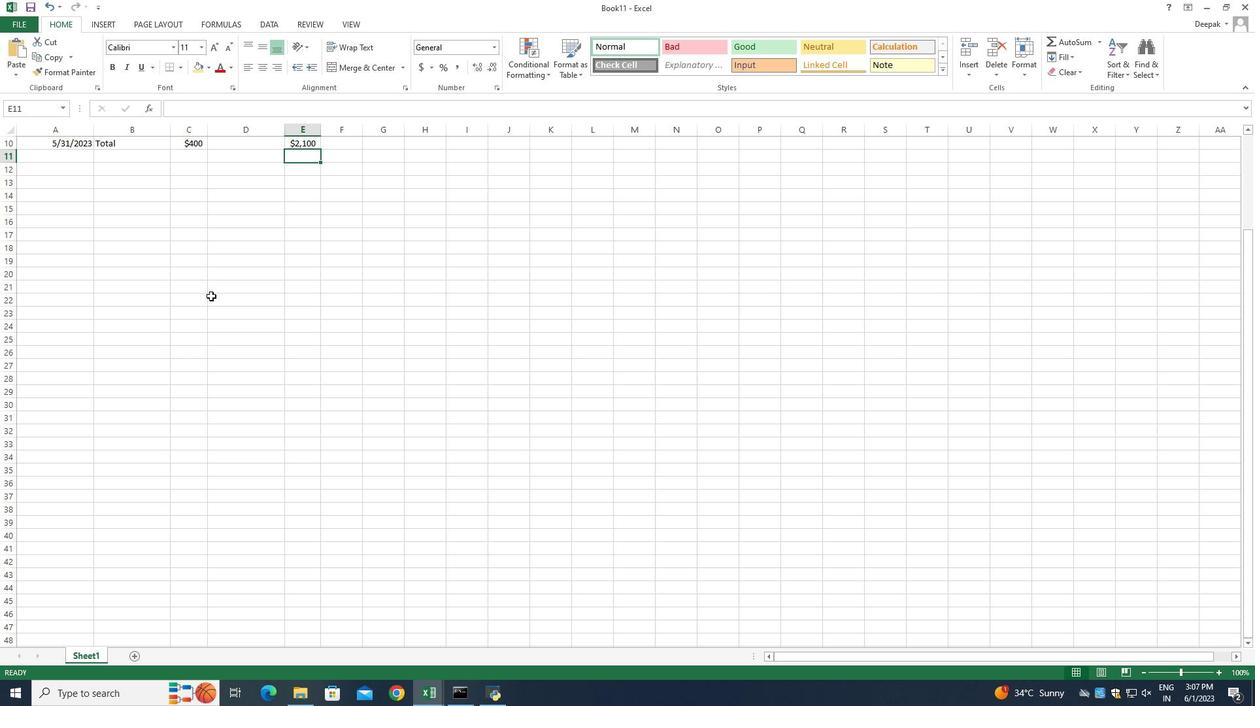
Action: Mouse moved to (215, 301)
Screenshot: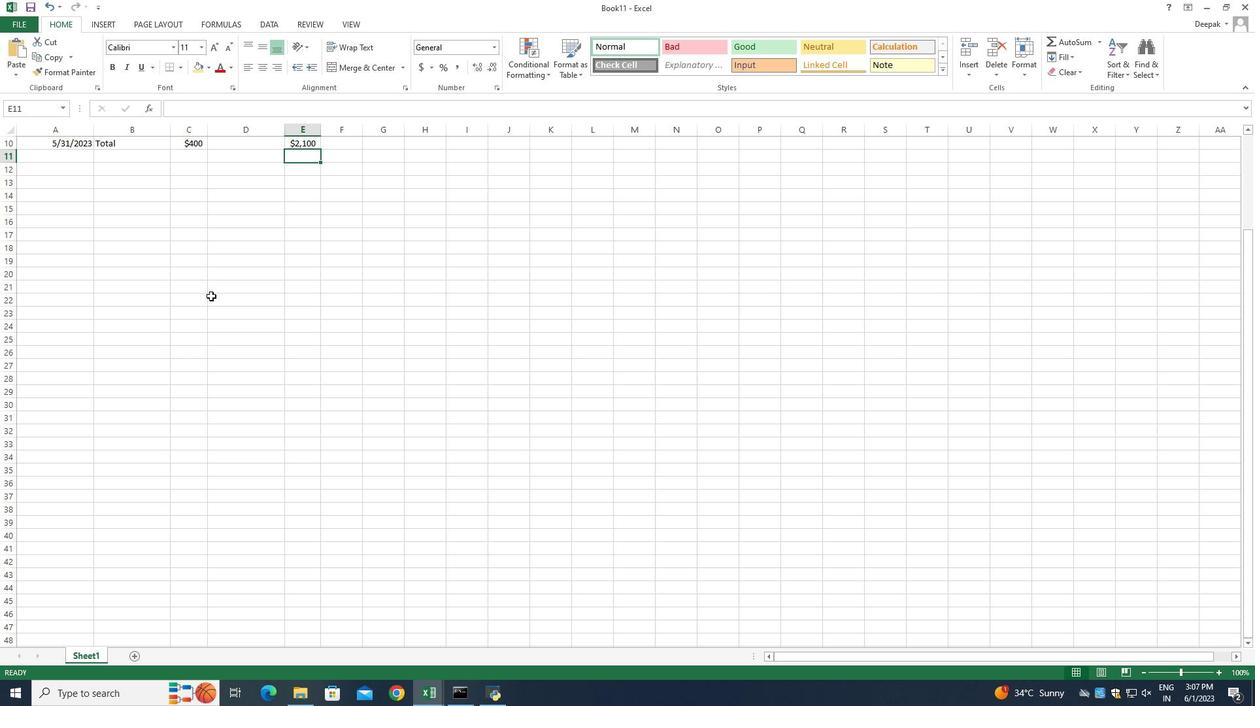 
Action: Mouse scrolled (215, 302) with delta (0, 0)
Screenshot: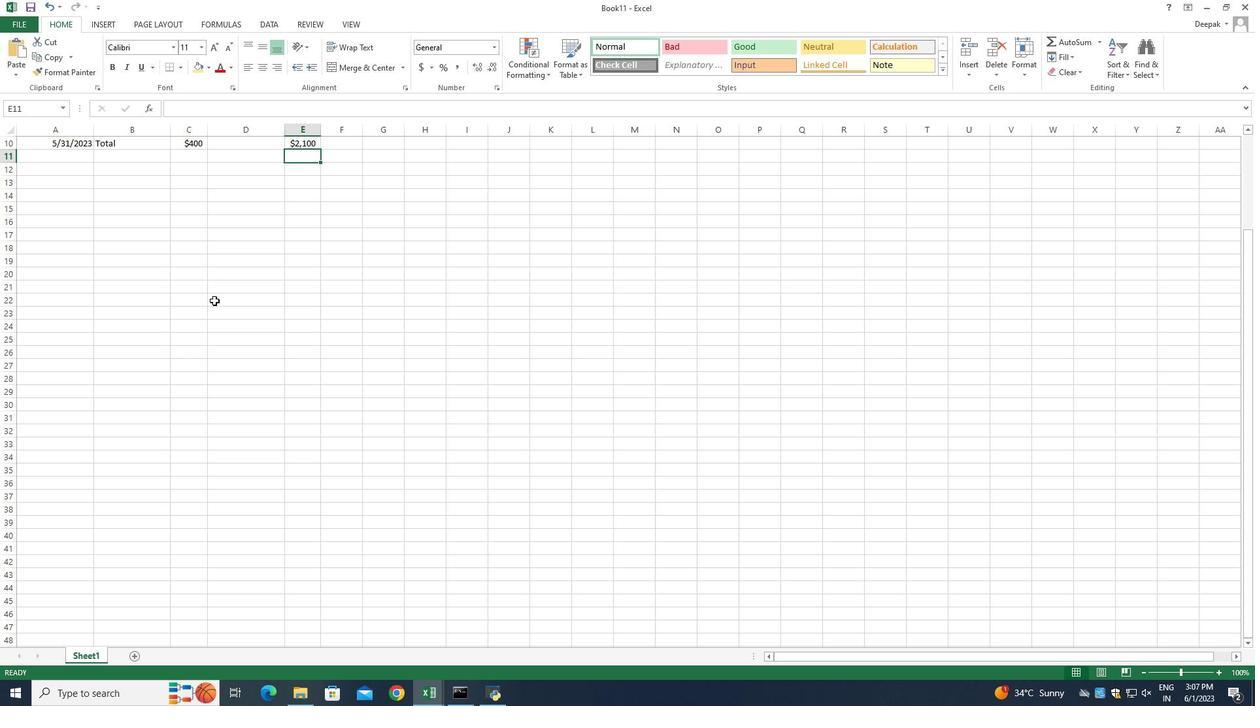 
Action: Mouse moved to (247, 316)
Screenshot: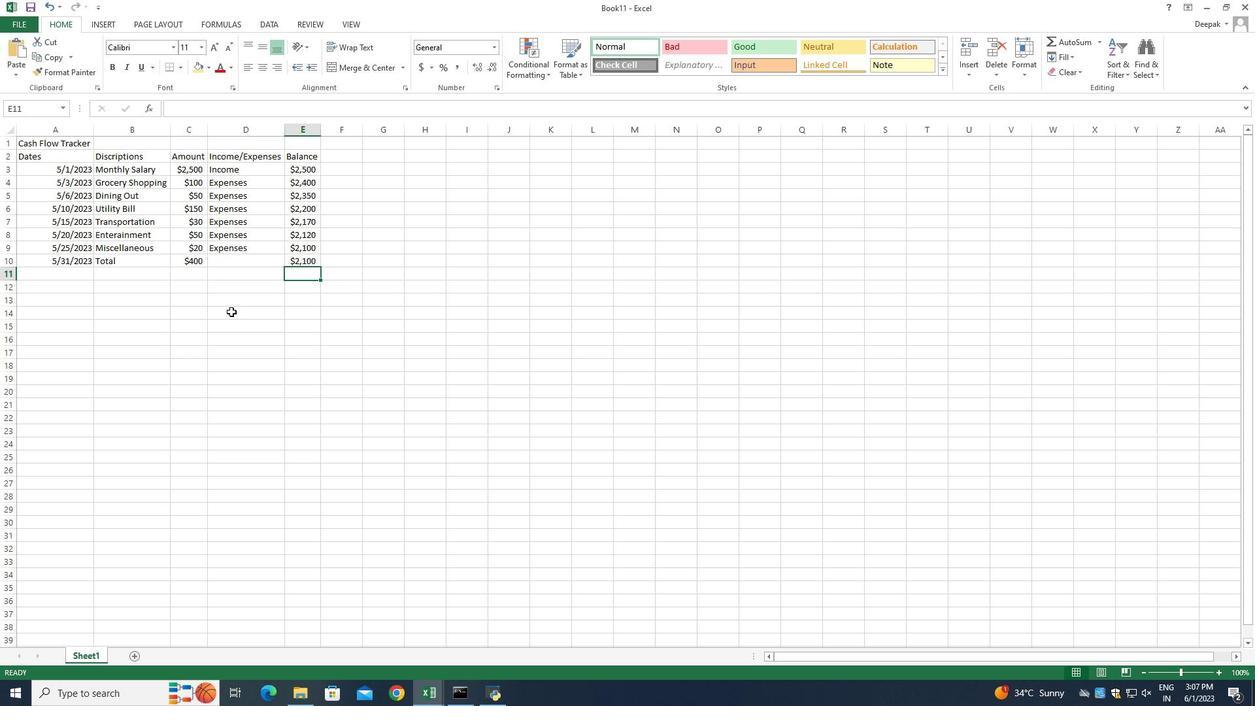 
Action: Mouse scrolled (247, 317) with delta (0, 0)
Screenshot: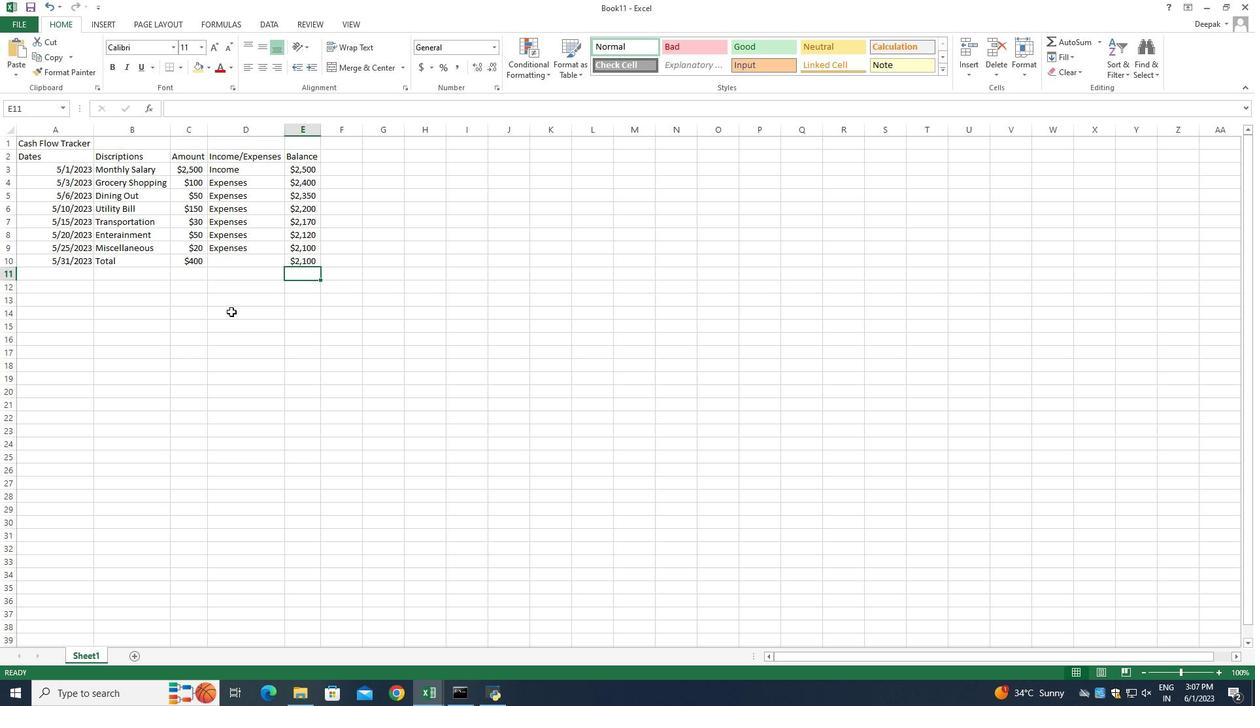 
Action: Mouse moved to (247, 317)
Screenshot: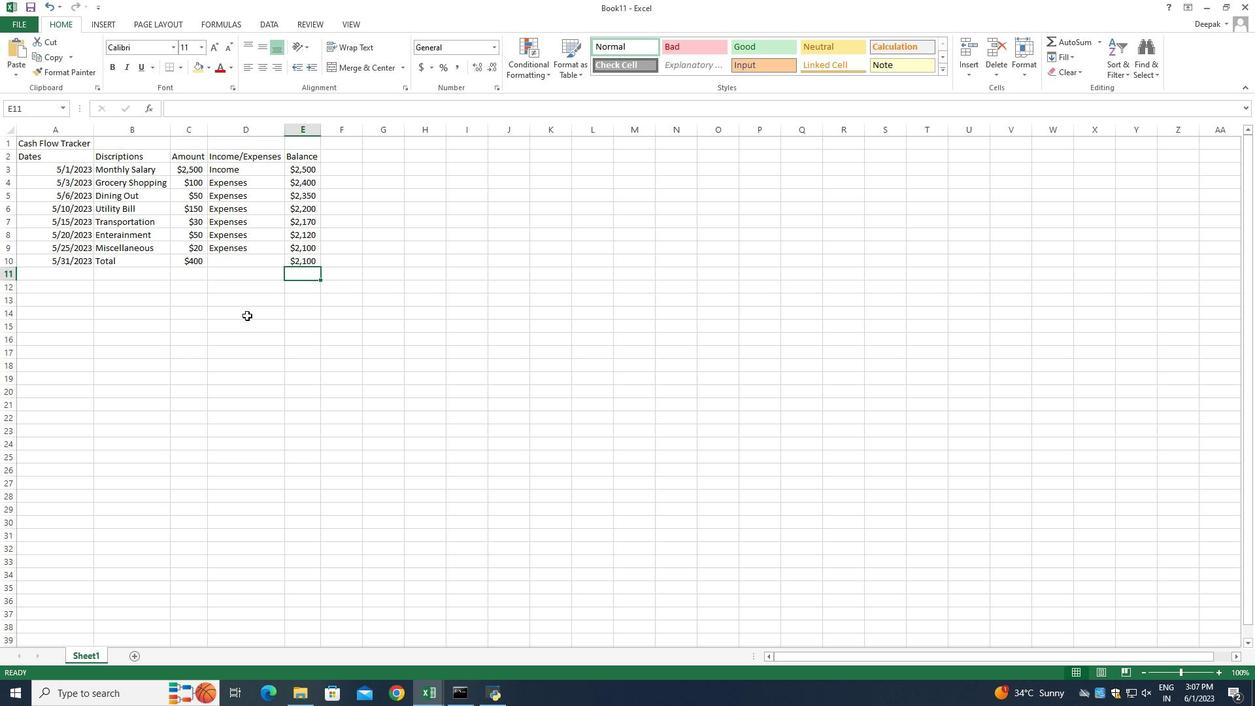 
Action: Mouse scrolled (247, 317) with delta (0, 0)
Screenshot: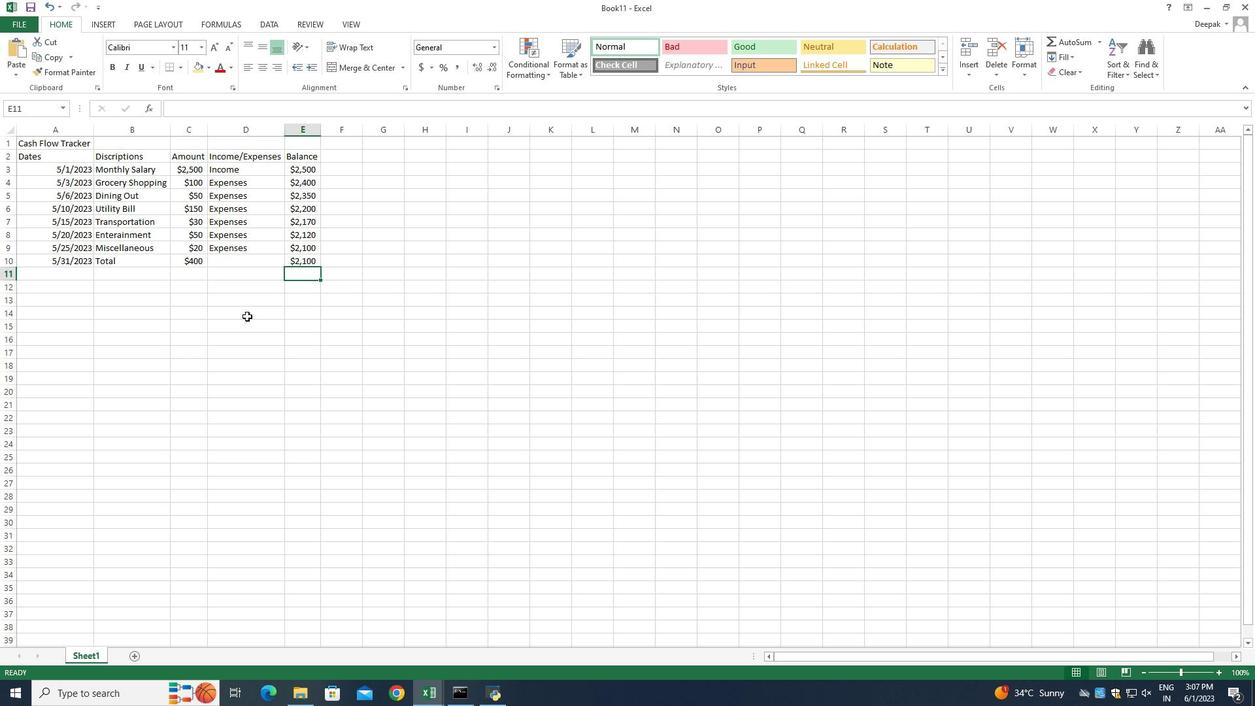 
Action: Mouse moved to (247, 317)
Screenshot: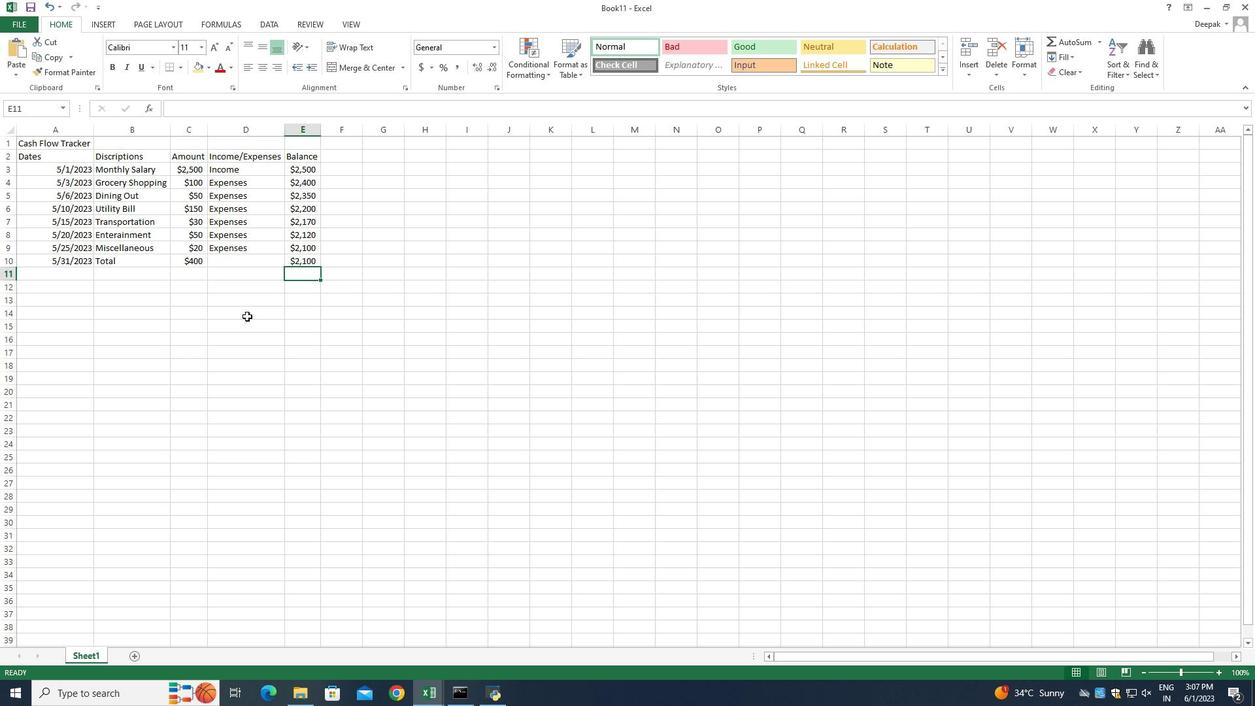 
Action: Mouse scrolled (247, 317) with delta (0, 0)
Screenshot: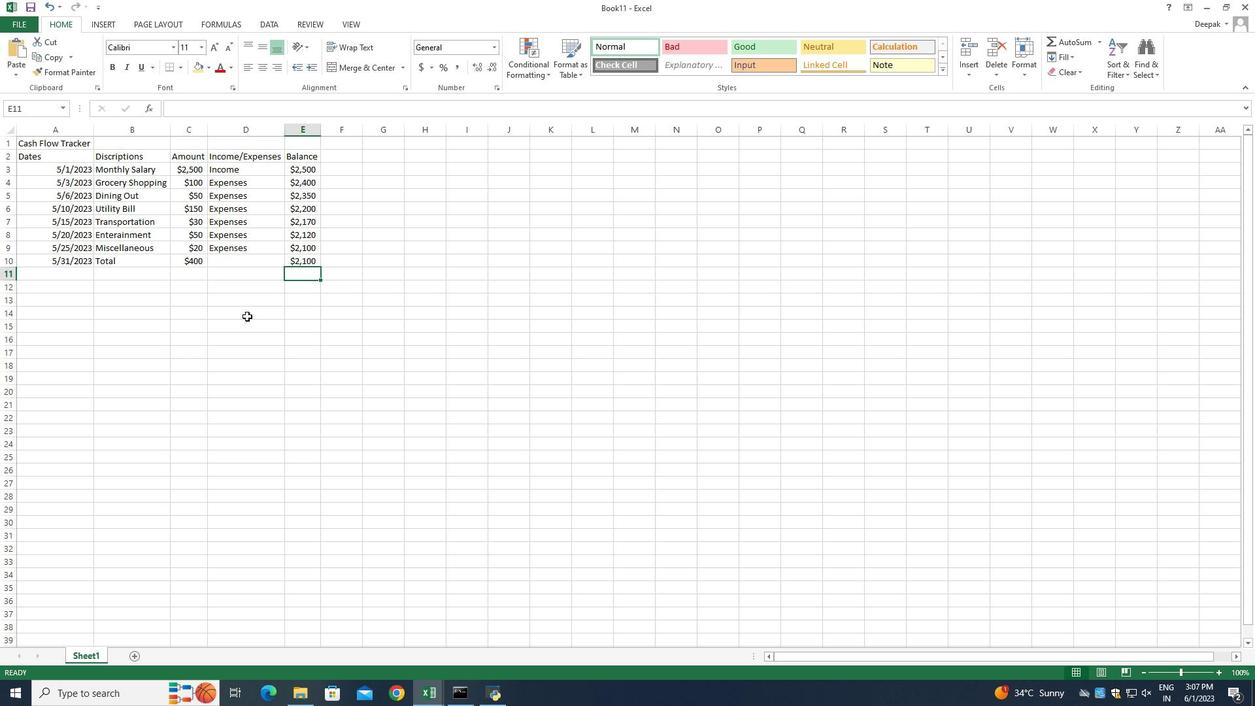 
Action: Mouse moved to (83, 656)
Screenshot: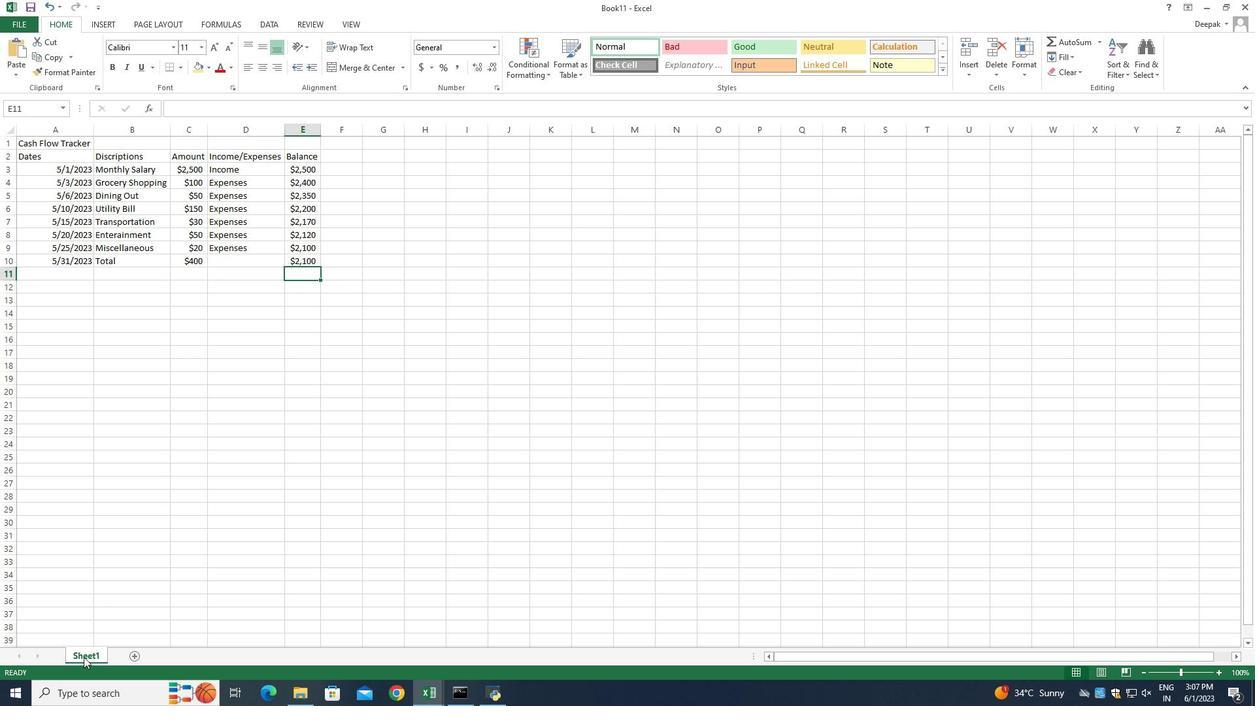 
Action: Mouse pressed left at (83, 656)
Screenshot: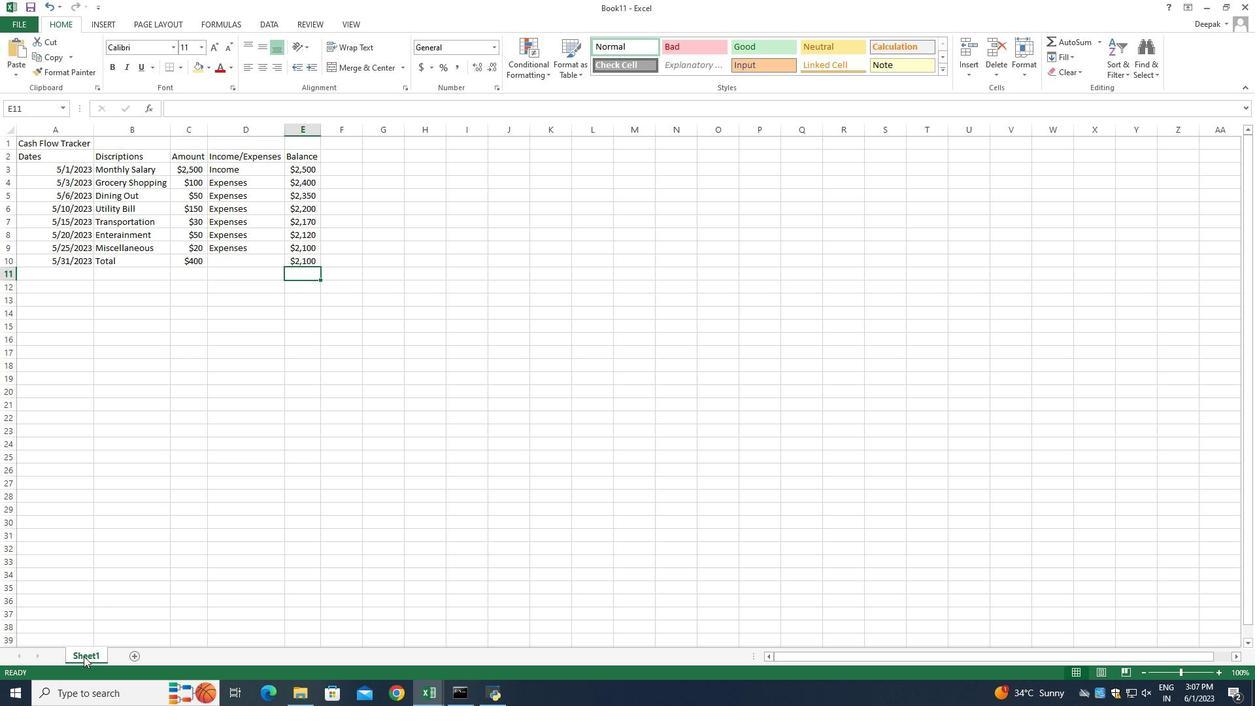 
Action: Mouse moved to (83, 656)
Screenshot: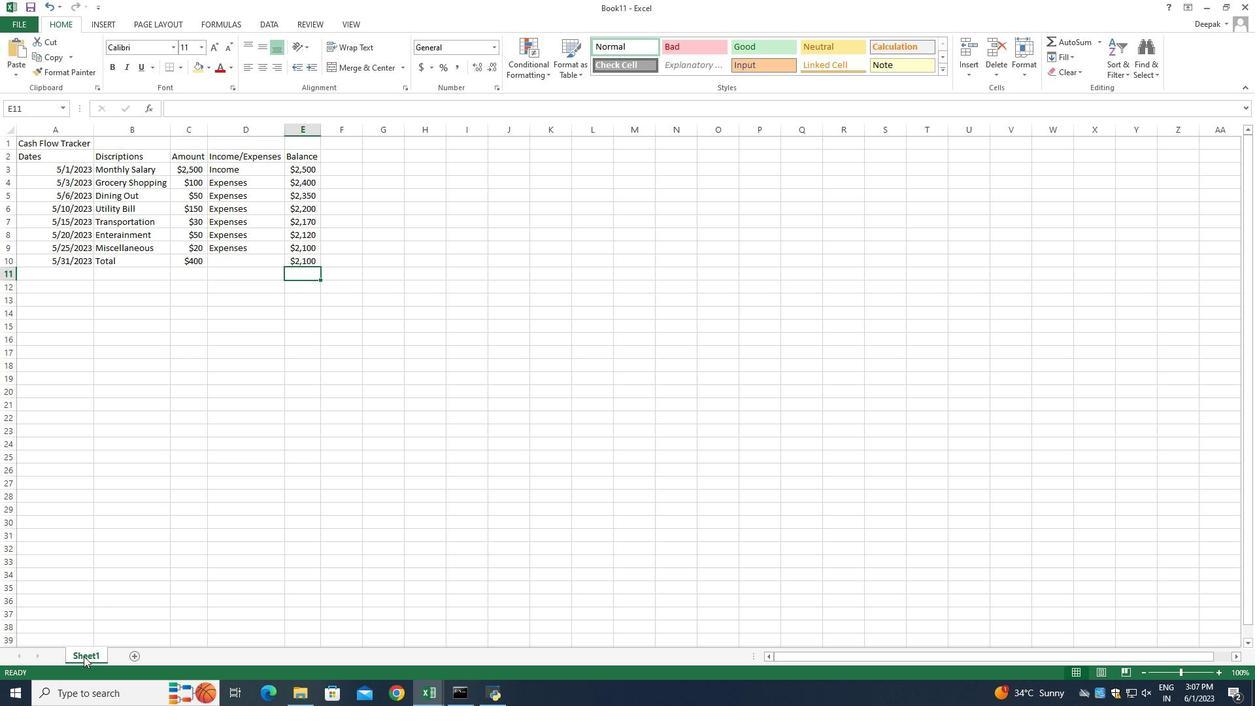 
Action: Mouse pressed left at (83, 656)
Screenshot: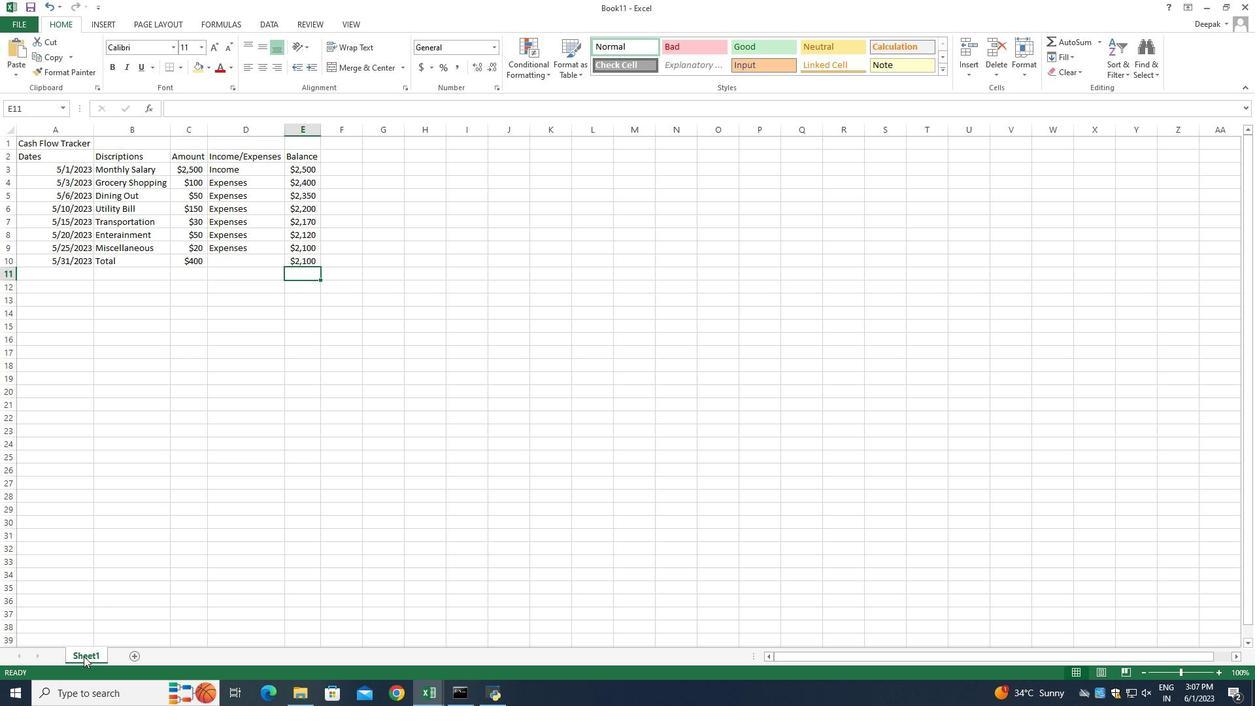 
Action: Mouse moved to (113, 577)
Screenshot: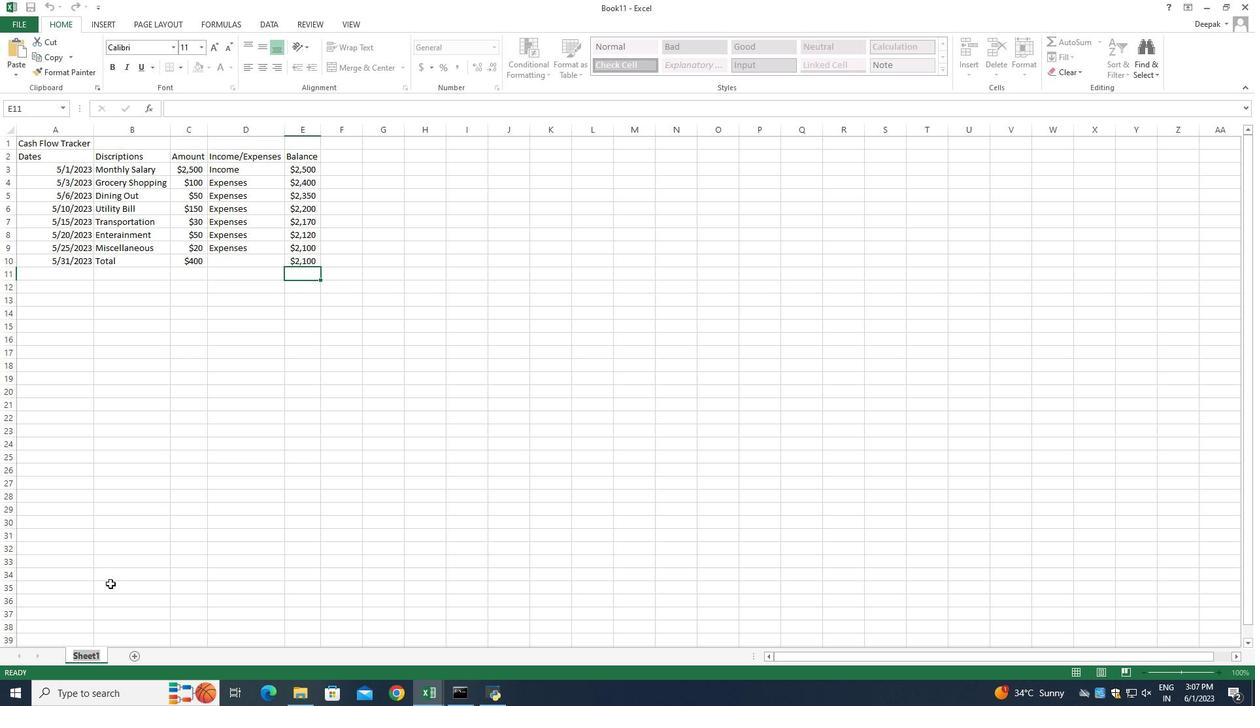 
Action: Key pressed <Key.shift_r>Asset<Key.shift_r>Allocation<Key.space>analysisbook
Screenshot: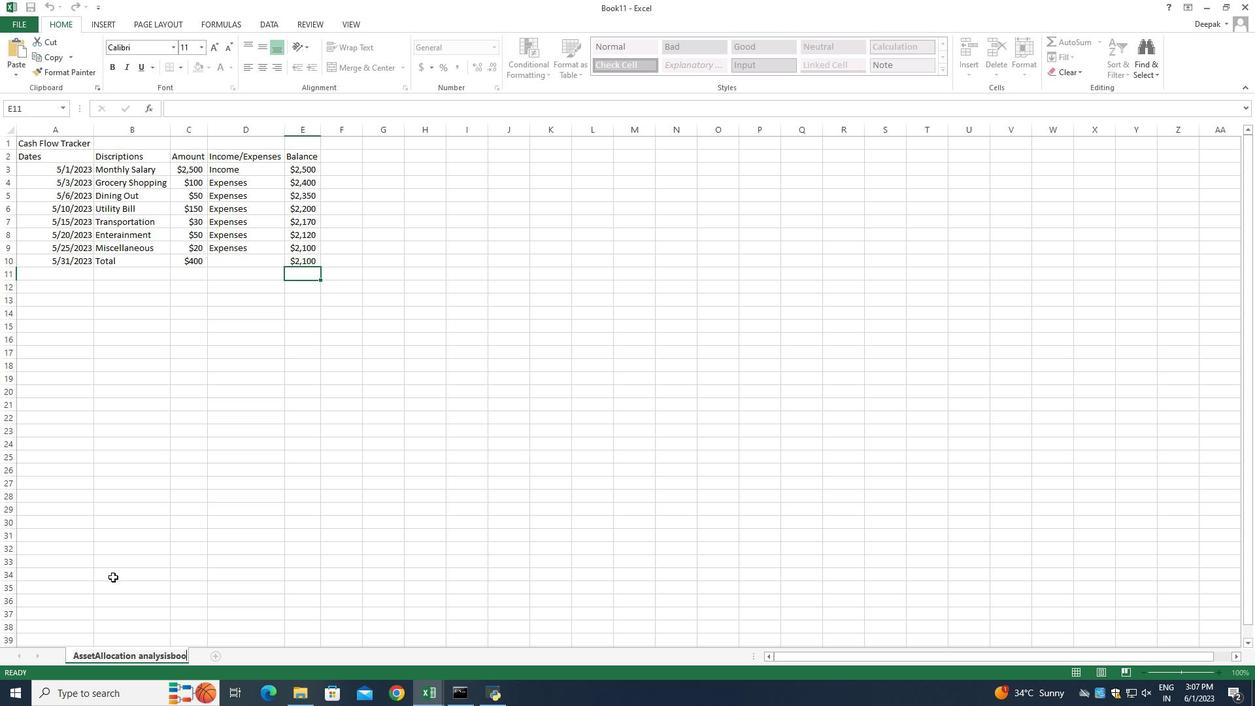 
Action: Mouse moved to (279, 476)
Screenshot: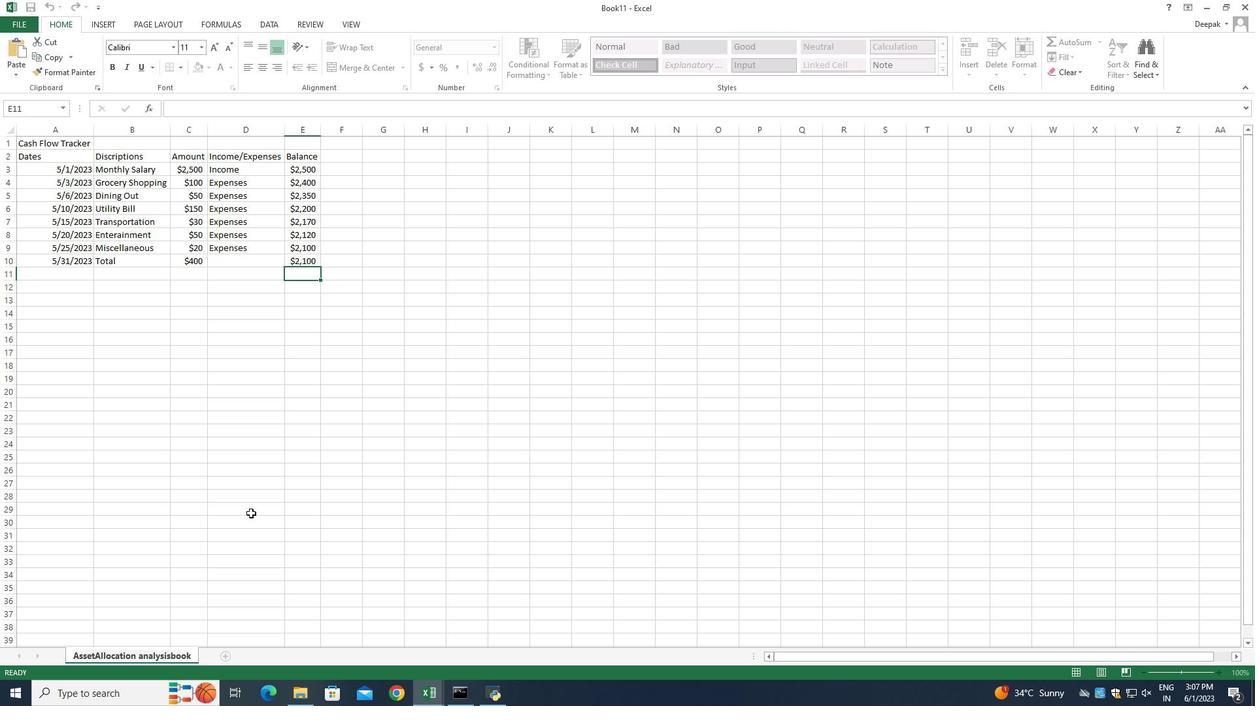
Action: Mouse pressed left at (279, 476)
Screenshot: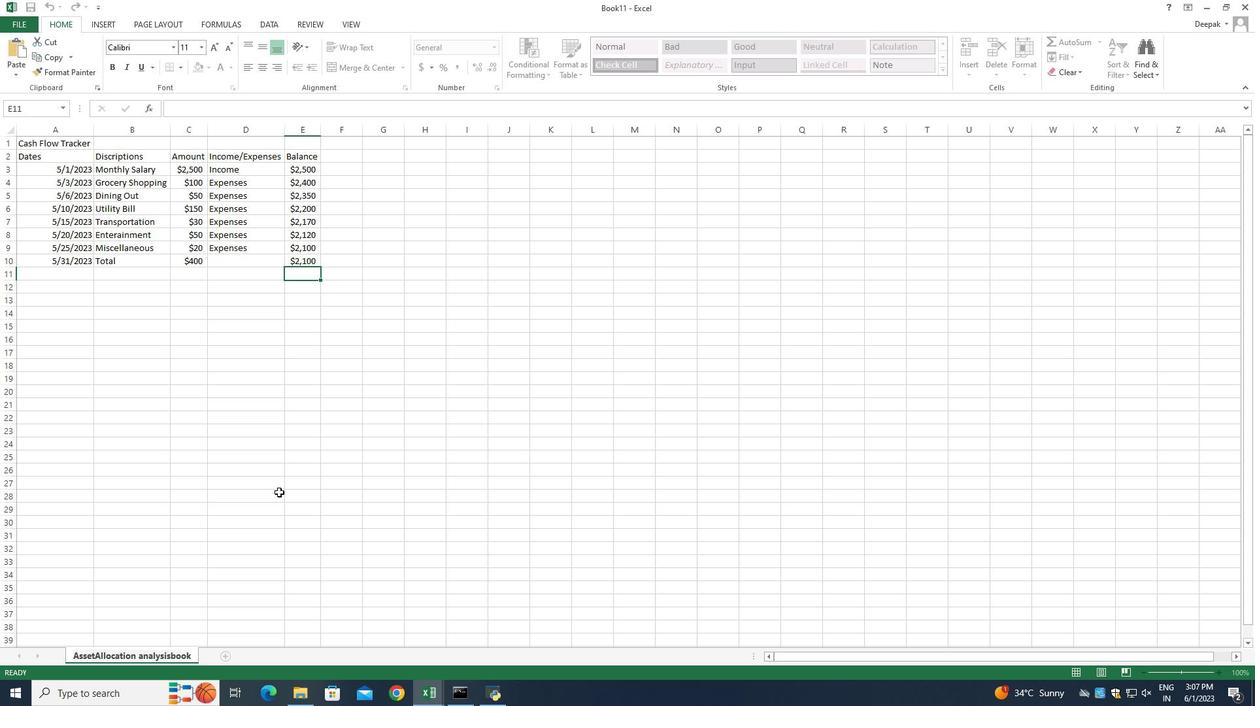 
Action: Key pressed ctrl+S
Screenshot: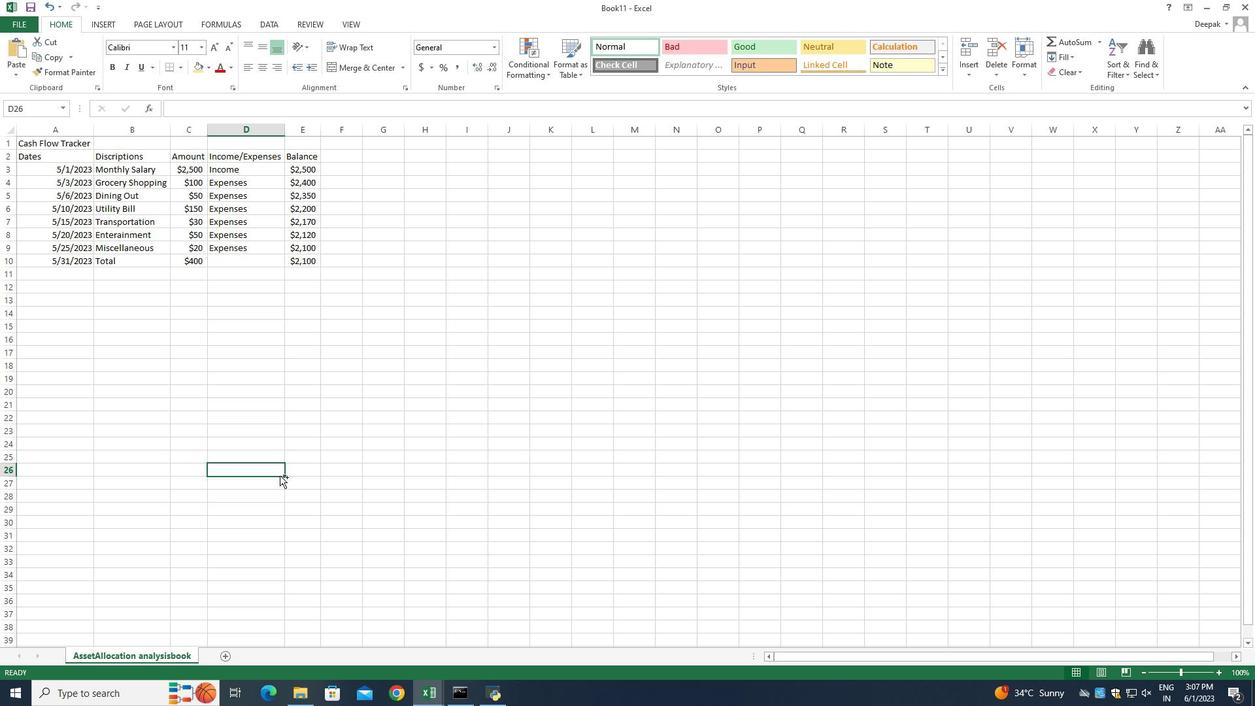 
Action: Mouse moved to (357, 133)
Screenshot: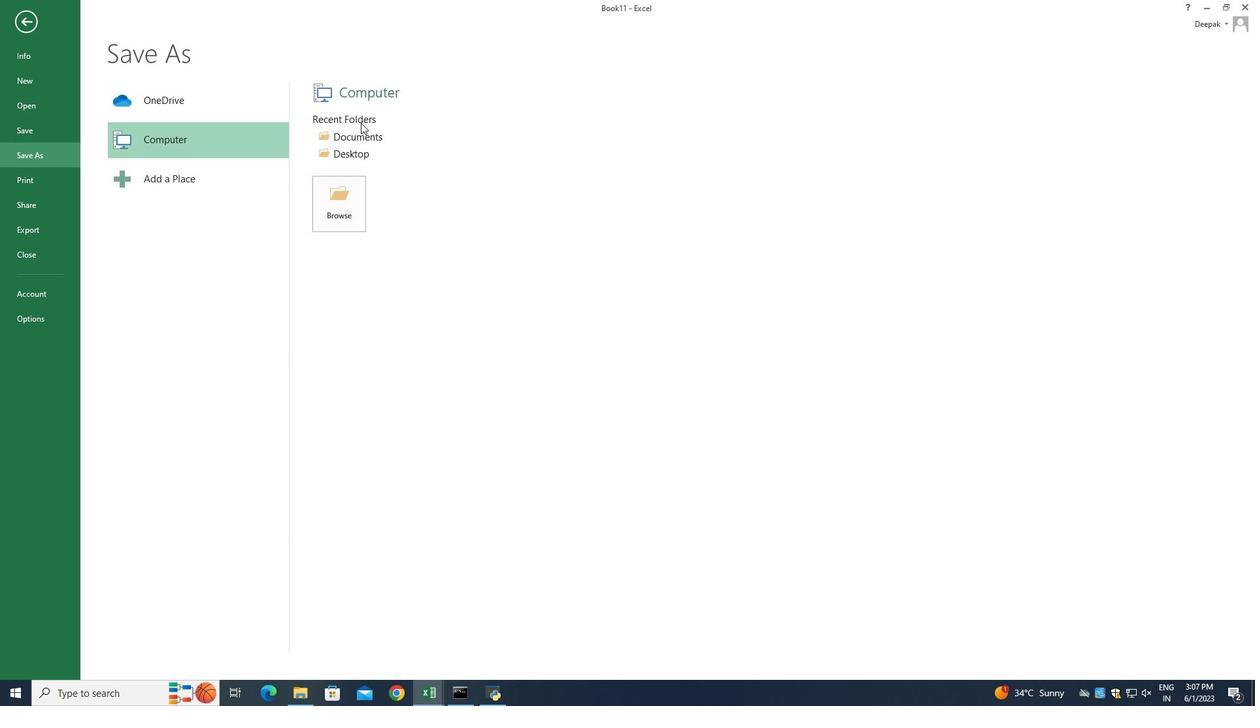 
Action: Mouse pressed left at (357, 133)
Screenshot: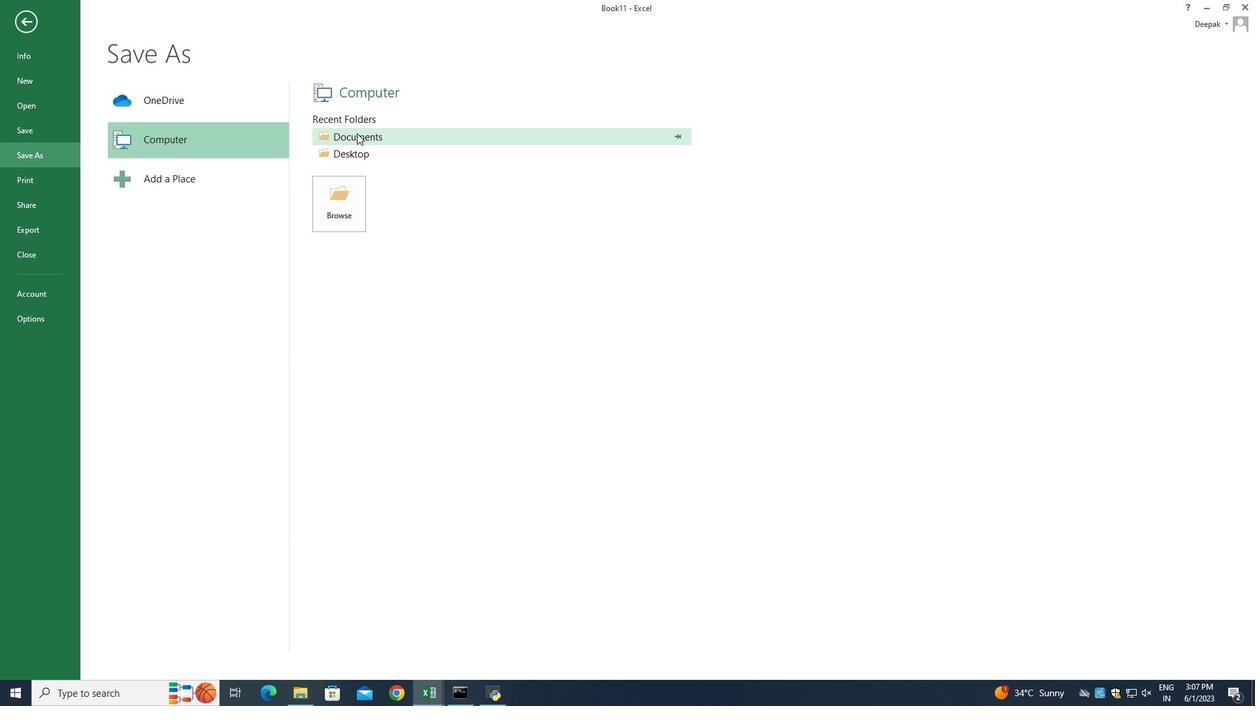 
Action: Mouse moved to (303, 225)
Screenshot: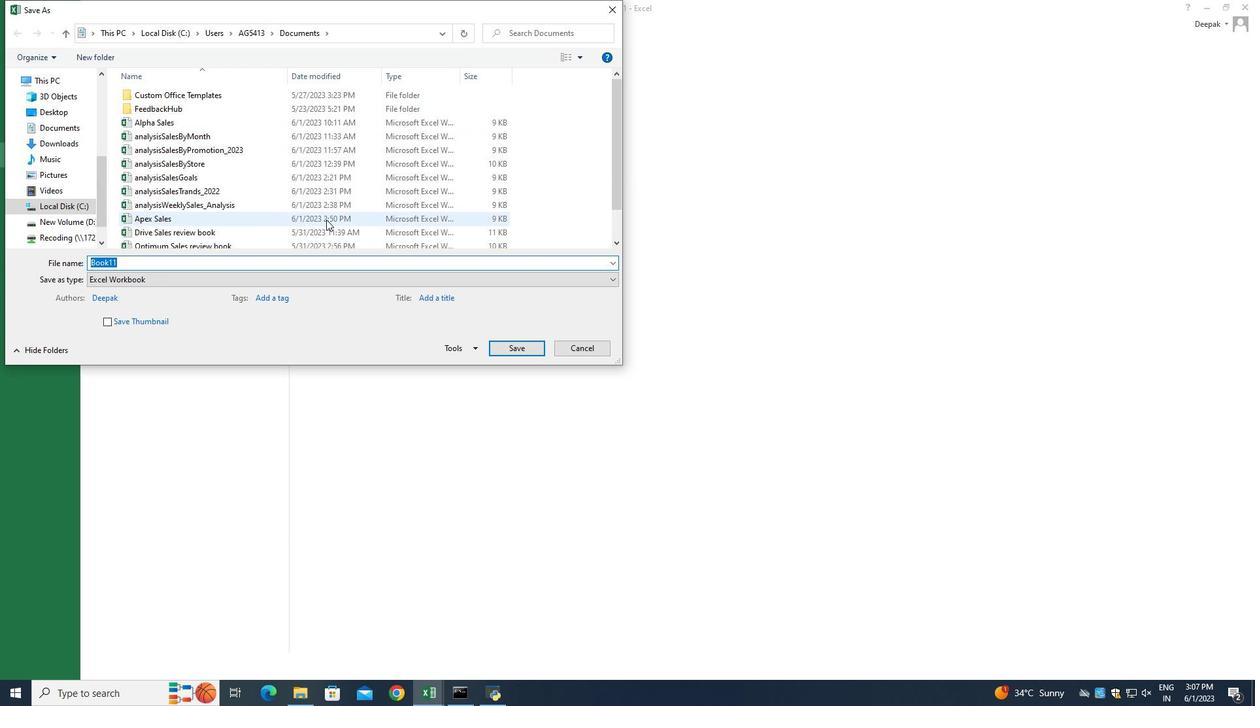 
Action: Key pressed <Key.backspace><Key.shift_r>Asset<Key.shift_r>Allocation<Key.space>analysisbook
Screenshot: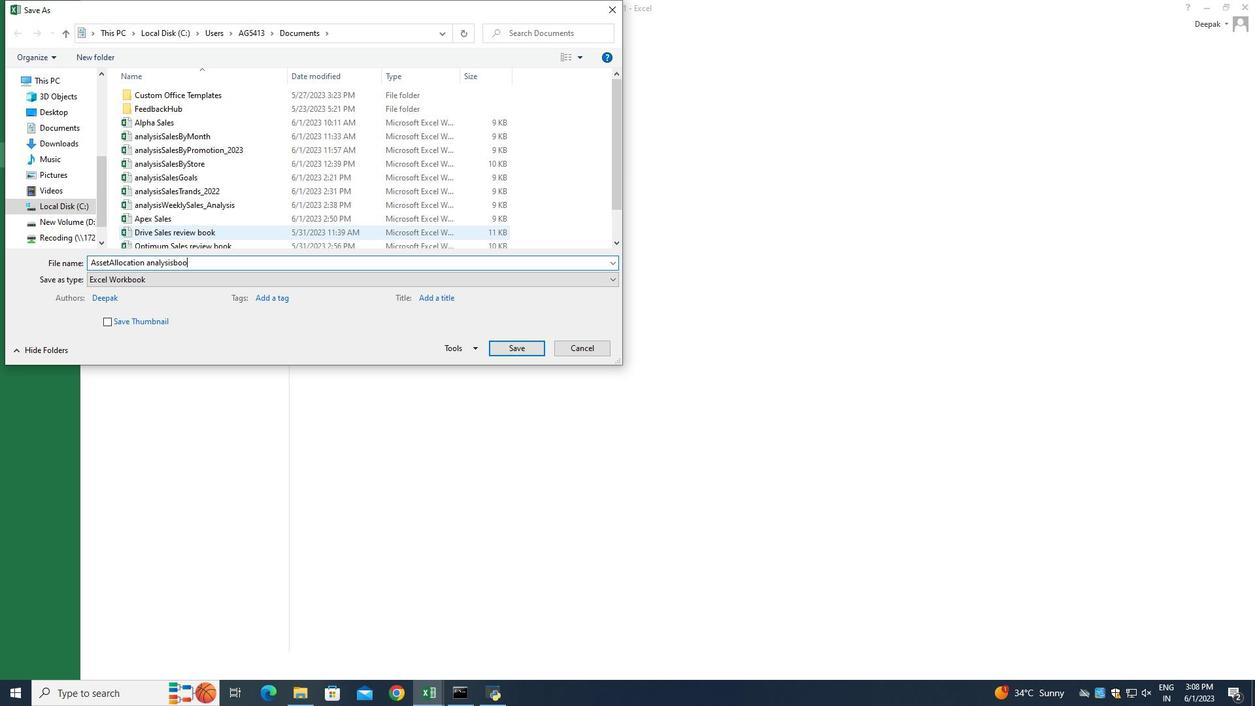 
Action: Mouse moved to (516, 351)
Screenshot: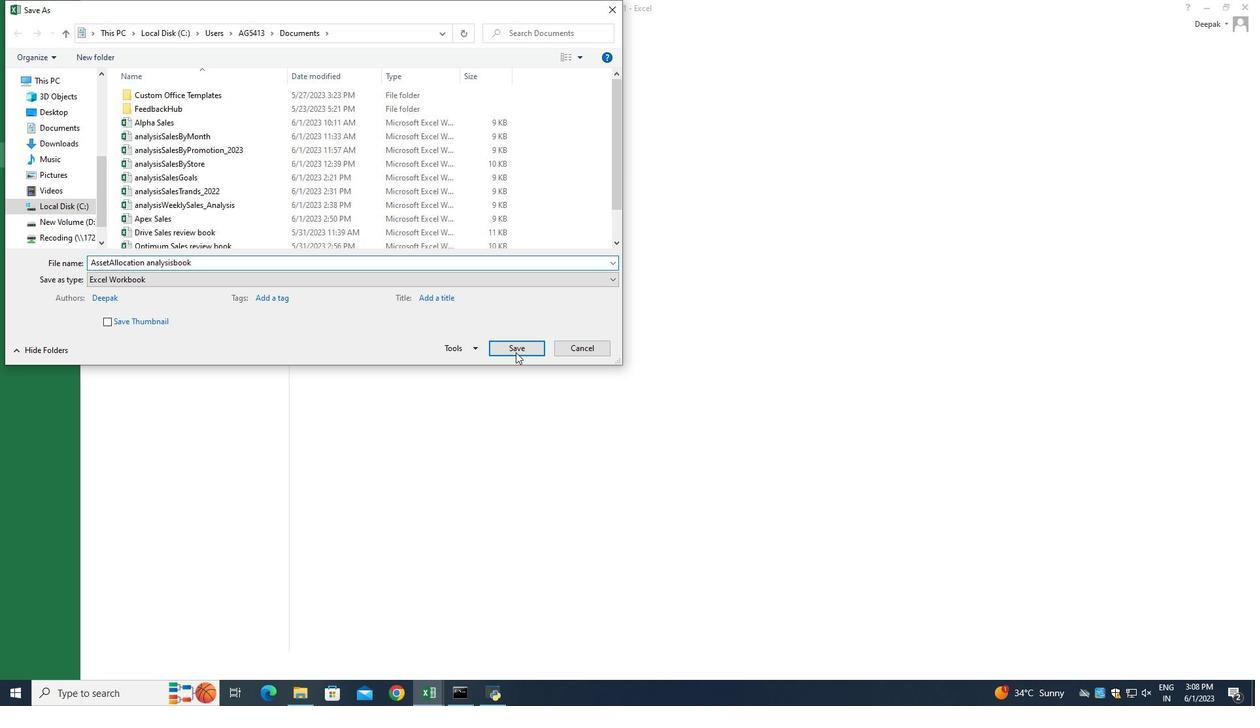 
Action: Mouse pressed left at (516, 351)
Screenshot: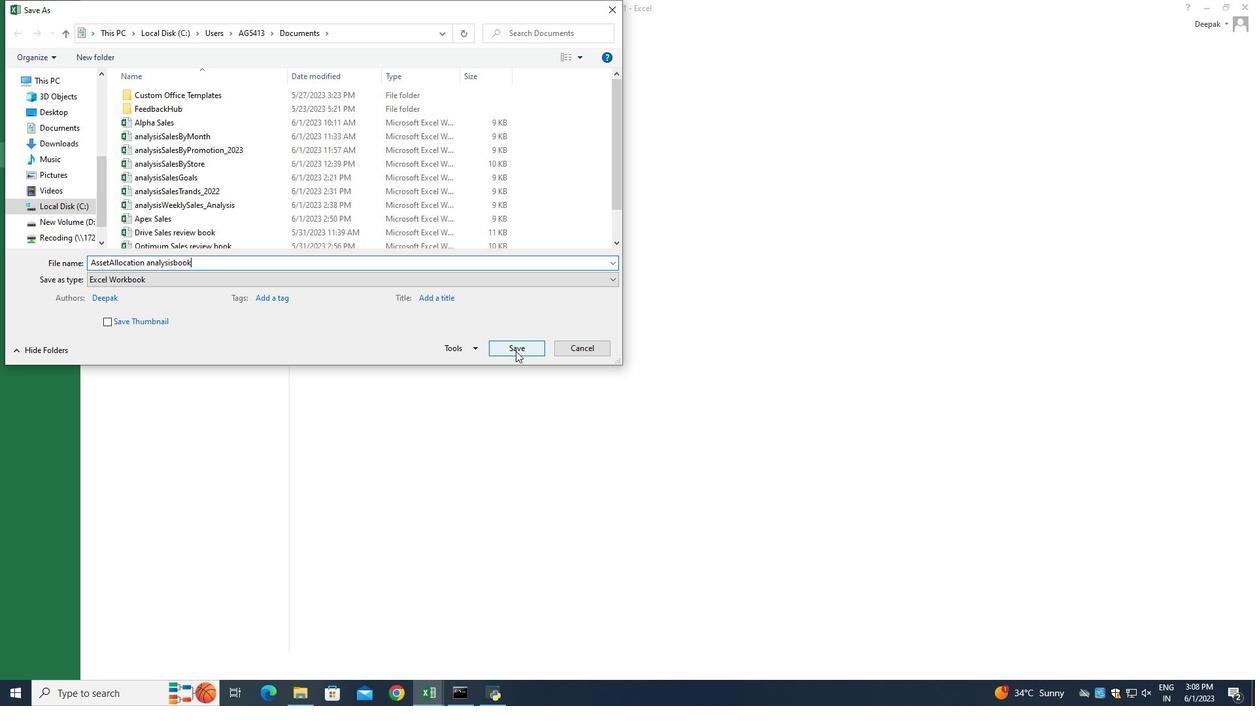 
Action: Mouse moved to (340, 260)
Screenshot: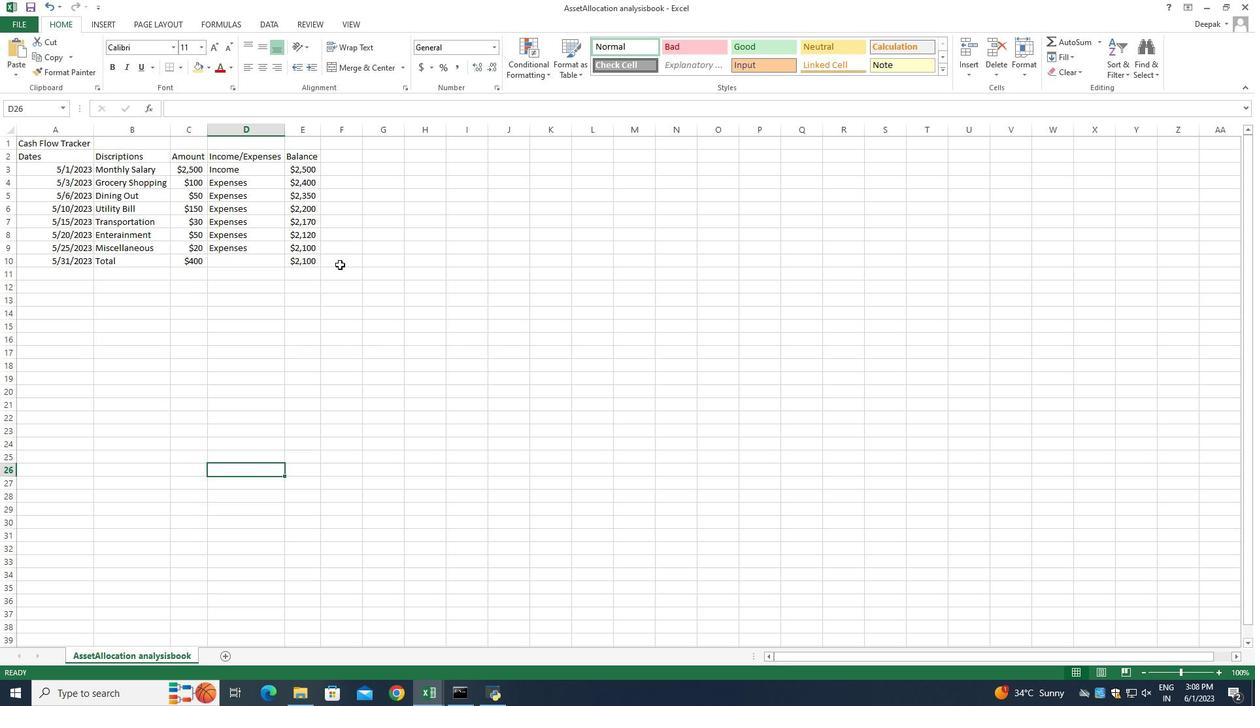 
Action: Mouse pressed left at (340, 260)
Screenshot: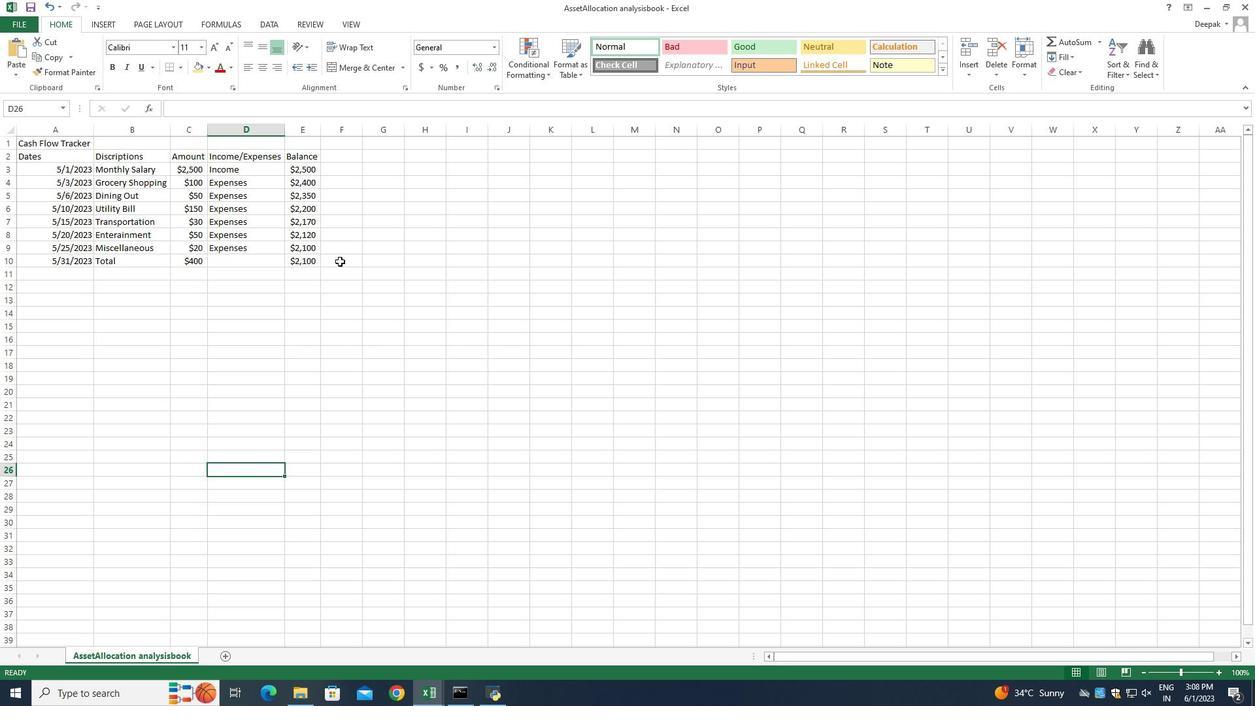 
Action: Mouse moved to (193, 364)
Screenshot: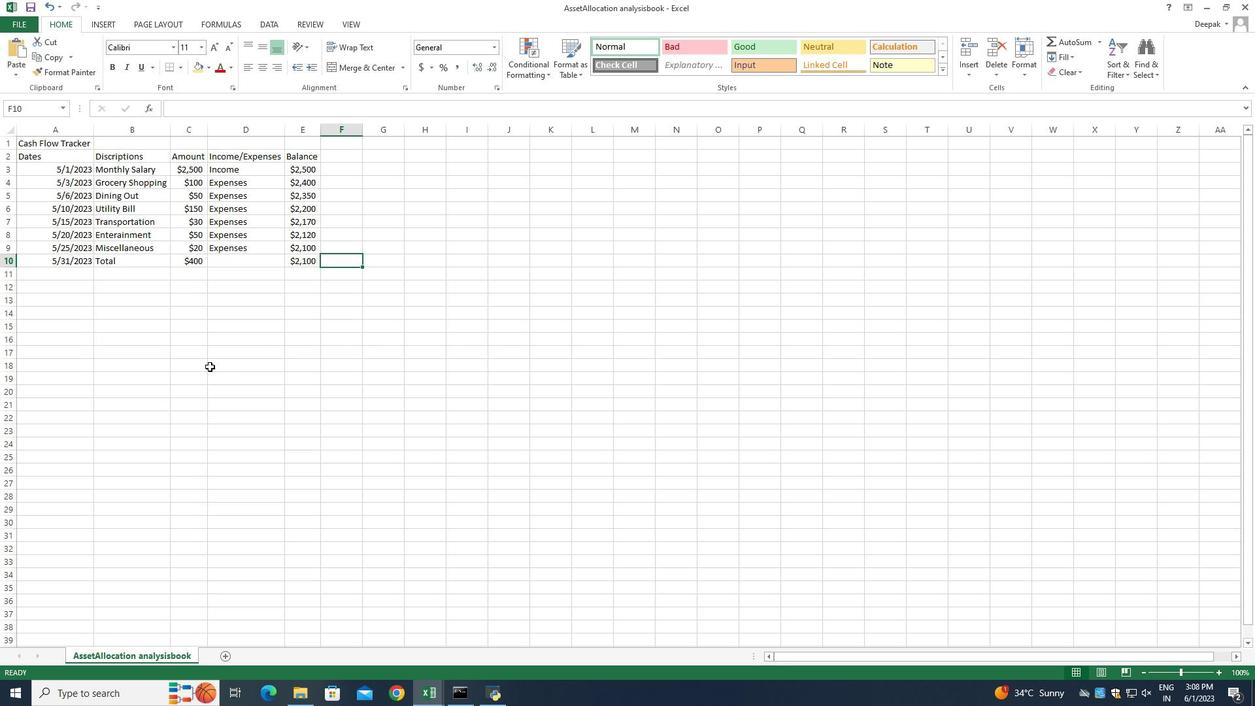 
Action: Mouse scrolled (193, 365) with delta (0, 0)
Screenshot: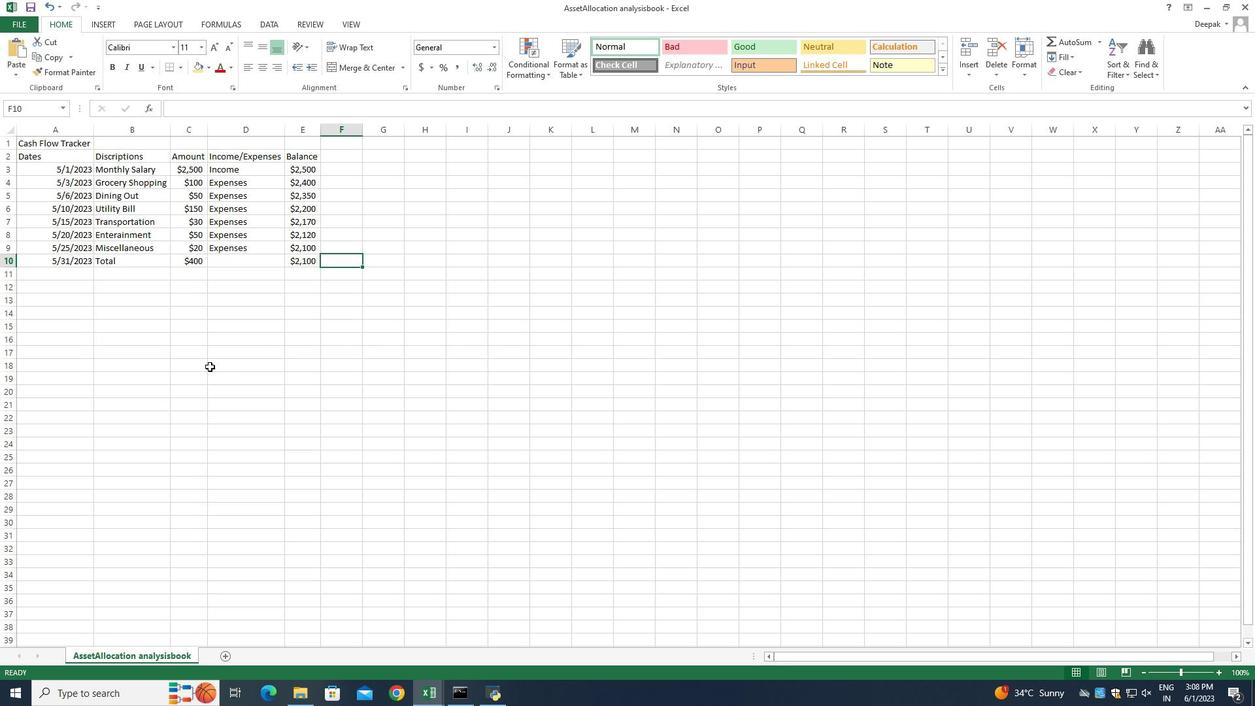 
Action: Mouse moved to (192, 364)
Screenshot: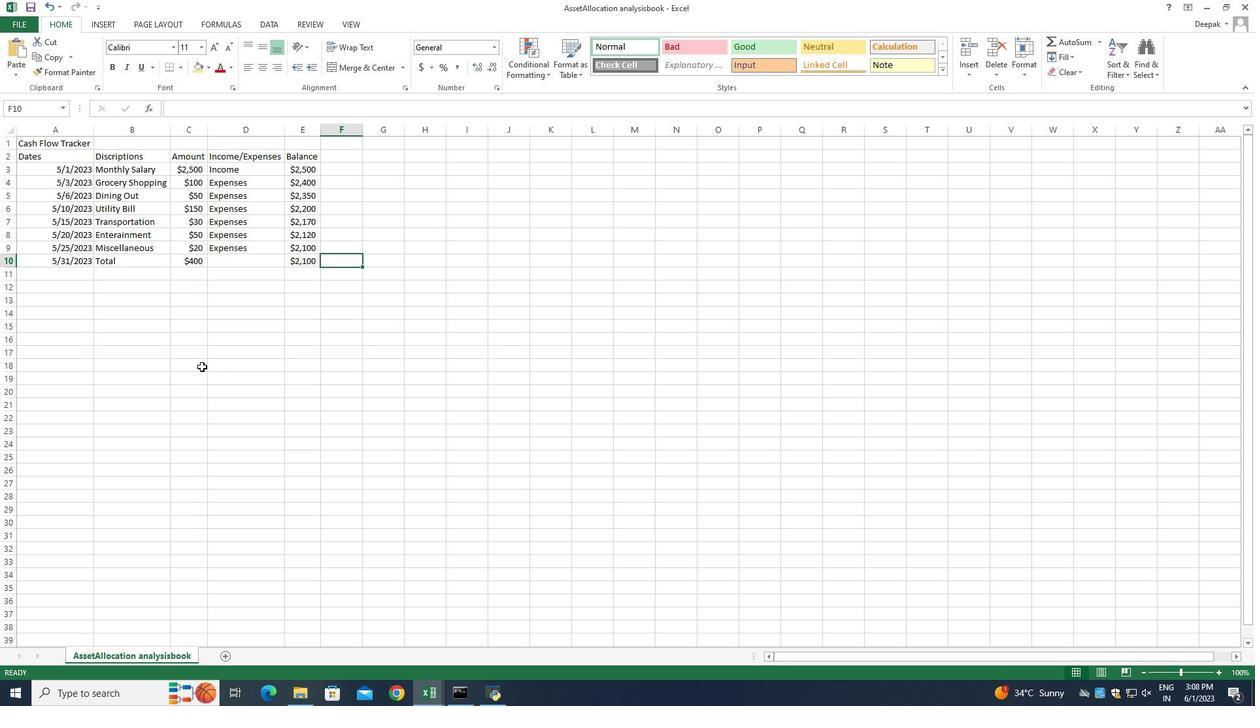 
Action: Mouse scrolled (192, 364) with delta (0, 0)
Screenshot: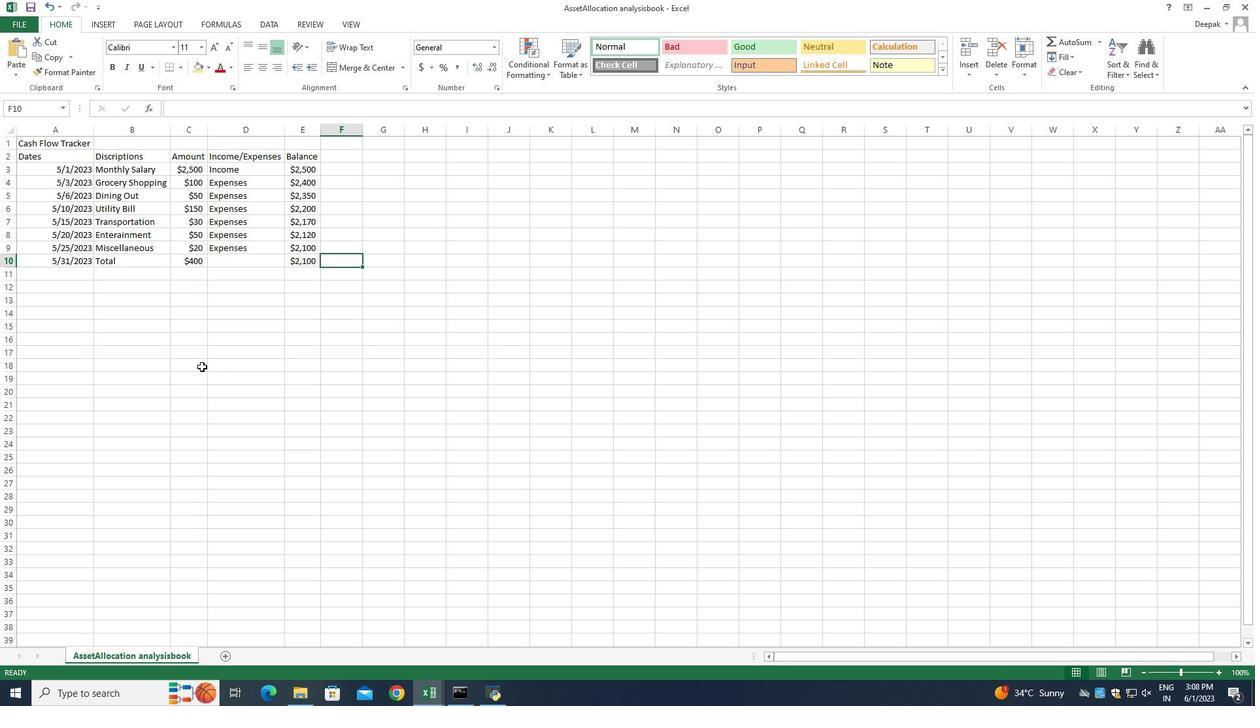 
Action: Mouse moved to (192, 362)
Screenshot: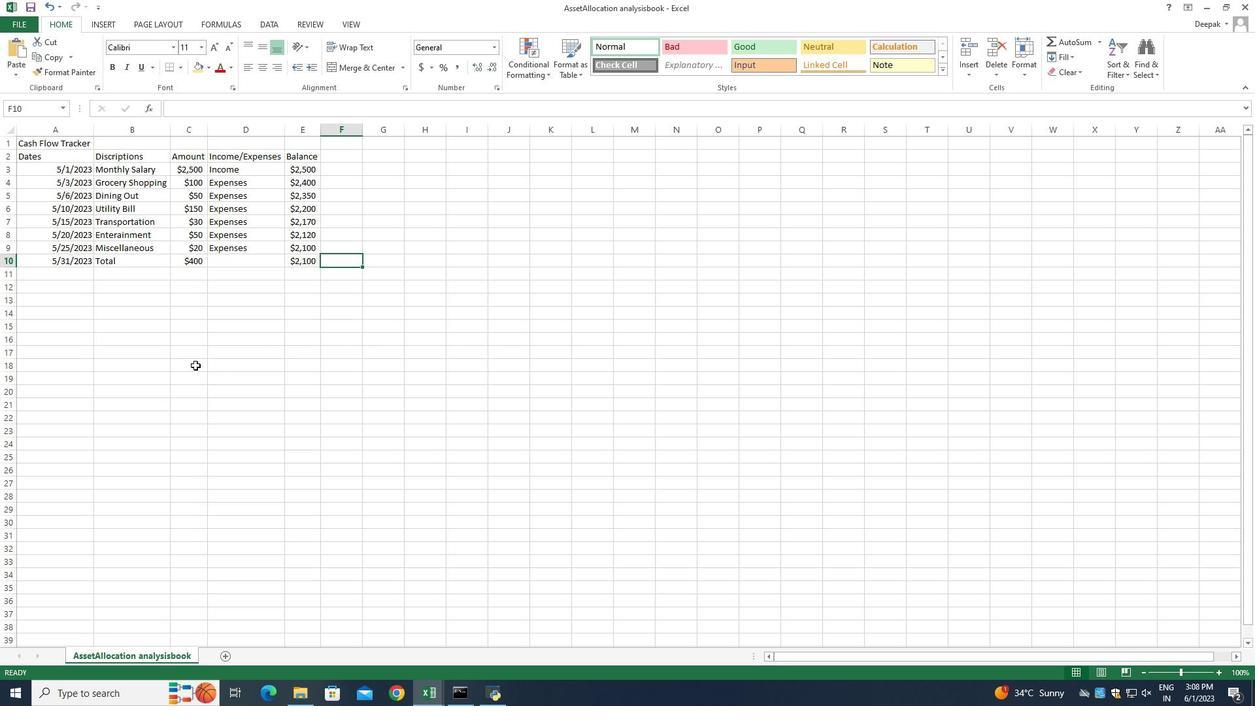 
Action: Mouse scrolled (192, 362) with delta (0, 0)
Screenshot: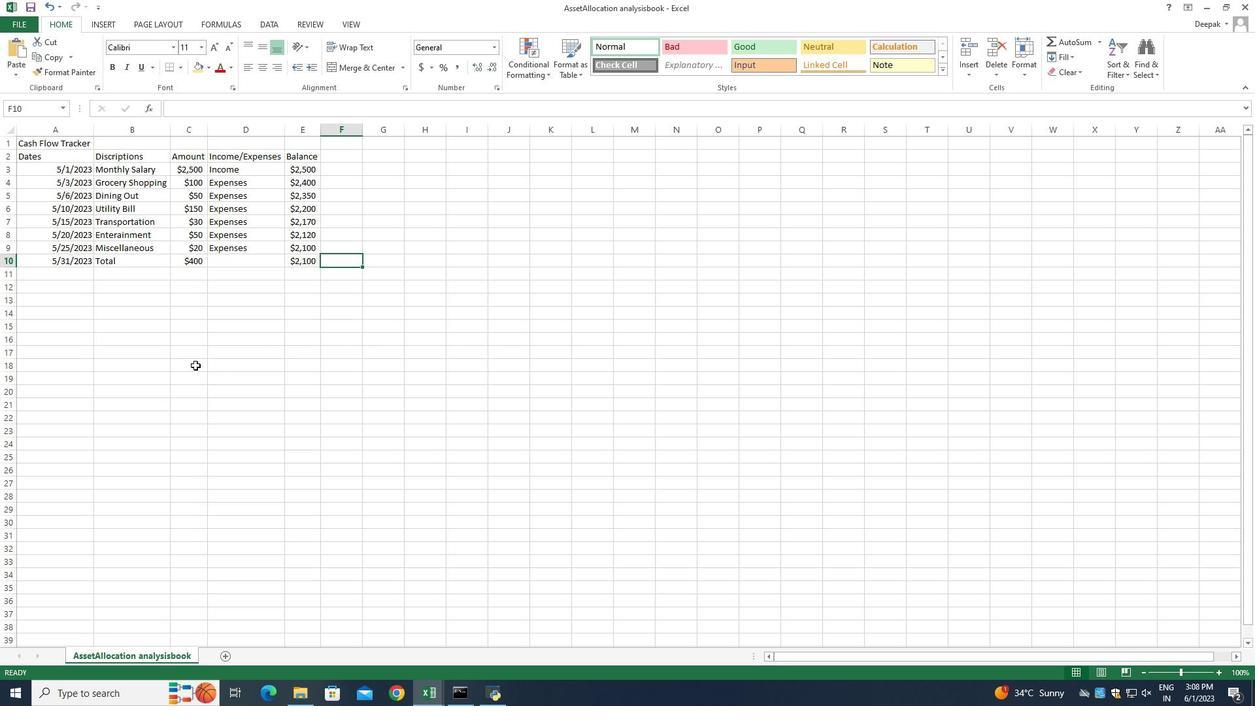 
Action: Mouse moved to (192, 359)
Screenshot: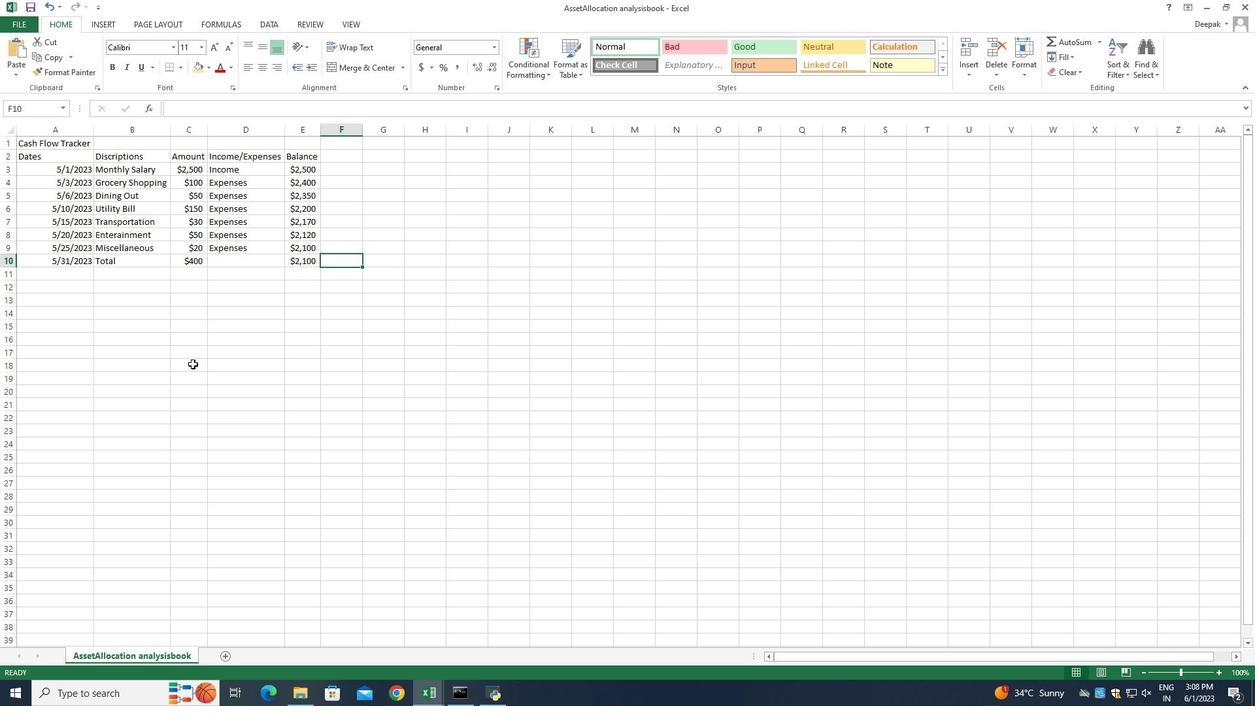 
Action: Mouse scrolled (192, 360) with delta (0, 0)
Screenshot: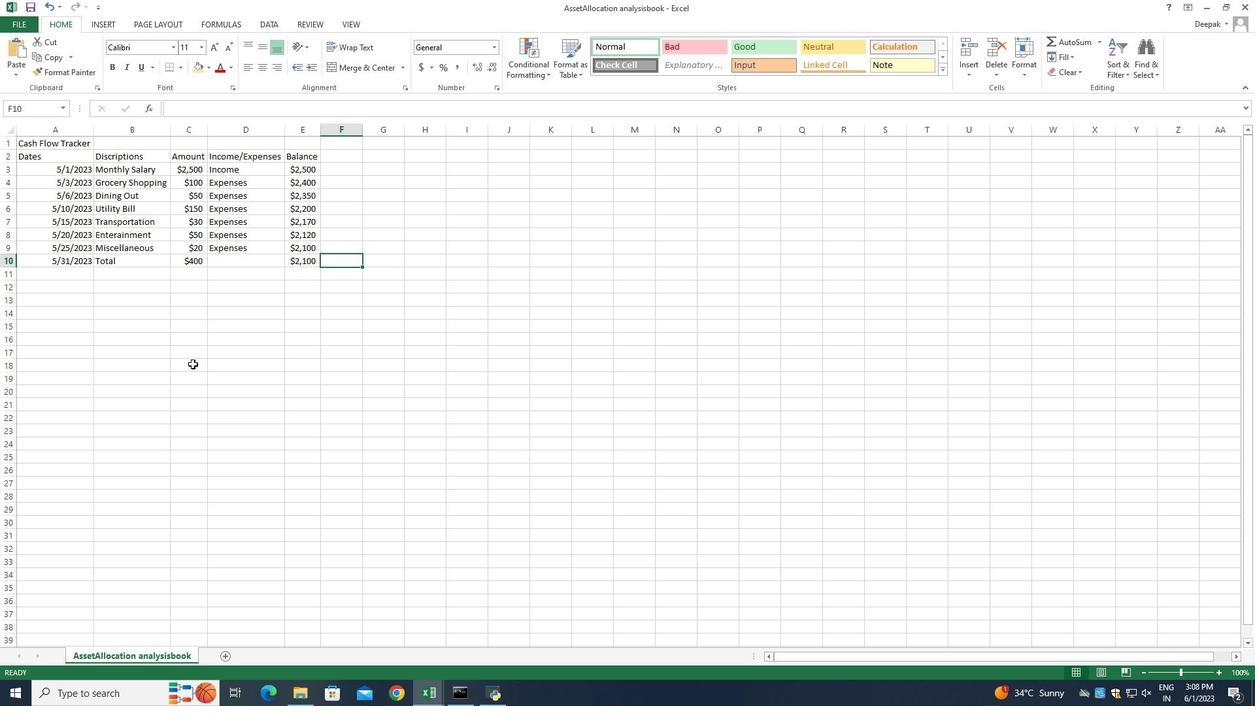 
Action: Mouse moved to (200, 323)
Screenshot: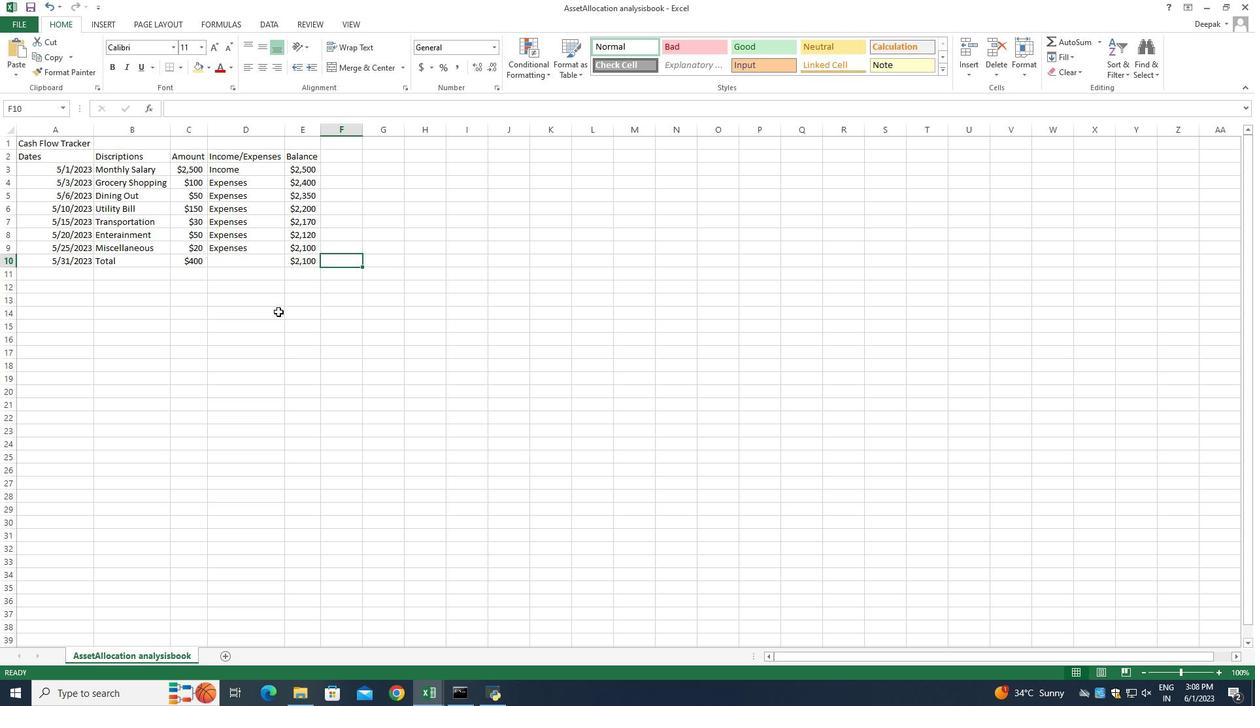 
Action: Mouse scrolled (200, 324) with delta (0, 0)
Screenshot: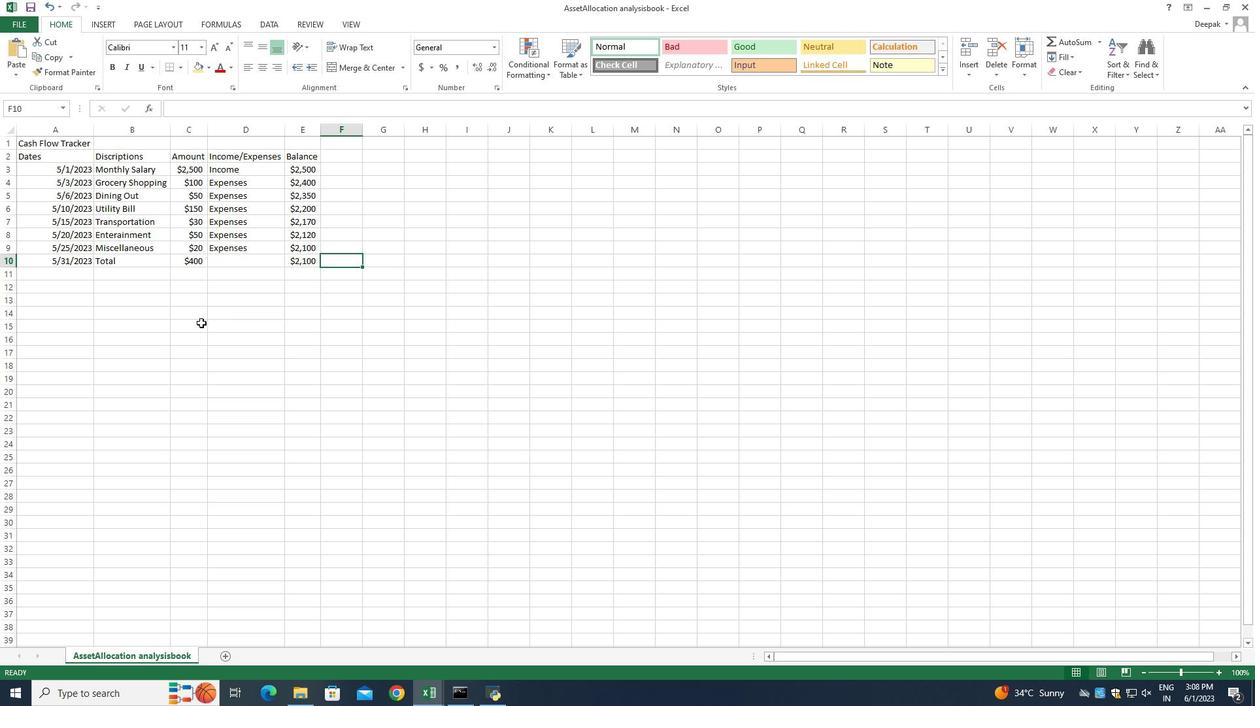 
